 Task: Look for space in Khed Brahma, India from 6th September, 2023 to 10th September, 2023 for 1 adult in price range Rs.9000 to Rs.17000. Place can be private room with 1  bedroom having 1 bed and 1 bathroom. Property type can be house, flat, guest house, hotel. Booking option can be shelf check-in. Required host language is English.
Action: Mouse moved to (594, 103)
Screenshot: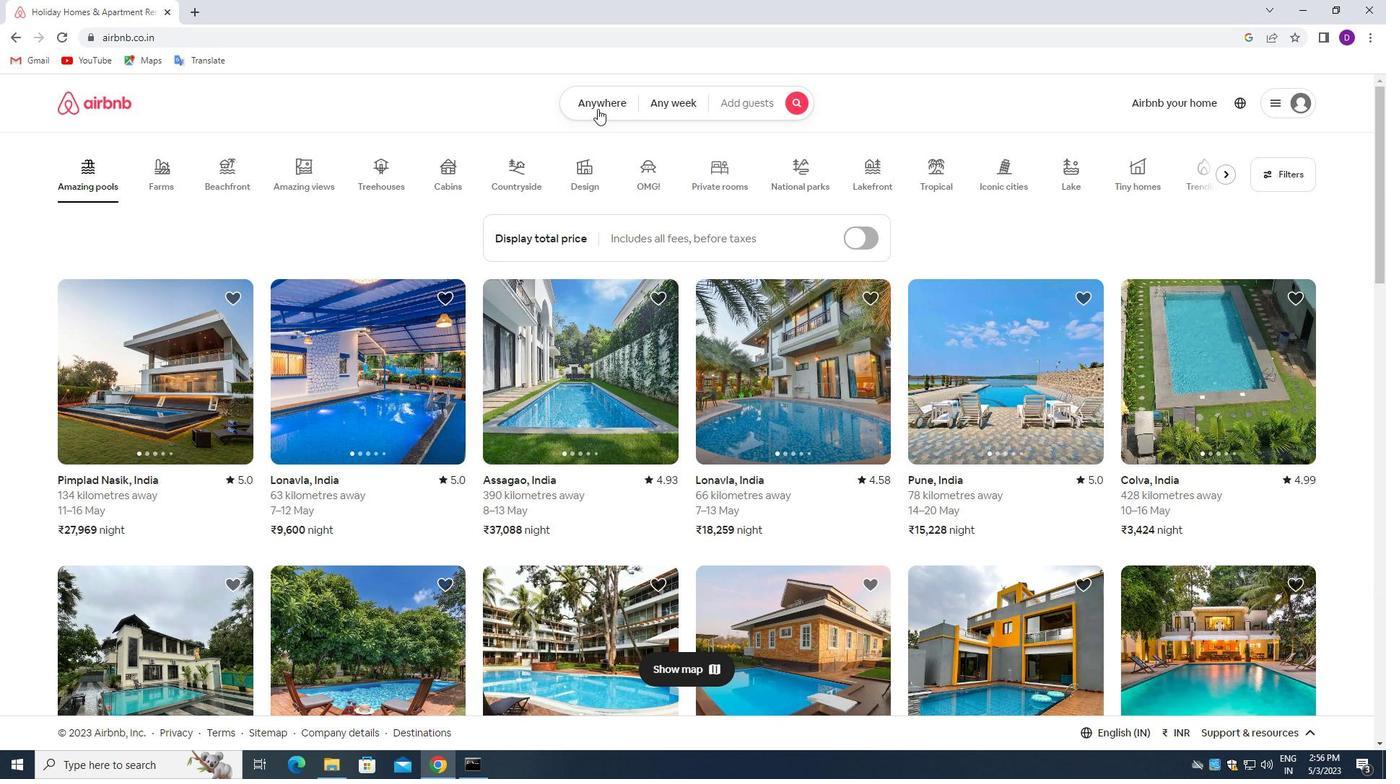 
Action: Mouse pressed left at (594, 103)
Screenshot: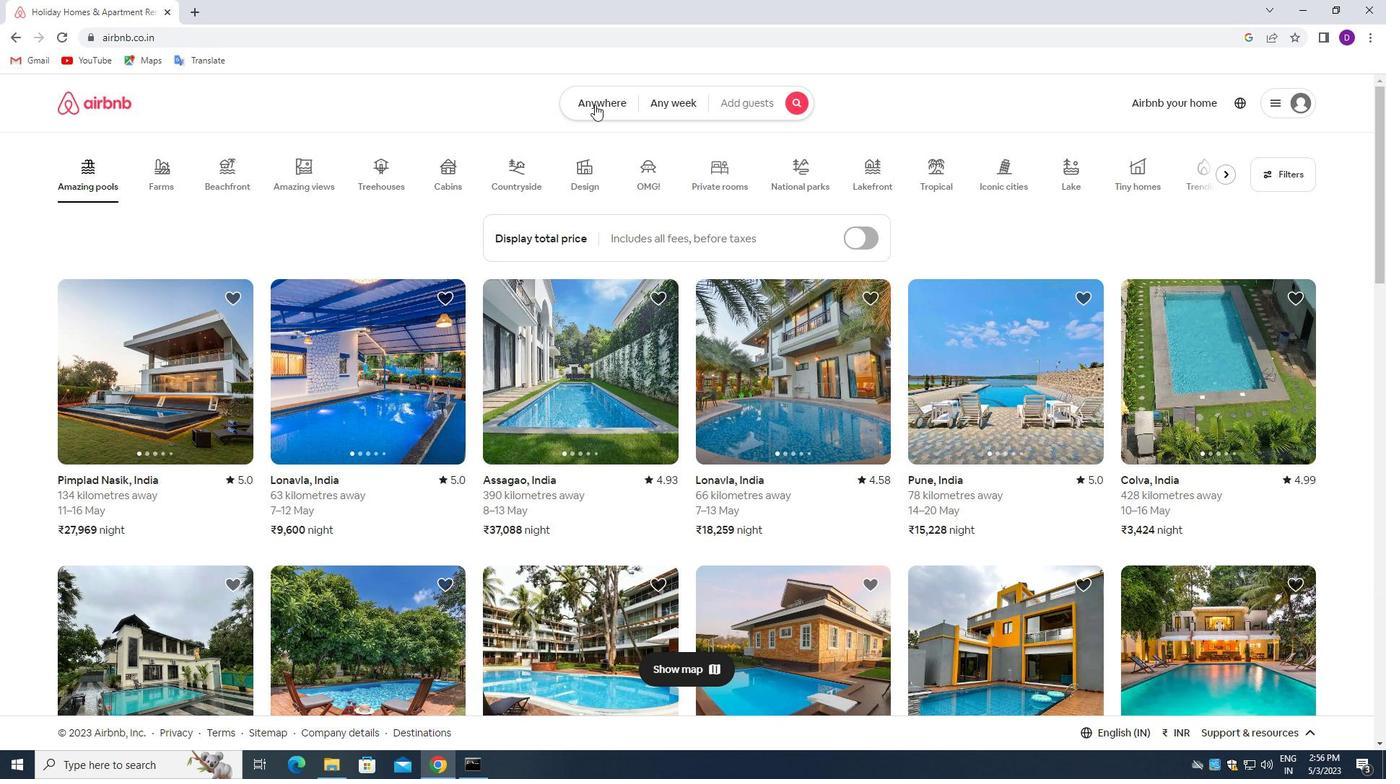
Action: Mouse moved to (488, 163)
Screenshot: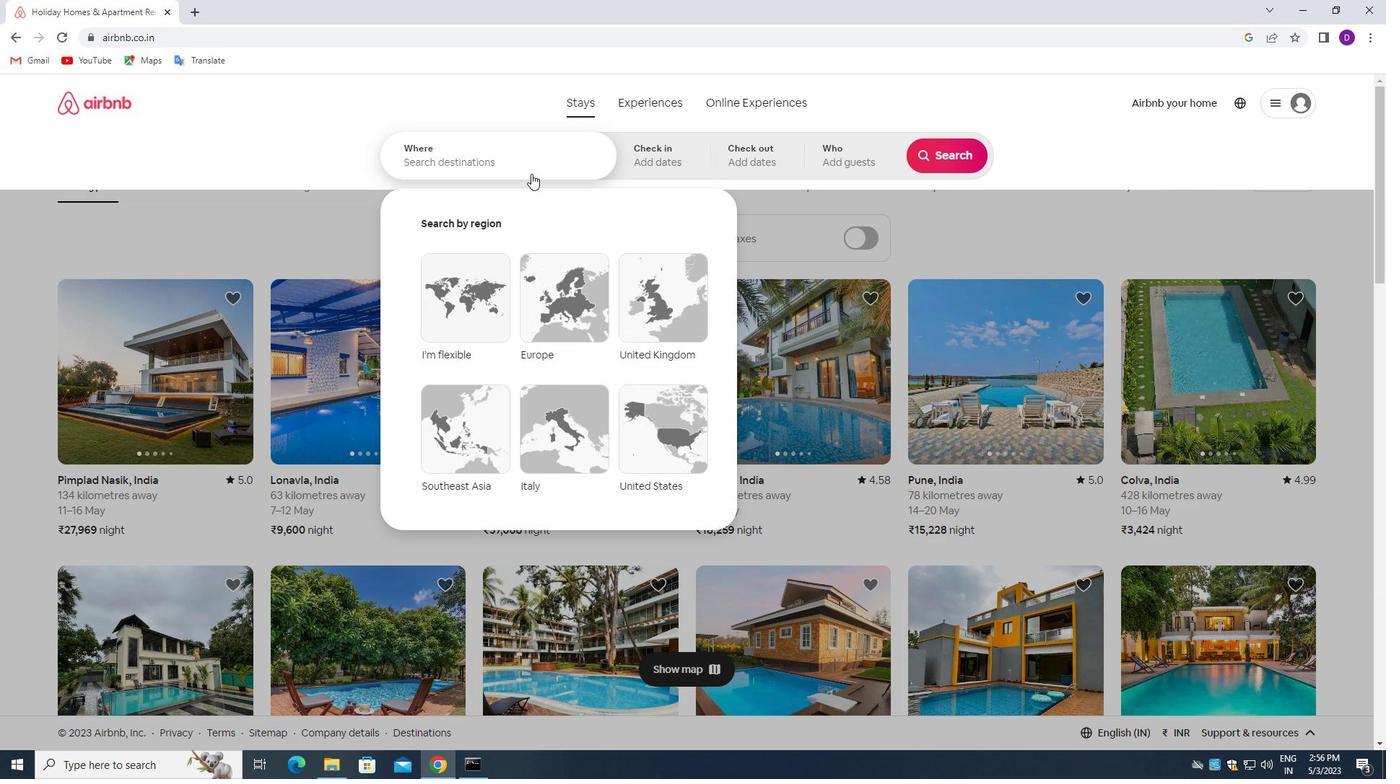 
Action: Mouse pressed left at (488, 163)
Screenshot: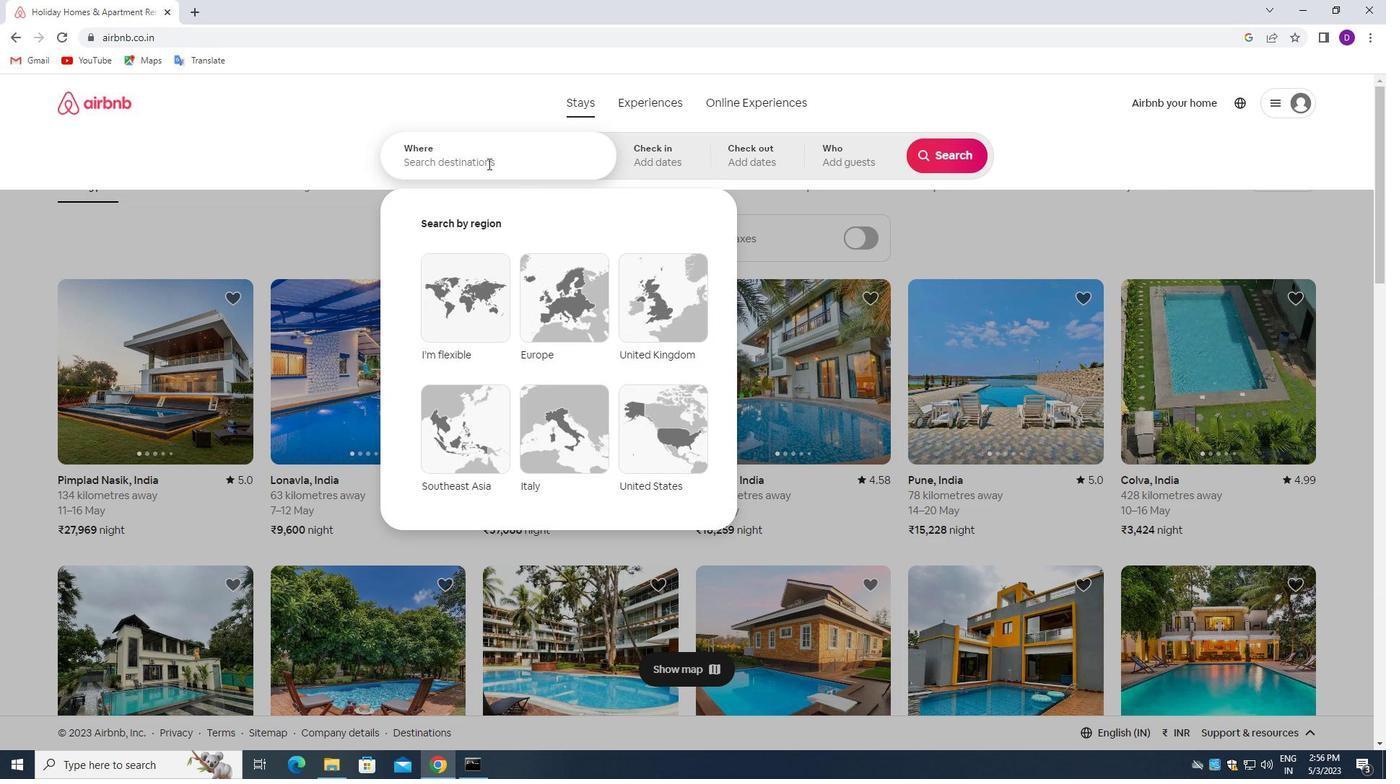 
Action: Mouse moved to (328, 144)
Screenshot: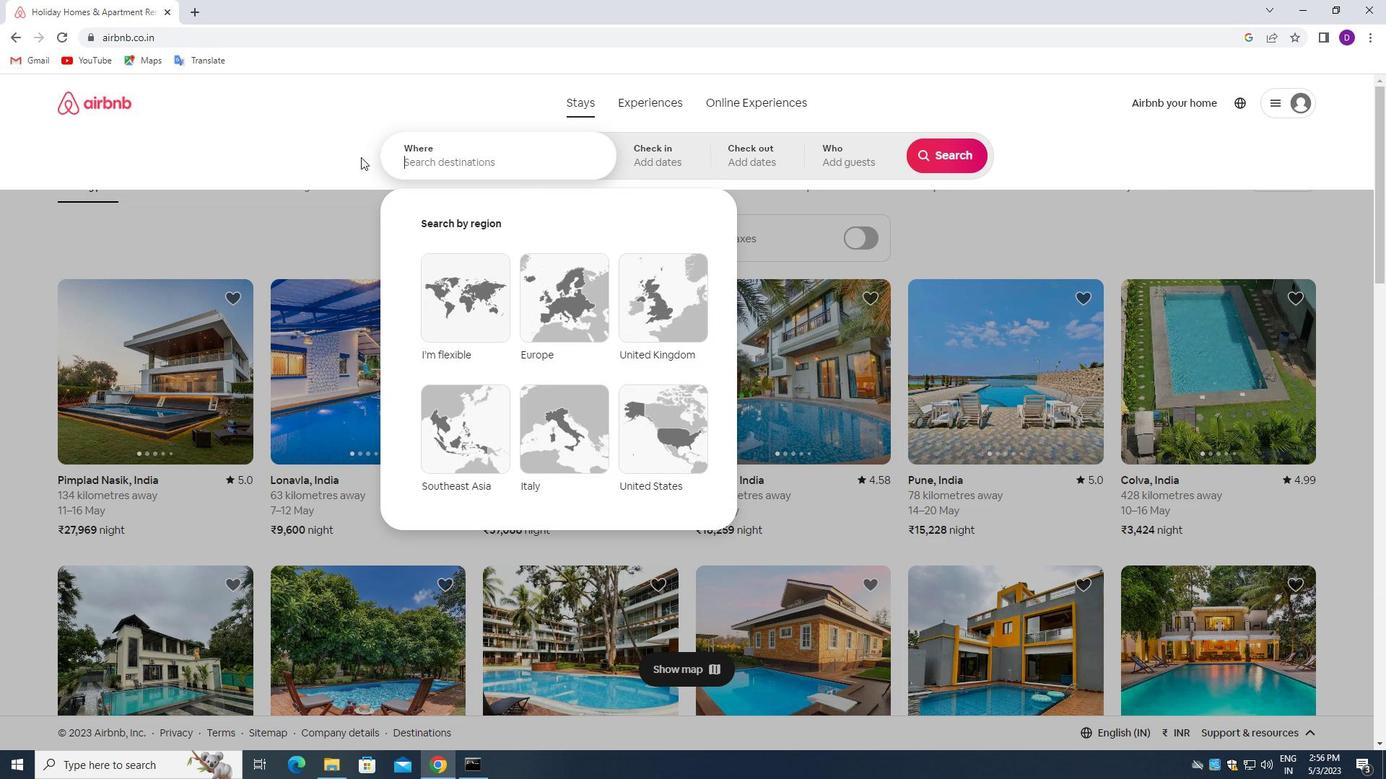 
Action: Key pressed <Key.shift>KHEDA<Key.space><Key.shift_r><Key.shift_r><Key.shift_r><Key.shift_r><Key.shift_r><Key.shift_r><Key.shift_r>BRAHMA,<Key.space><Key.shift>INDIA<Key.enter>
Screenshot: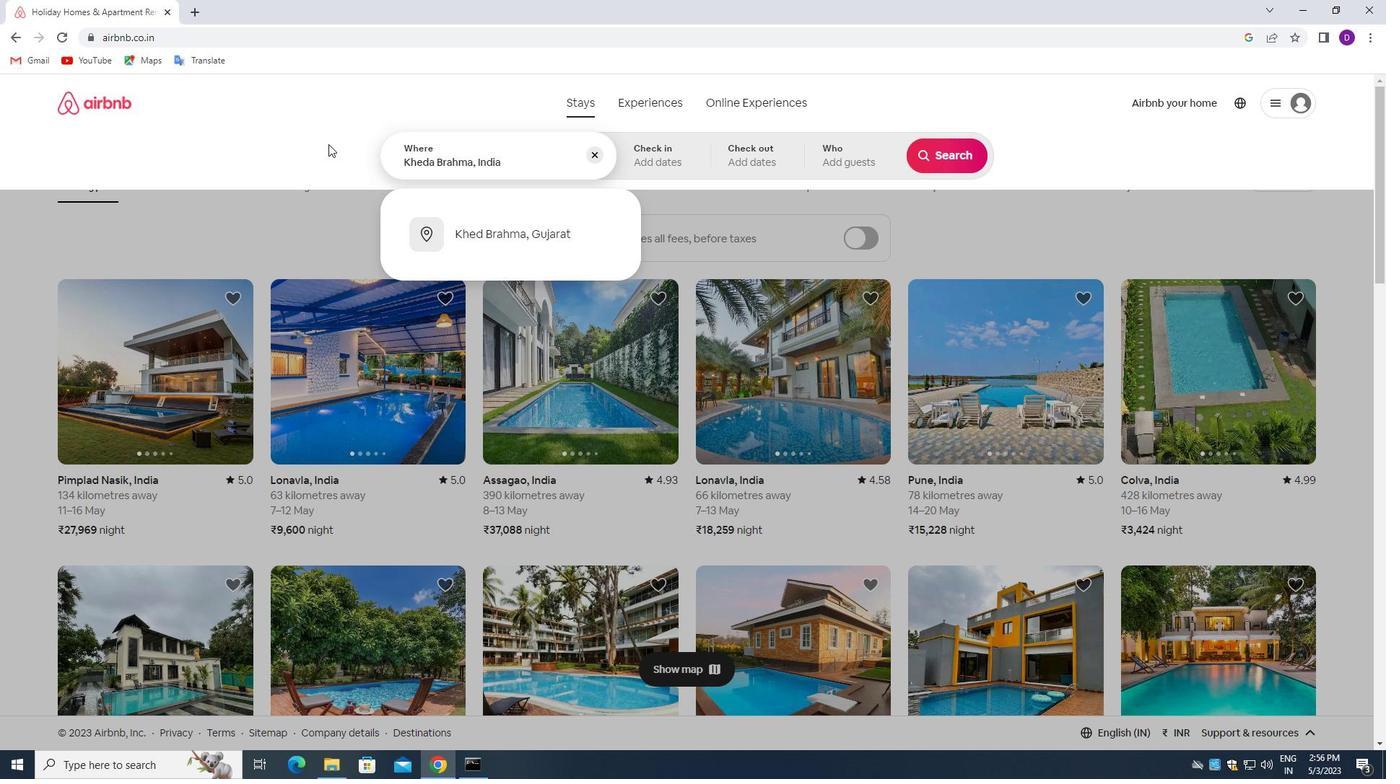 
Action: Mouse moved to (943, 265)
Screenshot: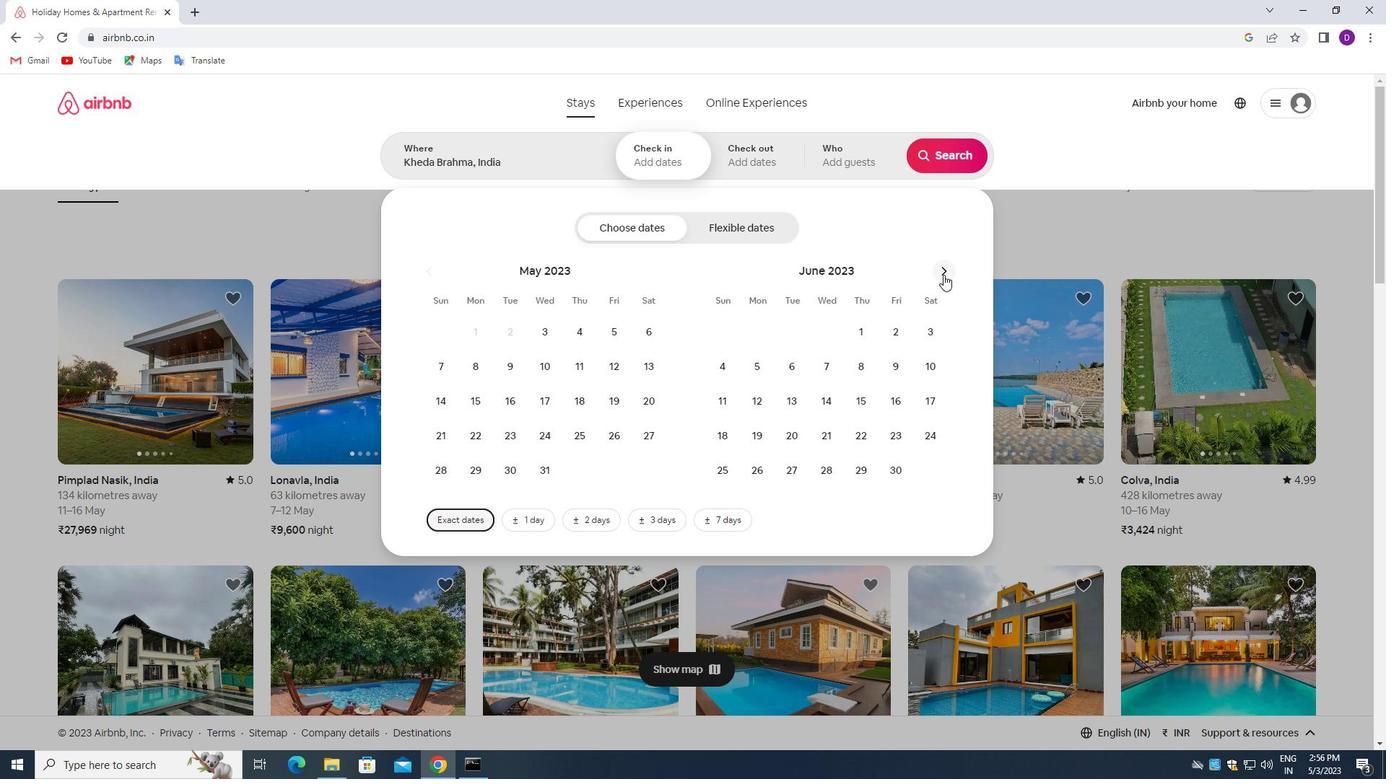 
Action: Mouse pressed left at (943, 265)
Screenshot: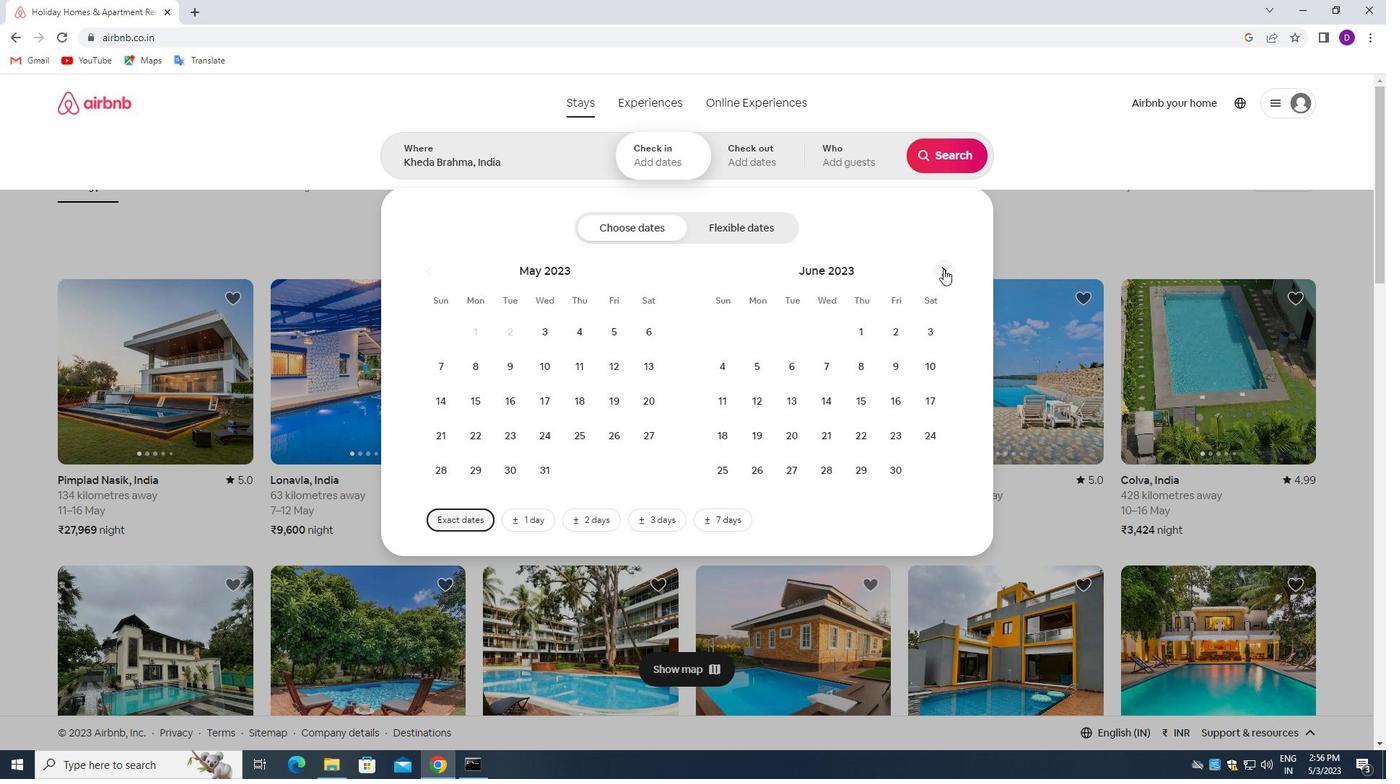 
Action: Mouse pressed left at (943, 265)
Screenshot: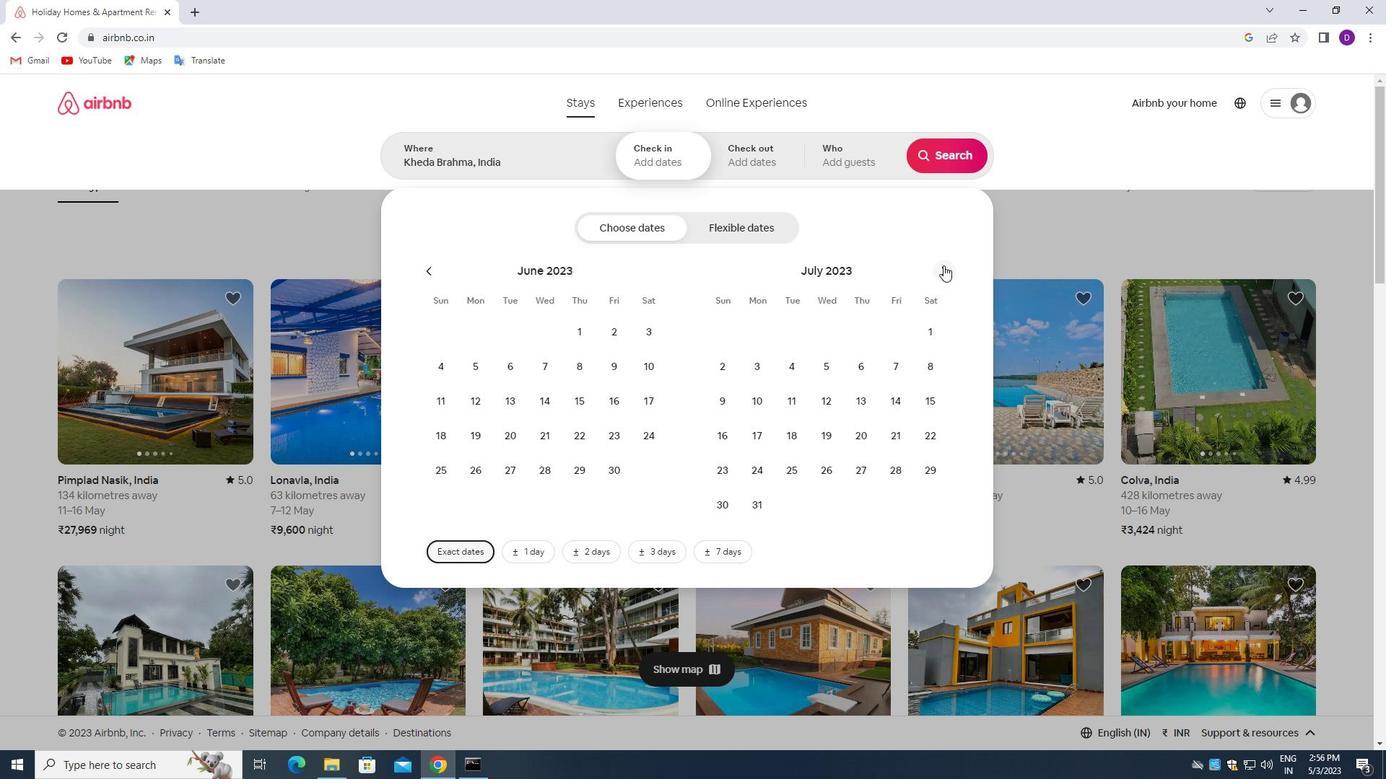 
Action: Mouse pressed left at (943, 265)
Screenshot: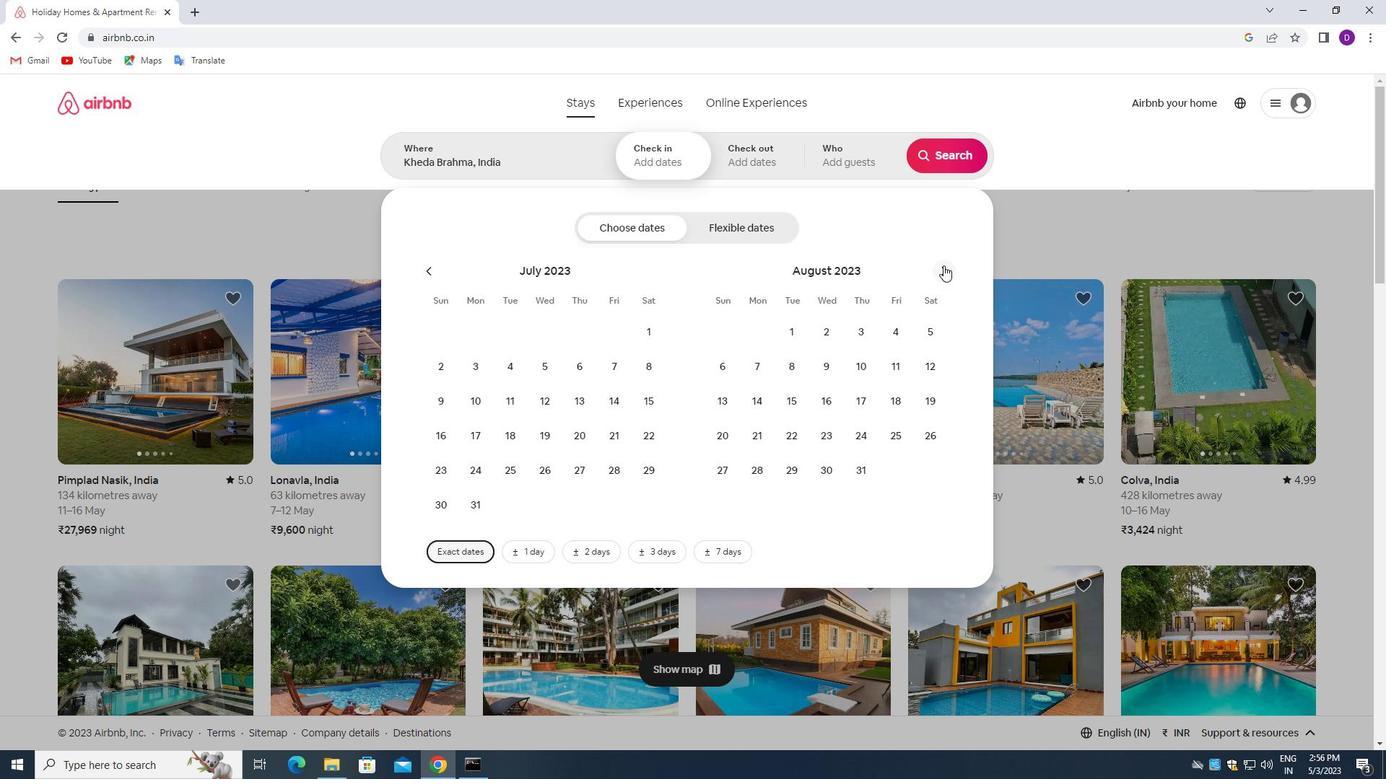 
Action: Mouse moved to (824, 374)
Screenshot: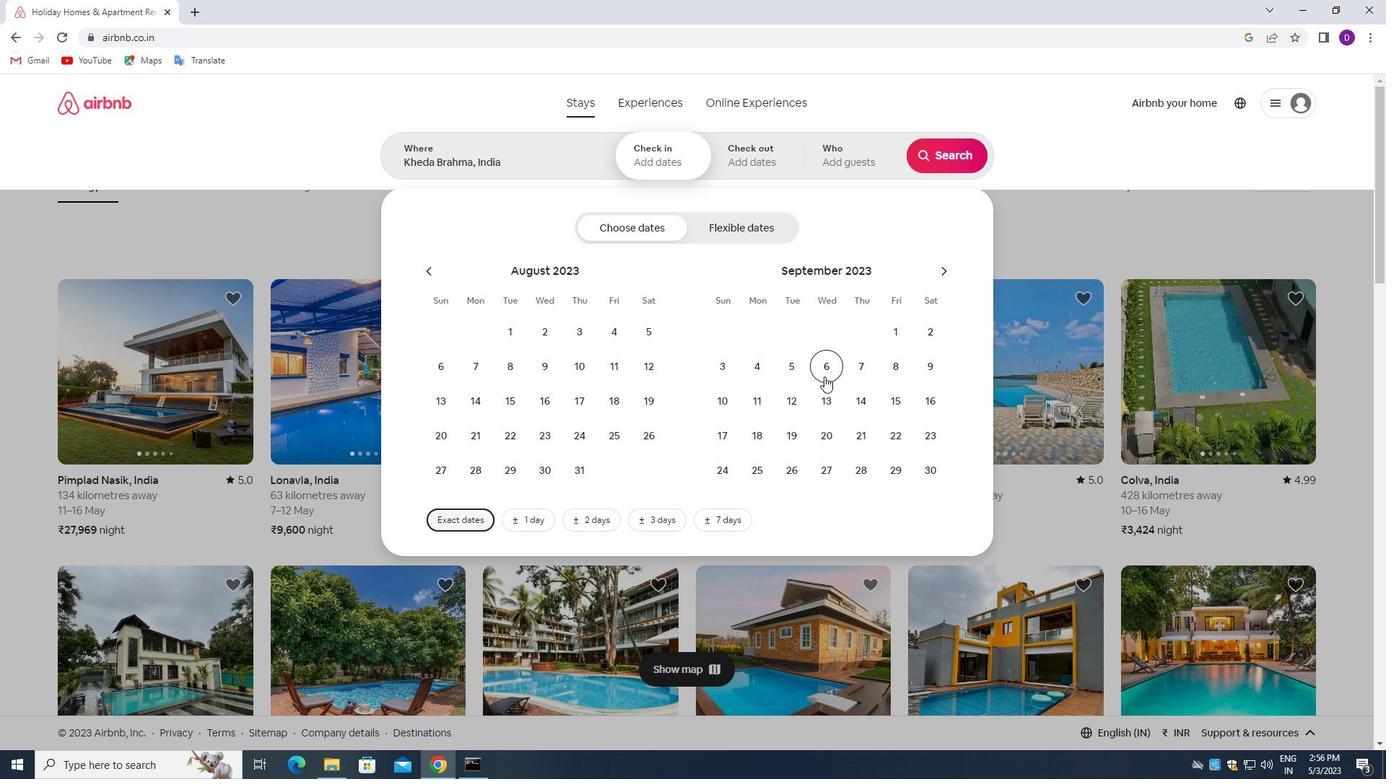 
Action: Mouse pressed left at (824, 374)
Screenshot: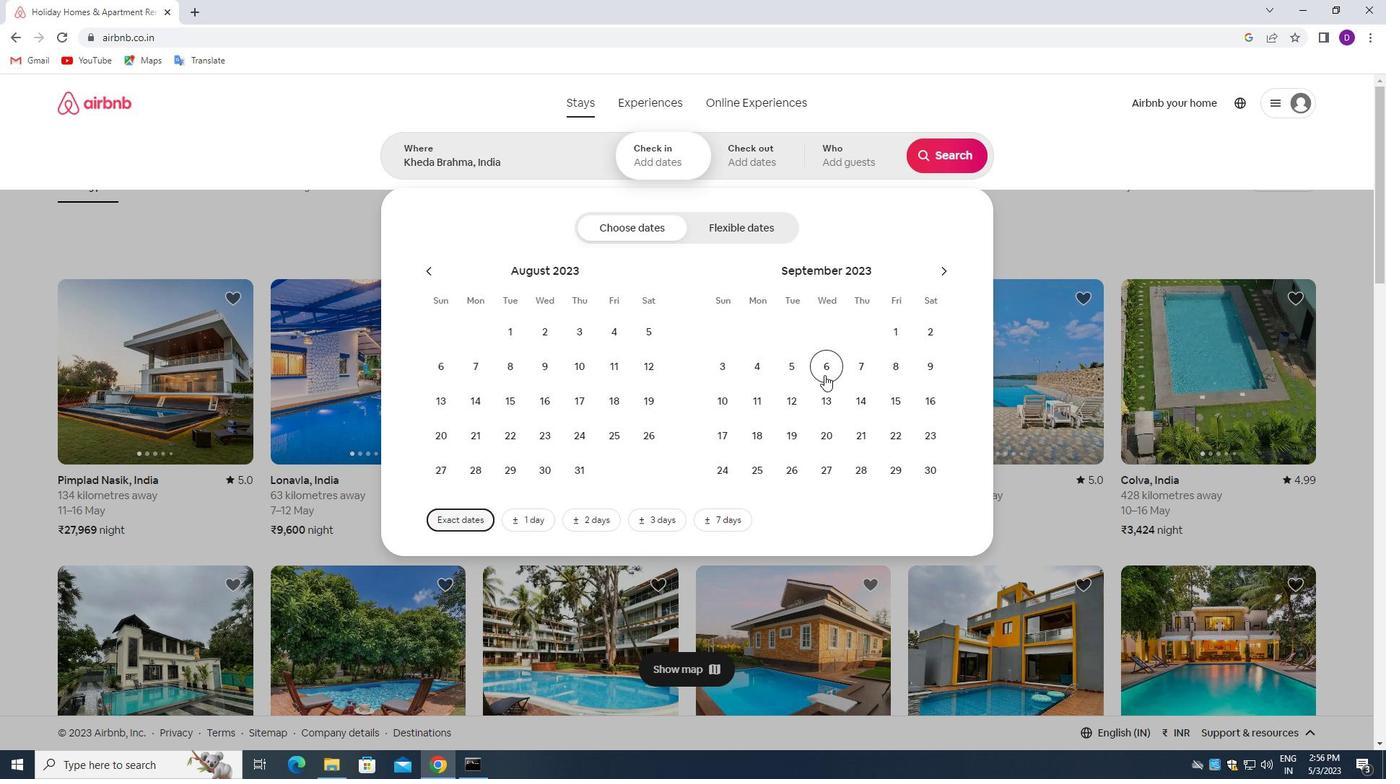 
Action: Mouse moved to (731, 402)
Screenshot: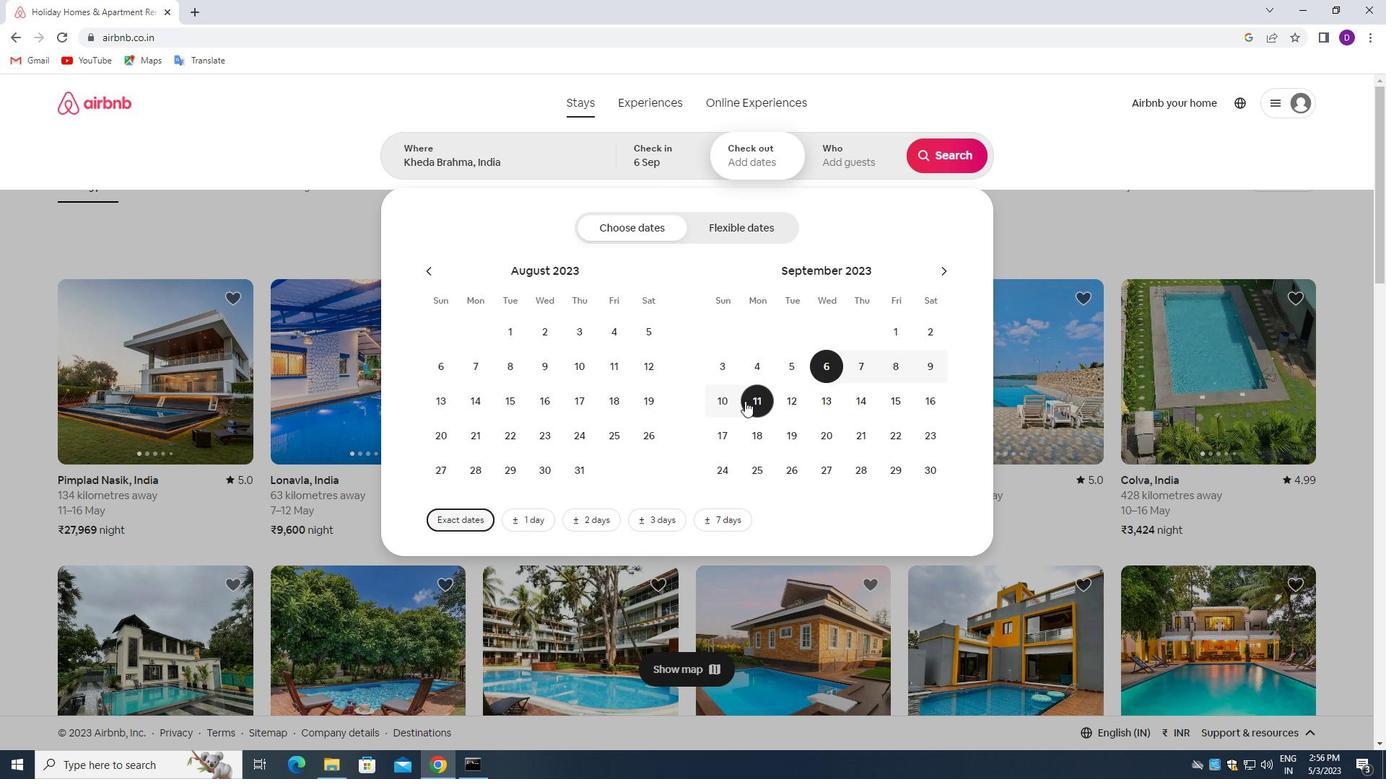 
Action: Mouse pressed left at (731, 402)
Screenshot: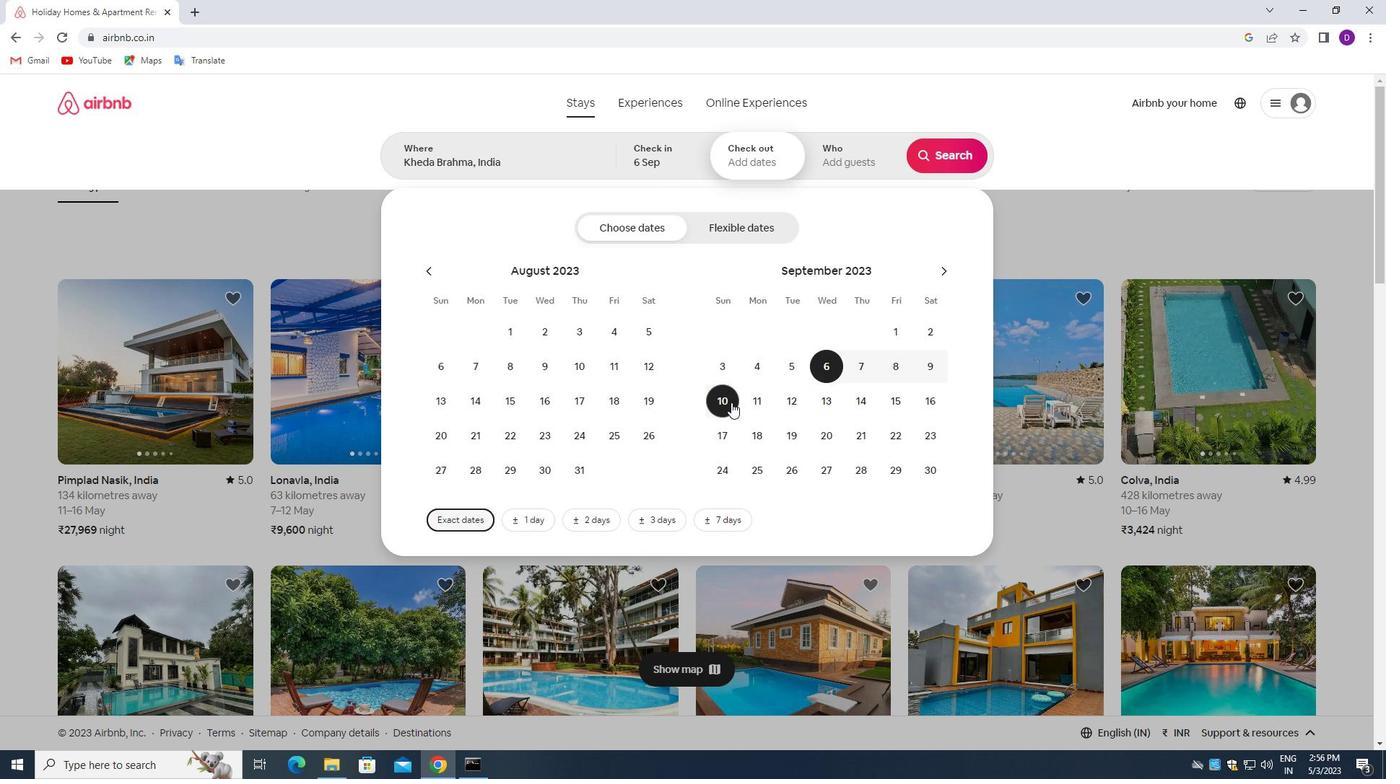 
Action: Mouse moved to (828, 155)
Screenshot: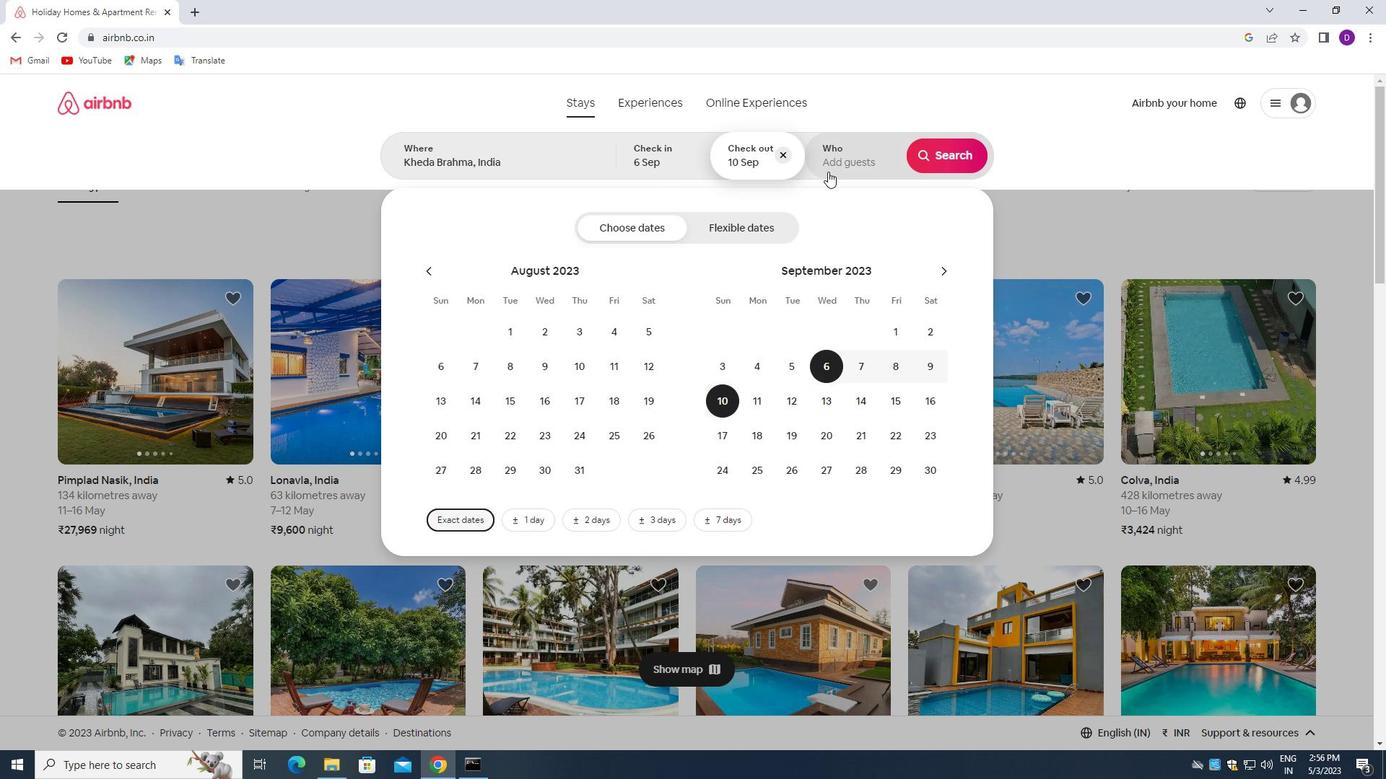 
Action: Mouse pressed left at (828, 155)
Screenshot: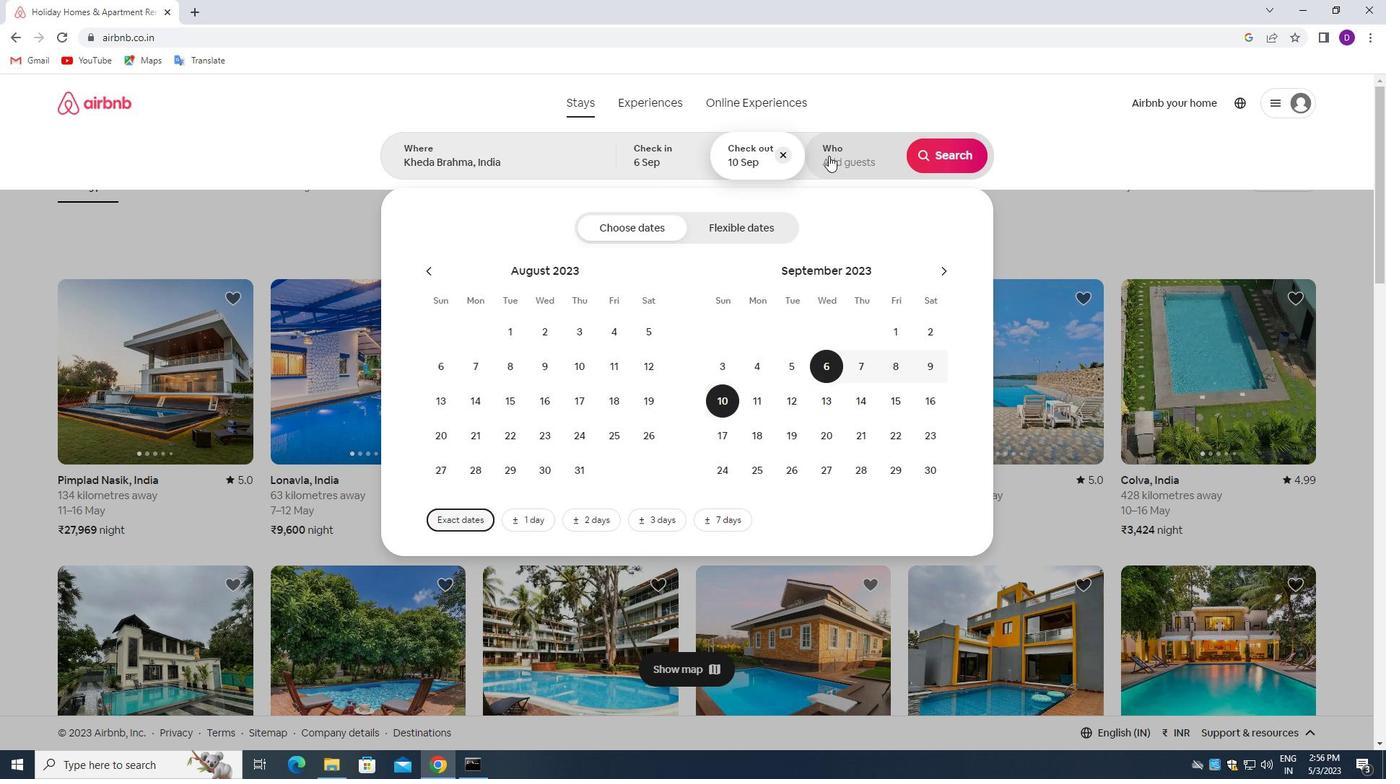 
Action: Mouse moved to (954, 238)
Screenshot: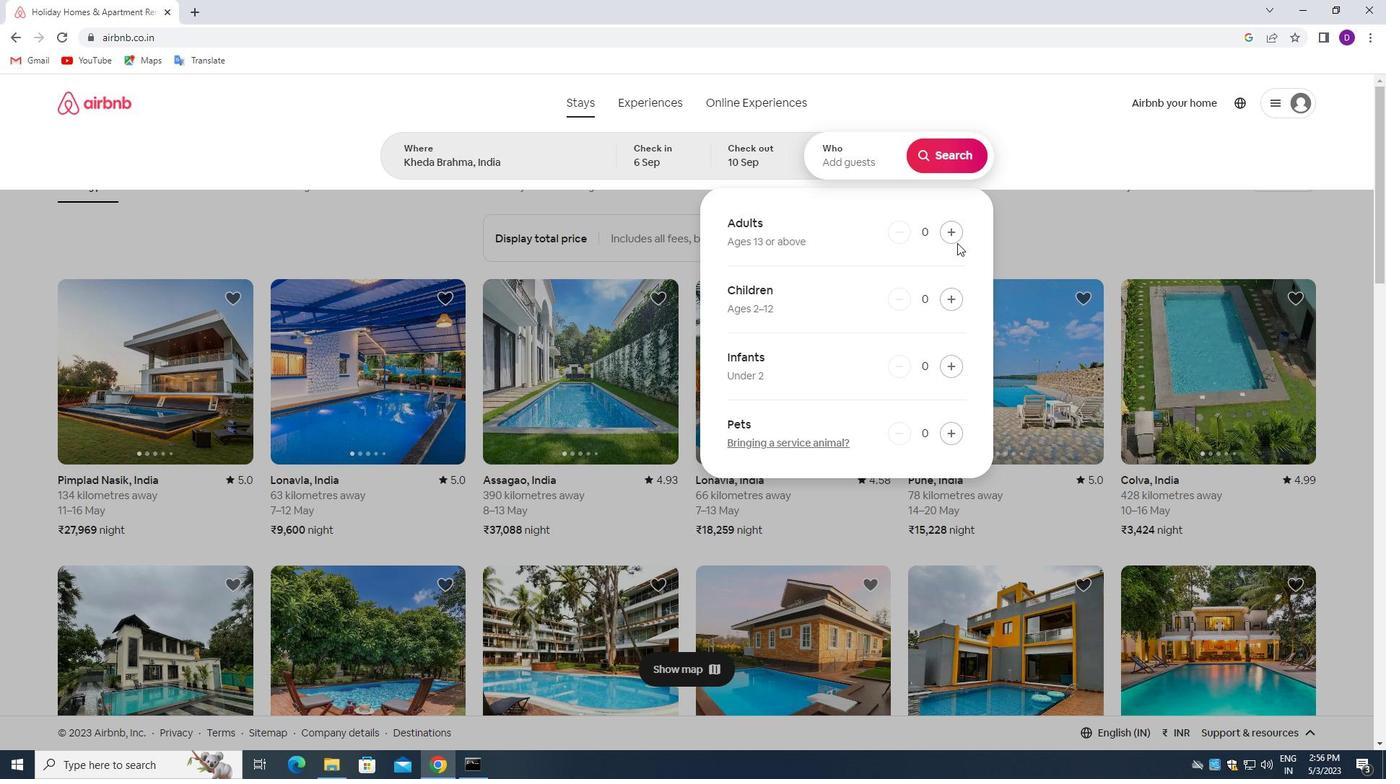 
Action: Mouse pressed left at (954, 238)
Screenshot: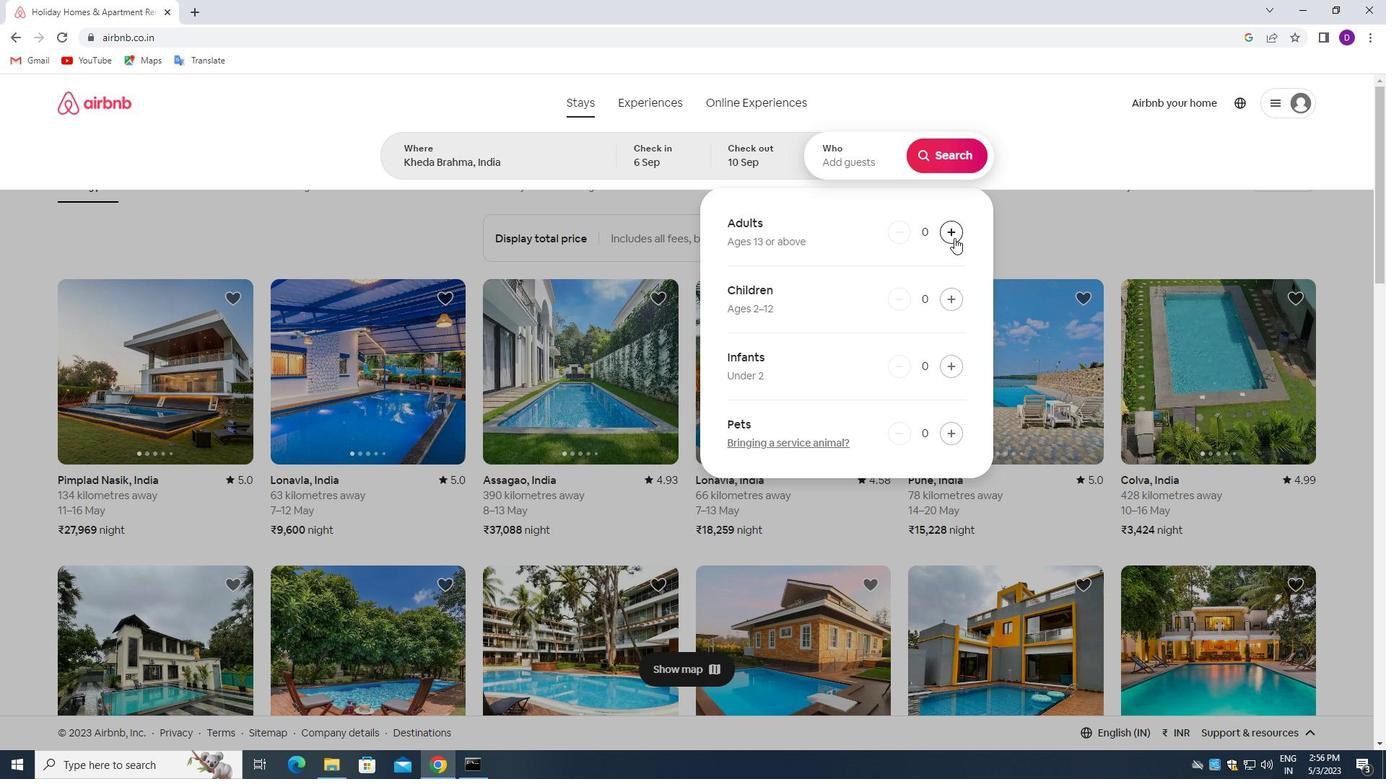
Action: Mouse moved to (938, 152)
Screenshot: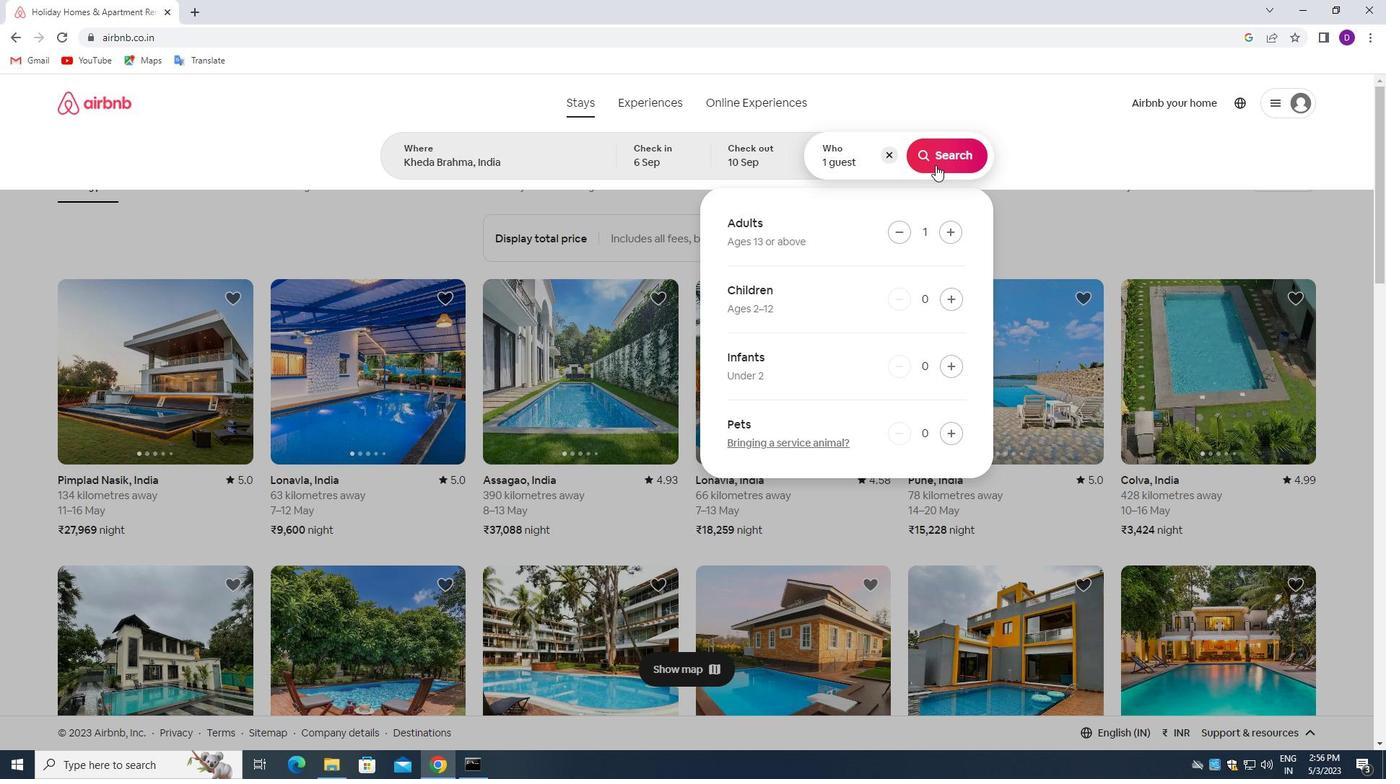 
Action: Mouse pressed left at (938, 152)
Screenshot: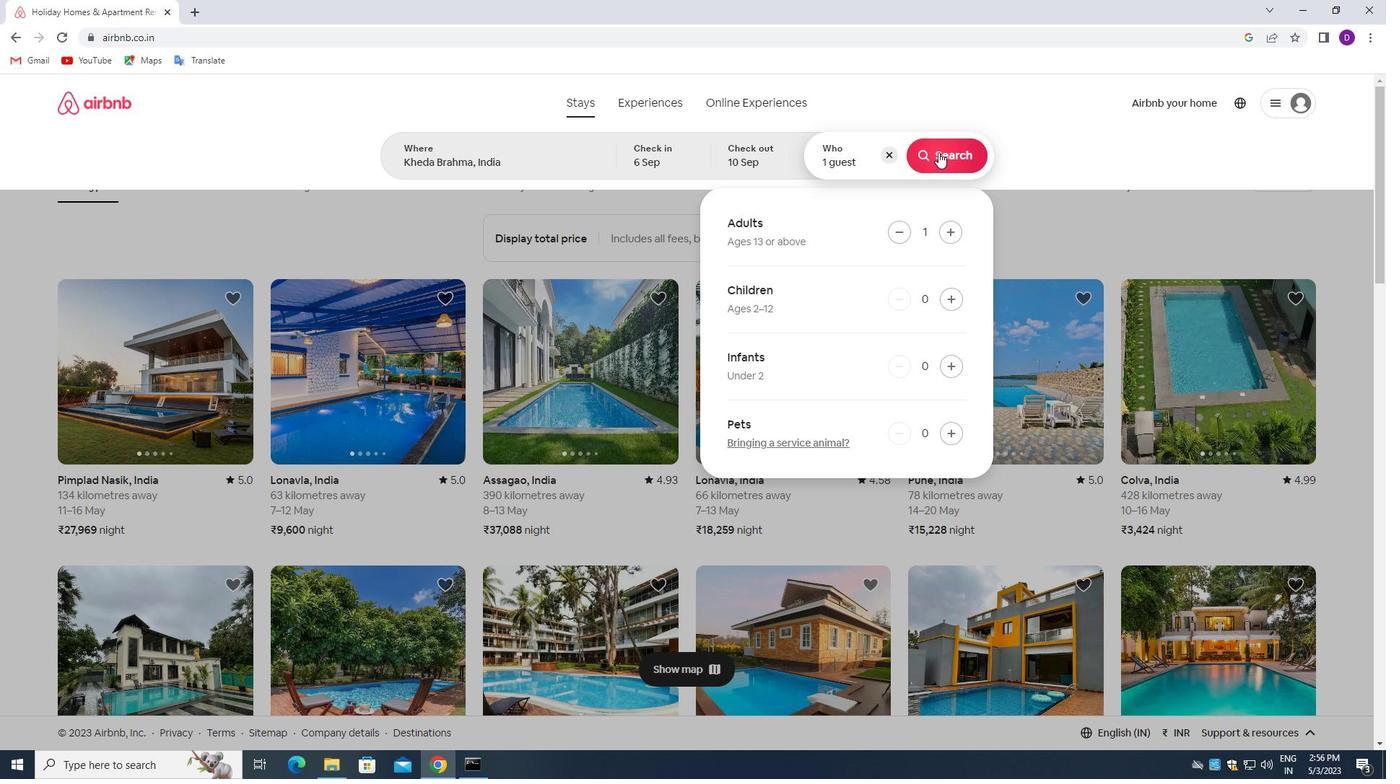 
Action: Mouse moved to (1302, 162)
Screenshot: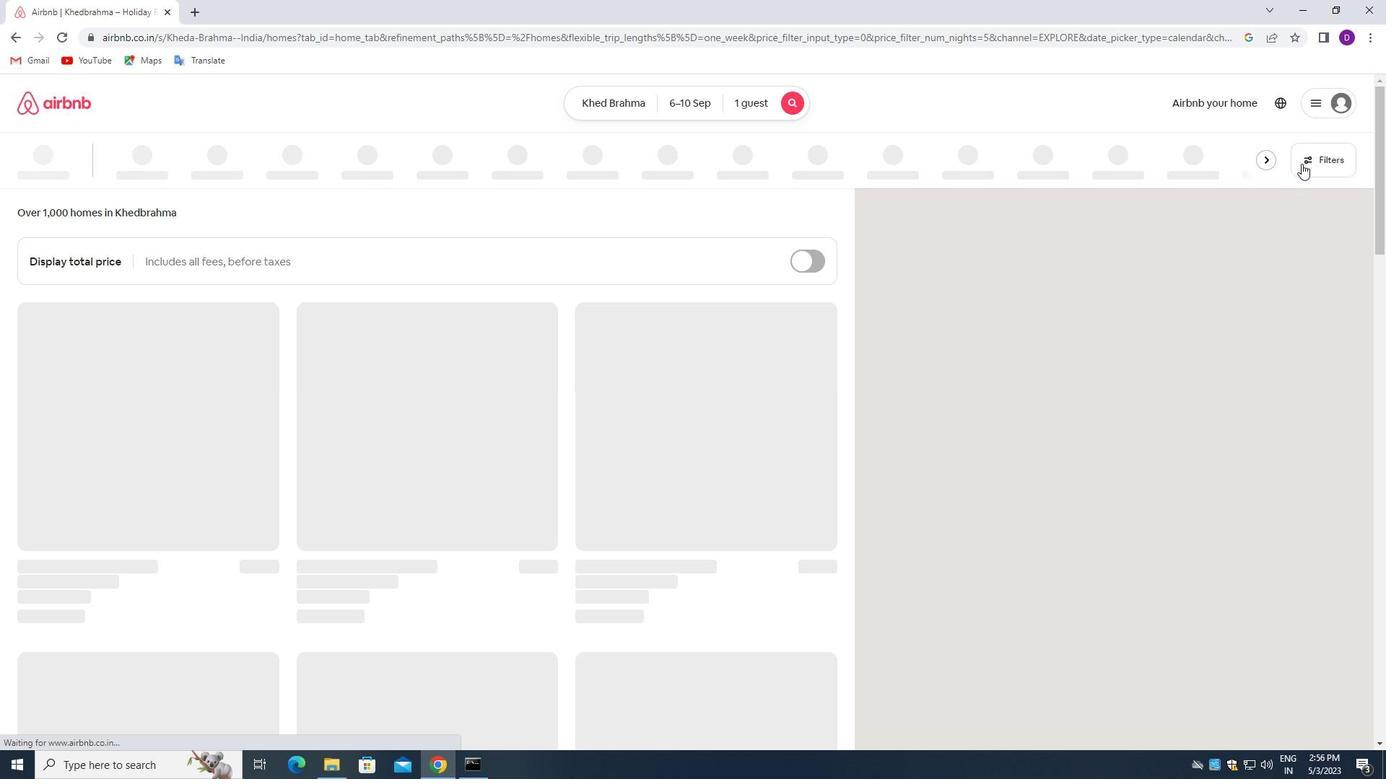 
Action: Mouse pressed left at (1302, 162)
Screenshot: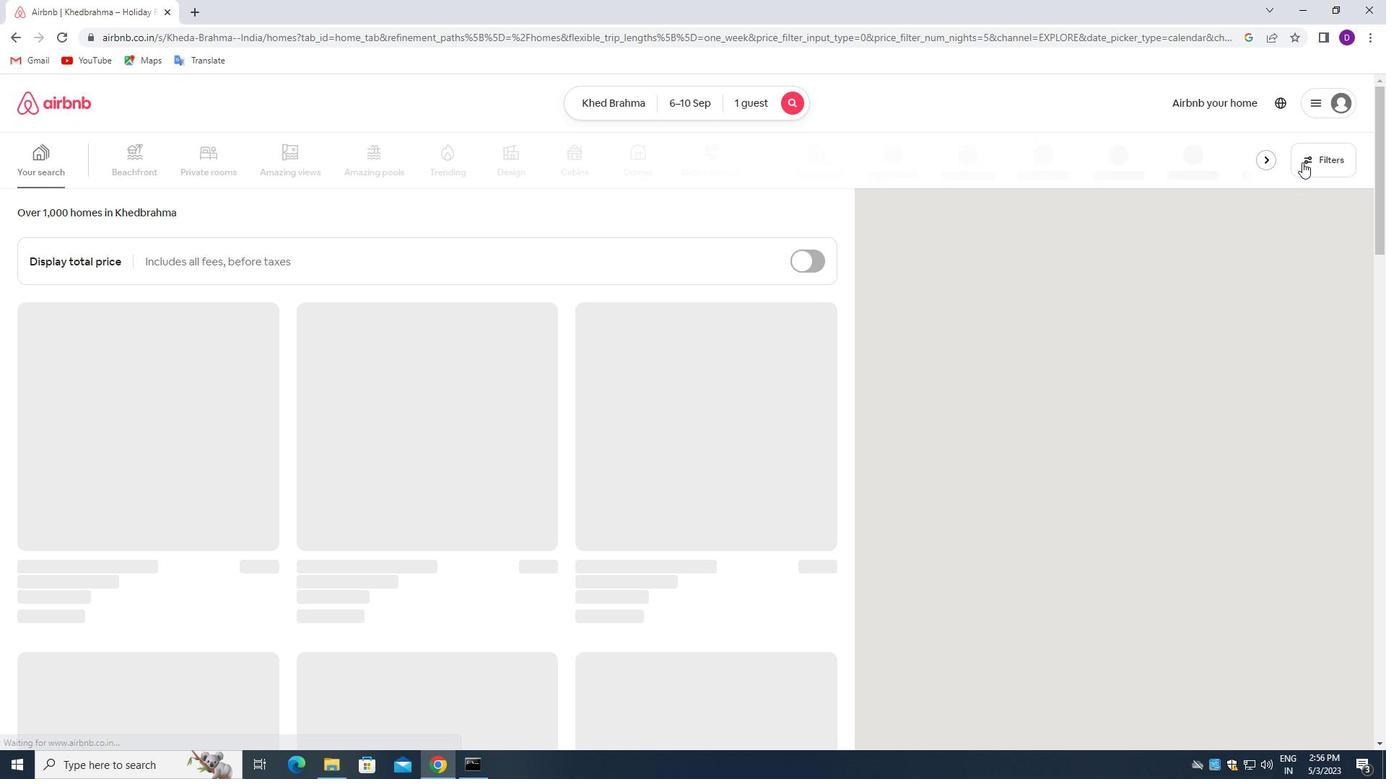 
Action: Mouse moved to (511, 342)
Screenshot: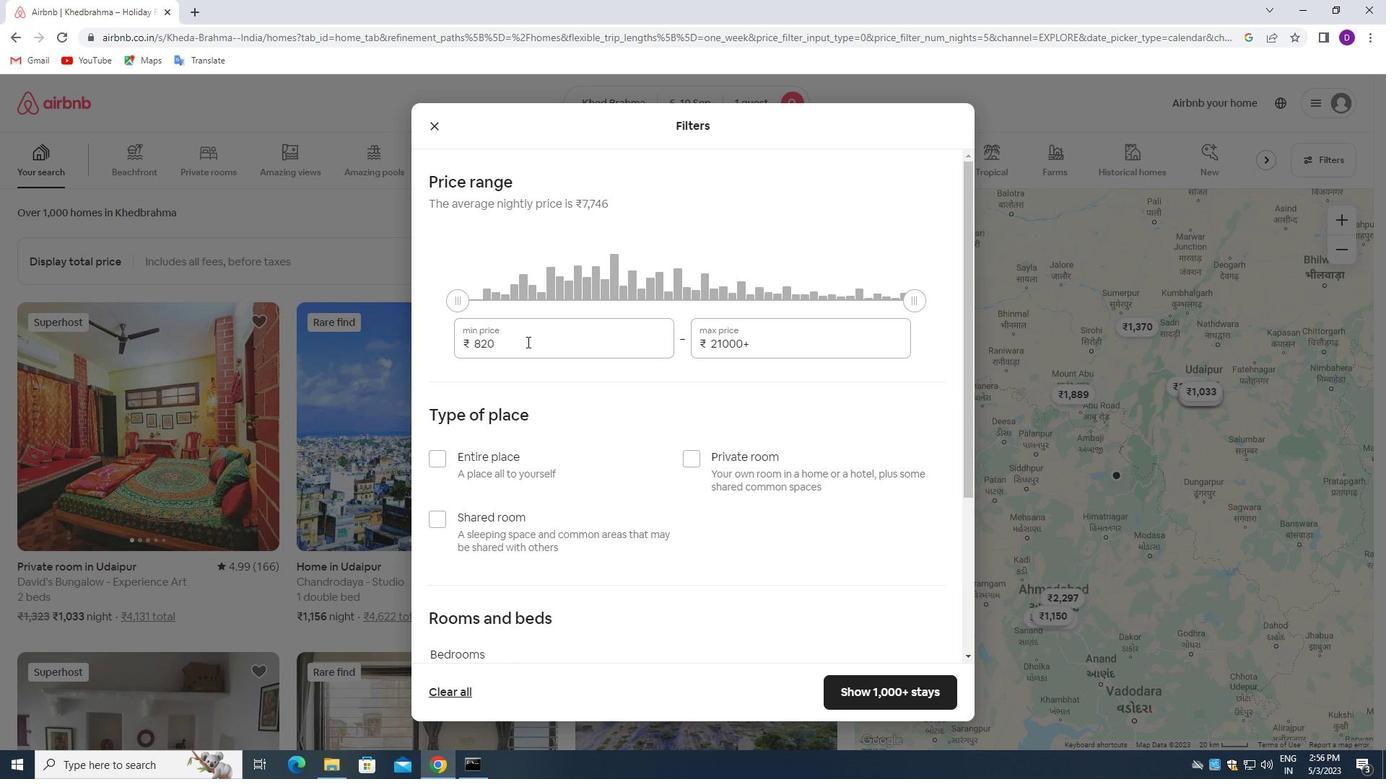 
Action: Mouse pressed left at (511, 342)
Screenshot: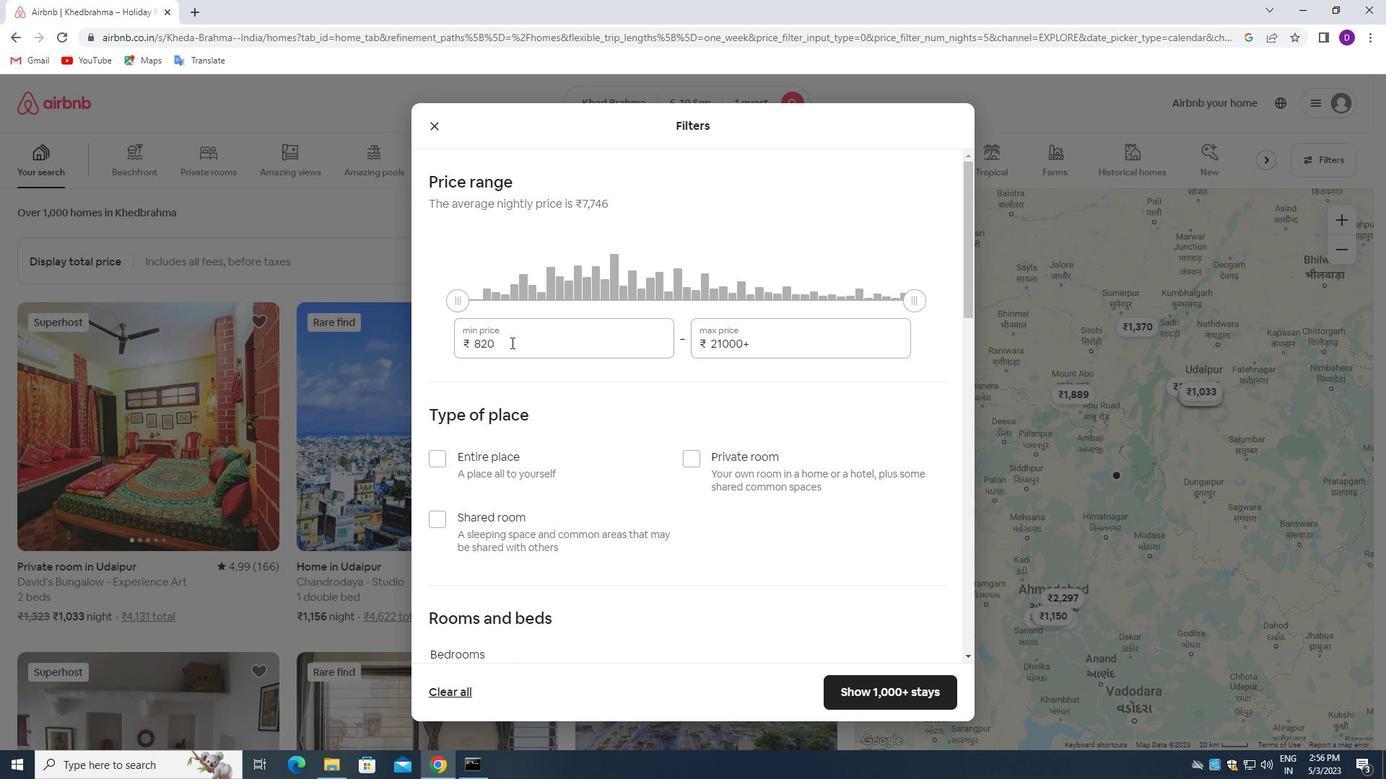 
Action: Mouse pressed left at (511, 342)
Screenshot: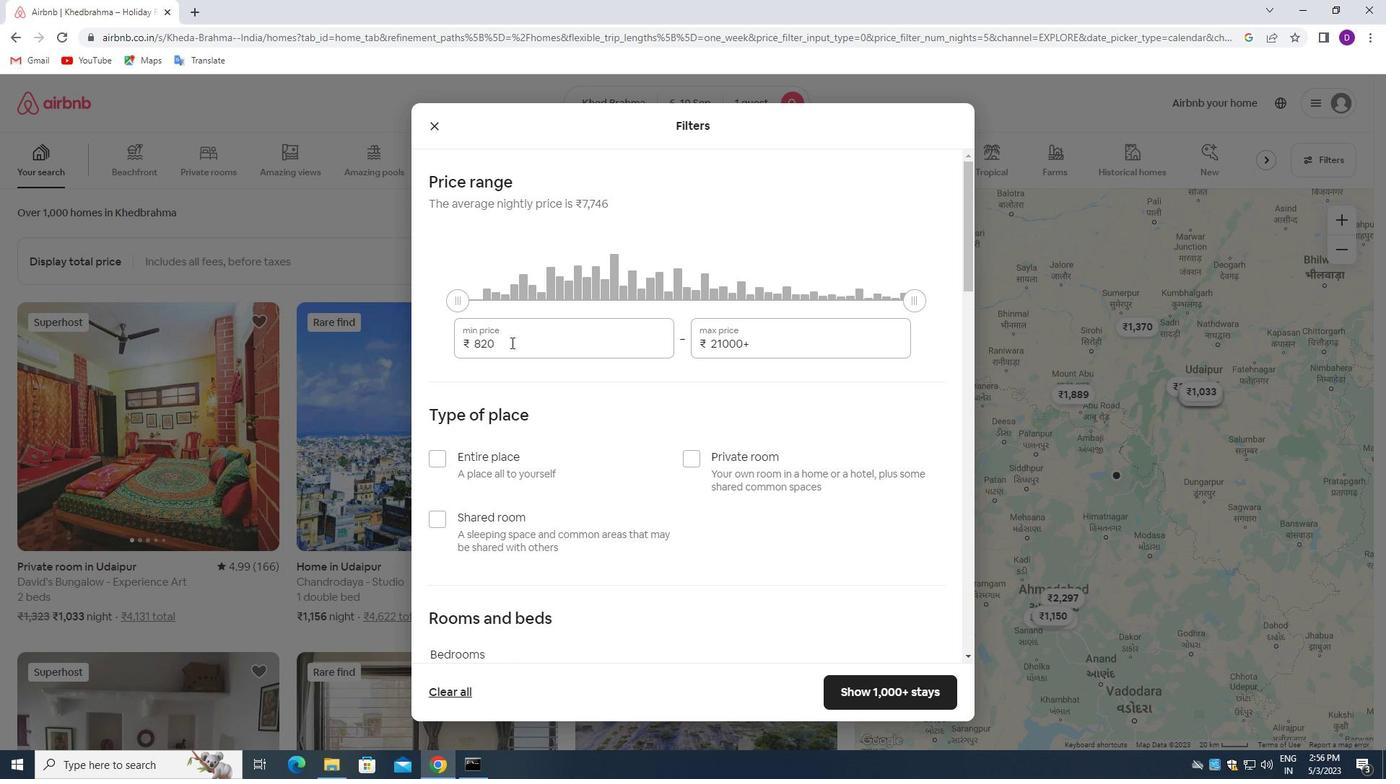 
Action: Key pressed 9000<Key.tab>17000
Screenshot: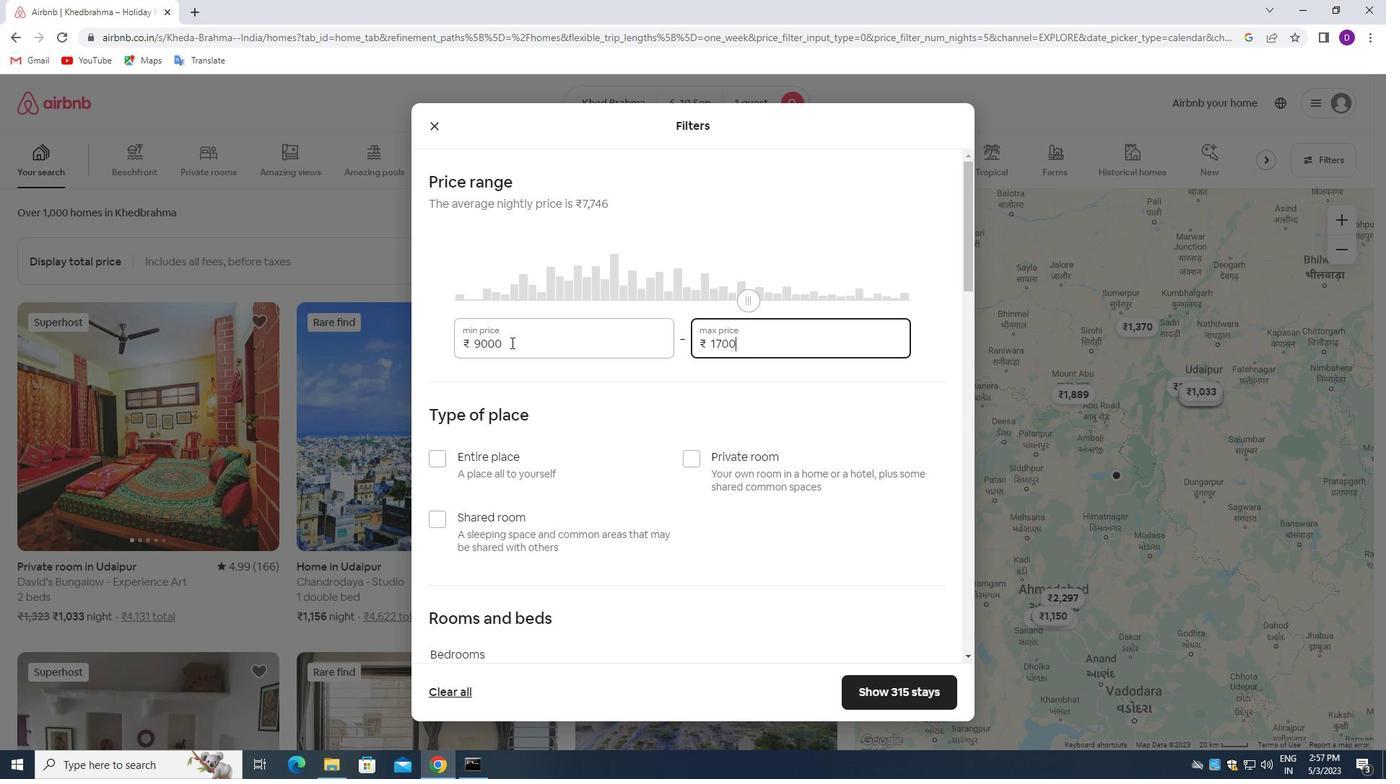 
Action: Mouse moved to (672, 450)
Screenshot: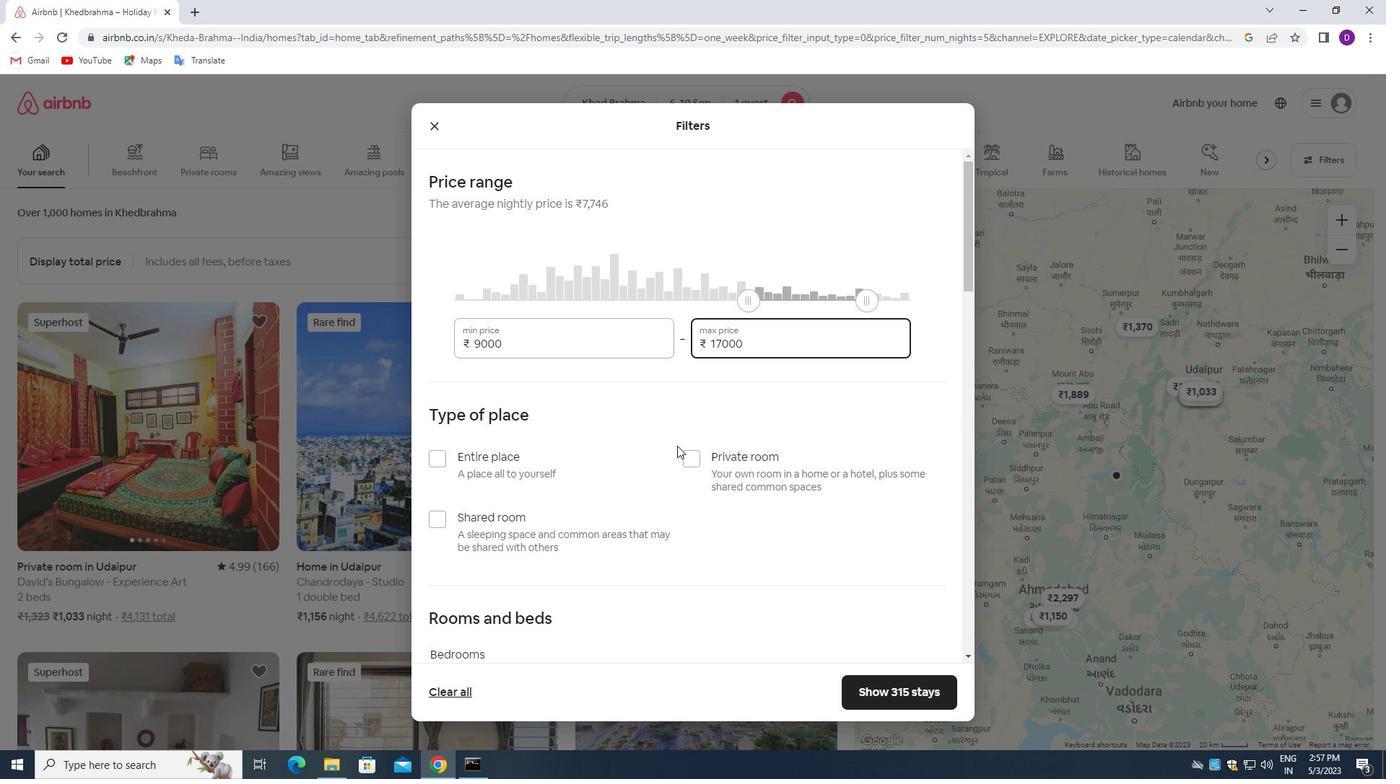 
Action: Mouse scrolled (672, 449) with delta (0, 0)
Screenshot: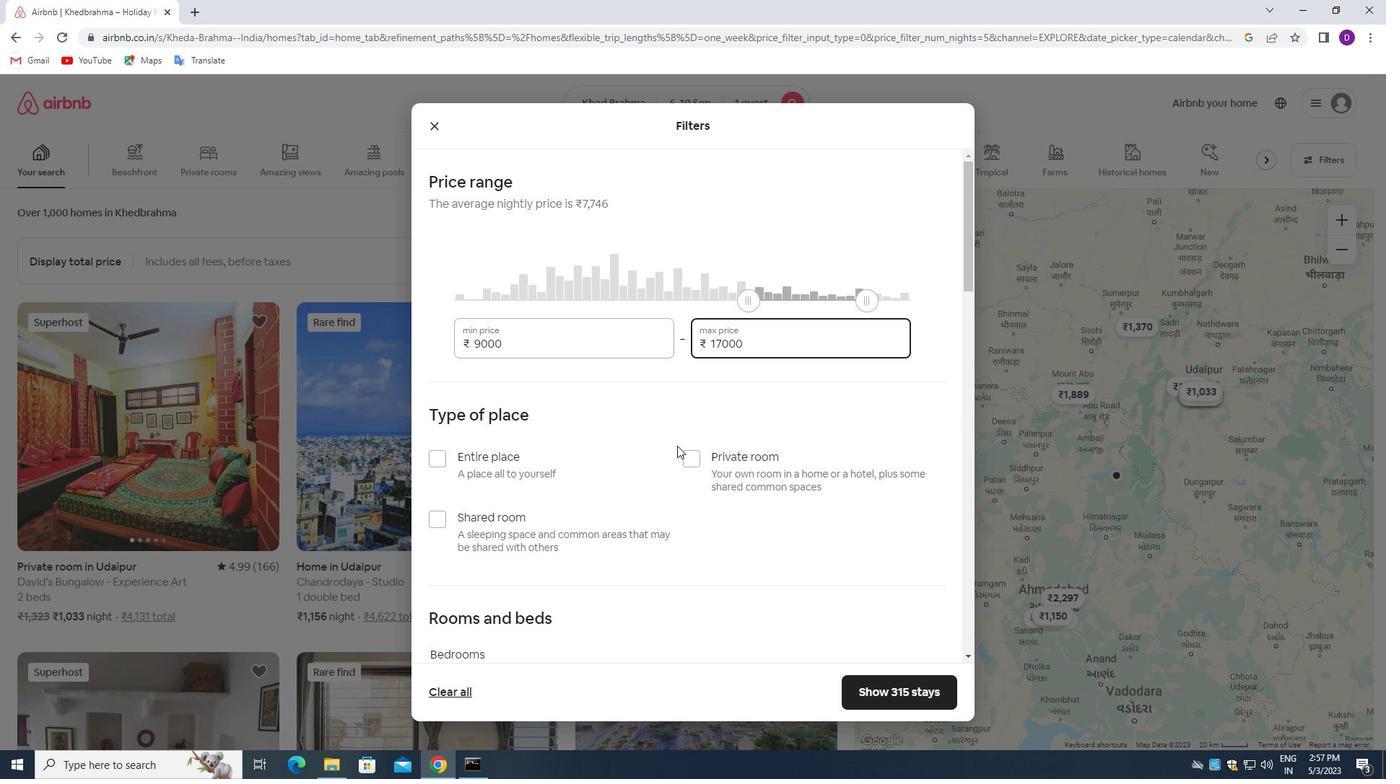 
Action: Mouse moved to (690, 391)
Screenshot: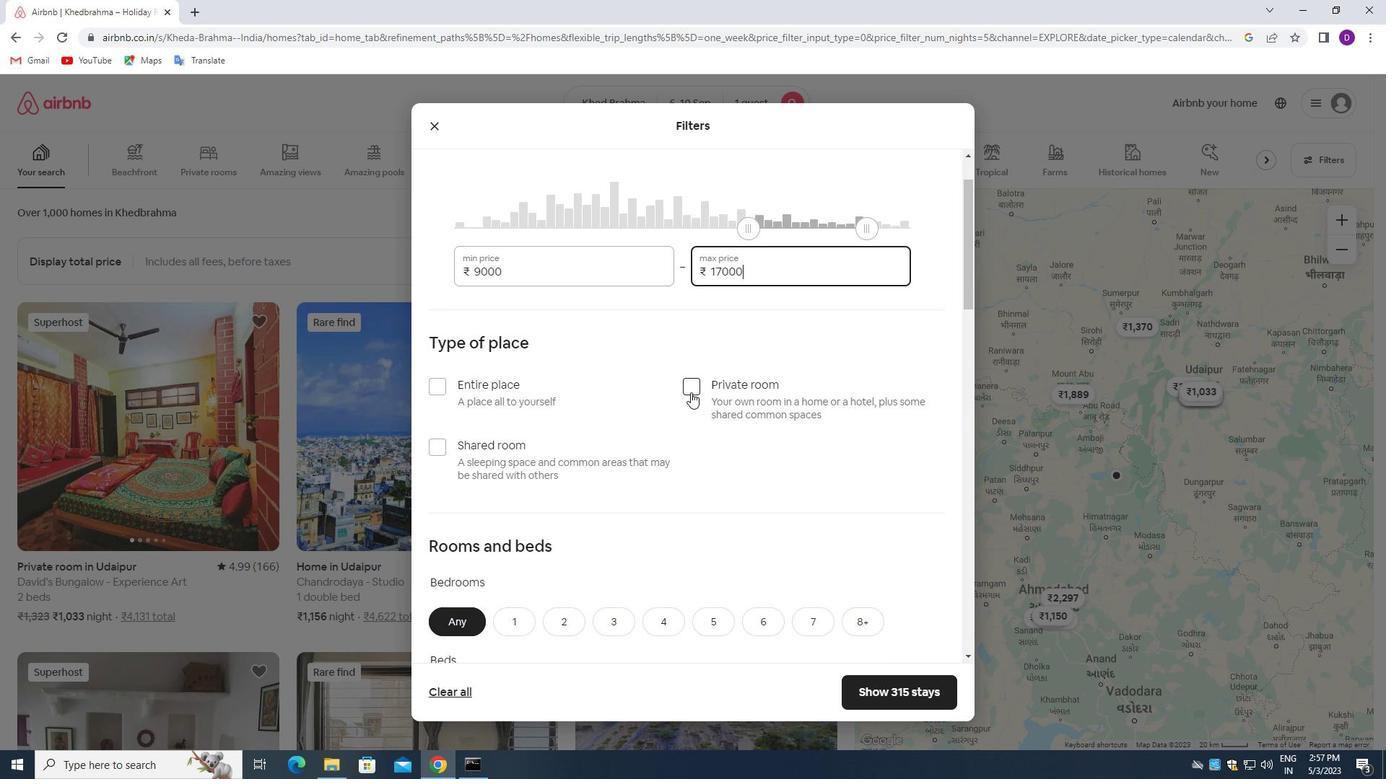 
Action: Mouse pressed left at (690, 391)
Screenshot: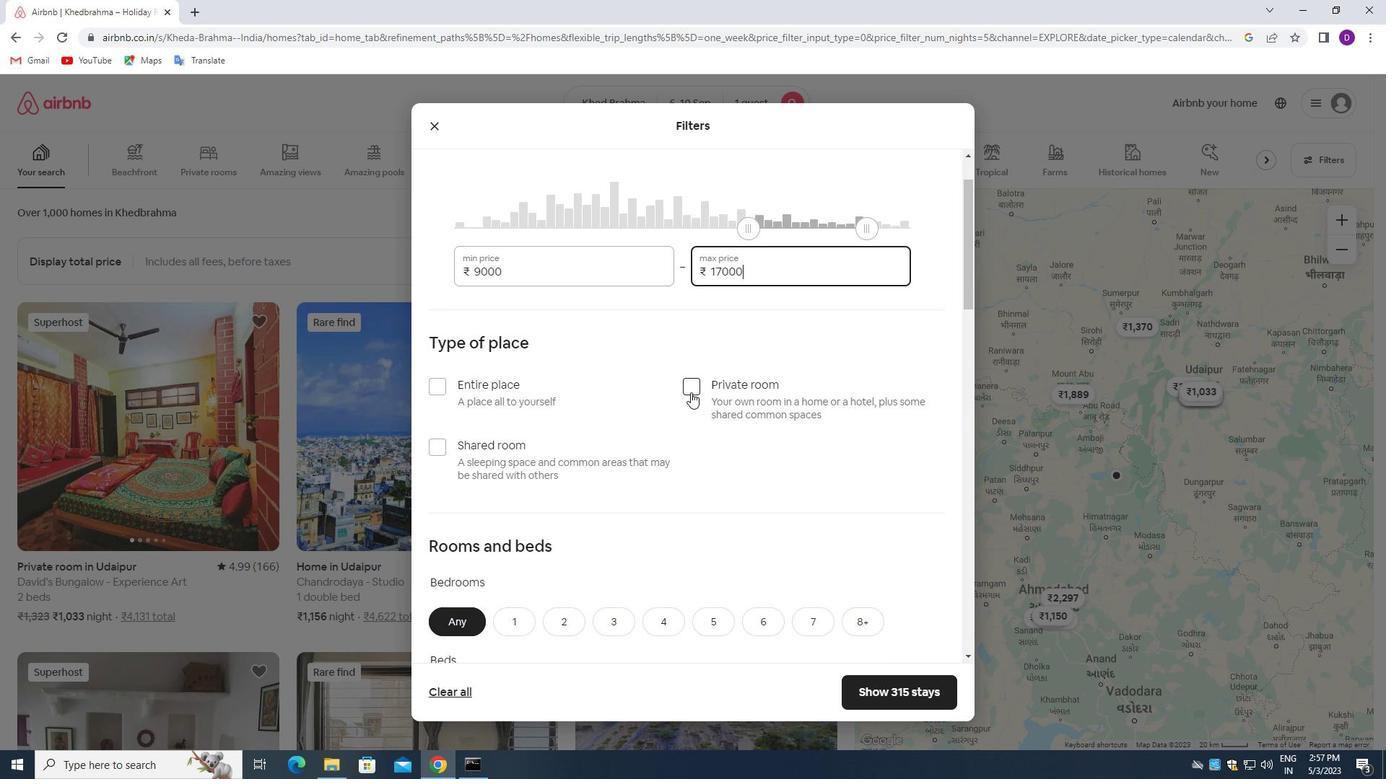 
Action: Mouse moved to (654, 471)
Screenshot: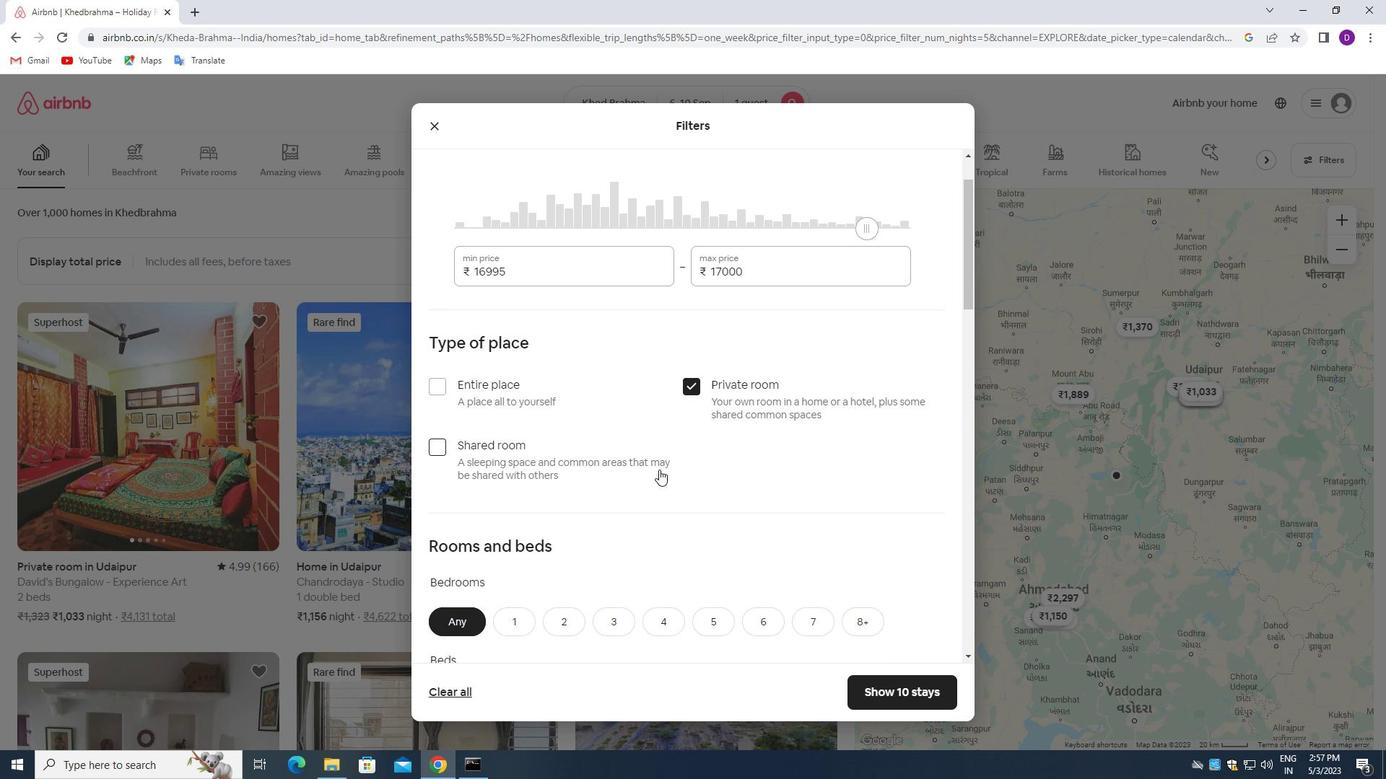 
Action: Mouse scrolled (654, 470) with delta (0, 0)
Screenshot: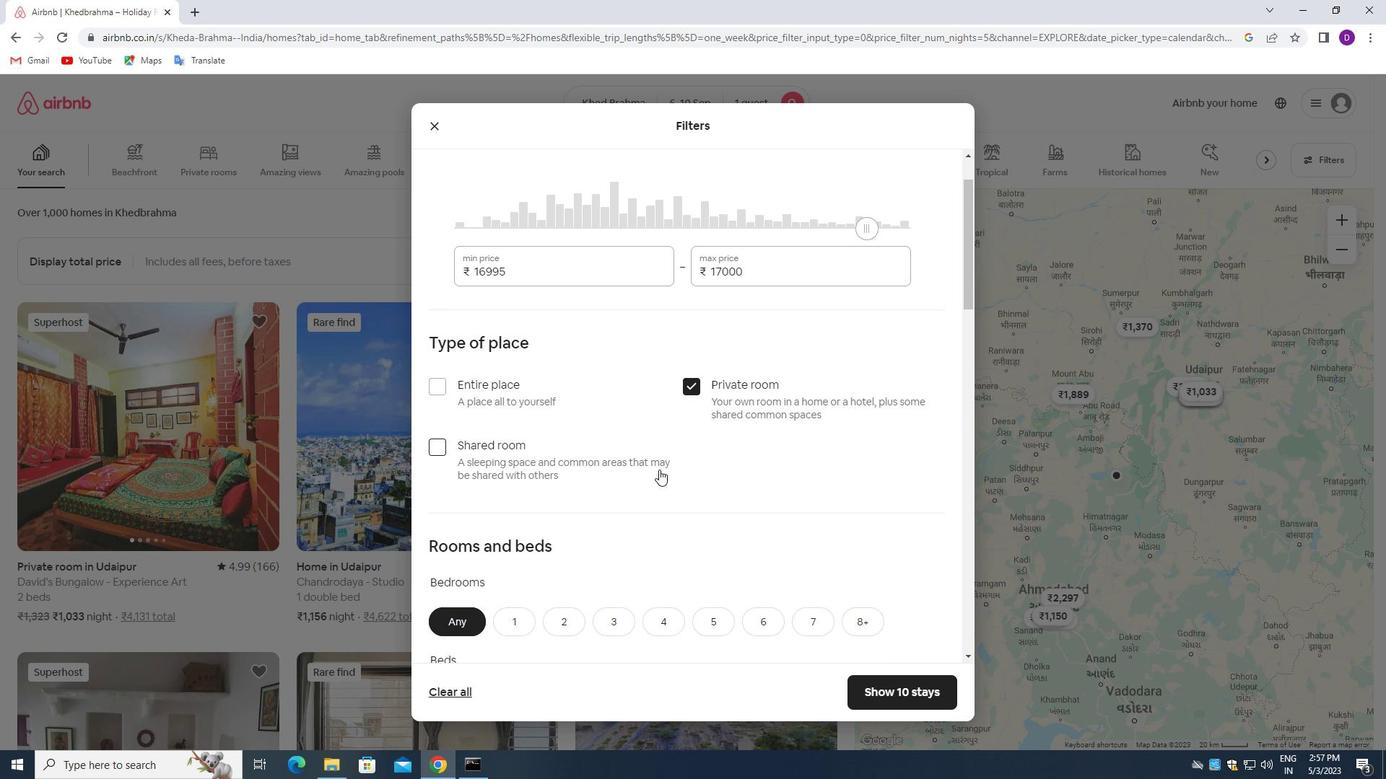 
Action: Mouse moved to (652, 474)
Screenshot: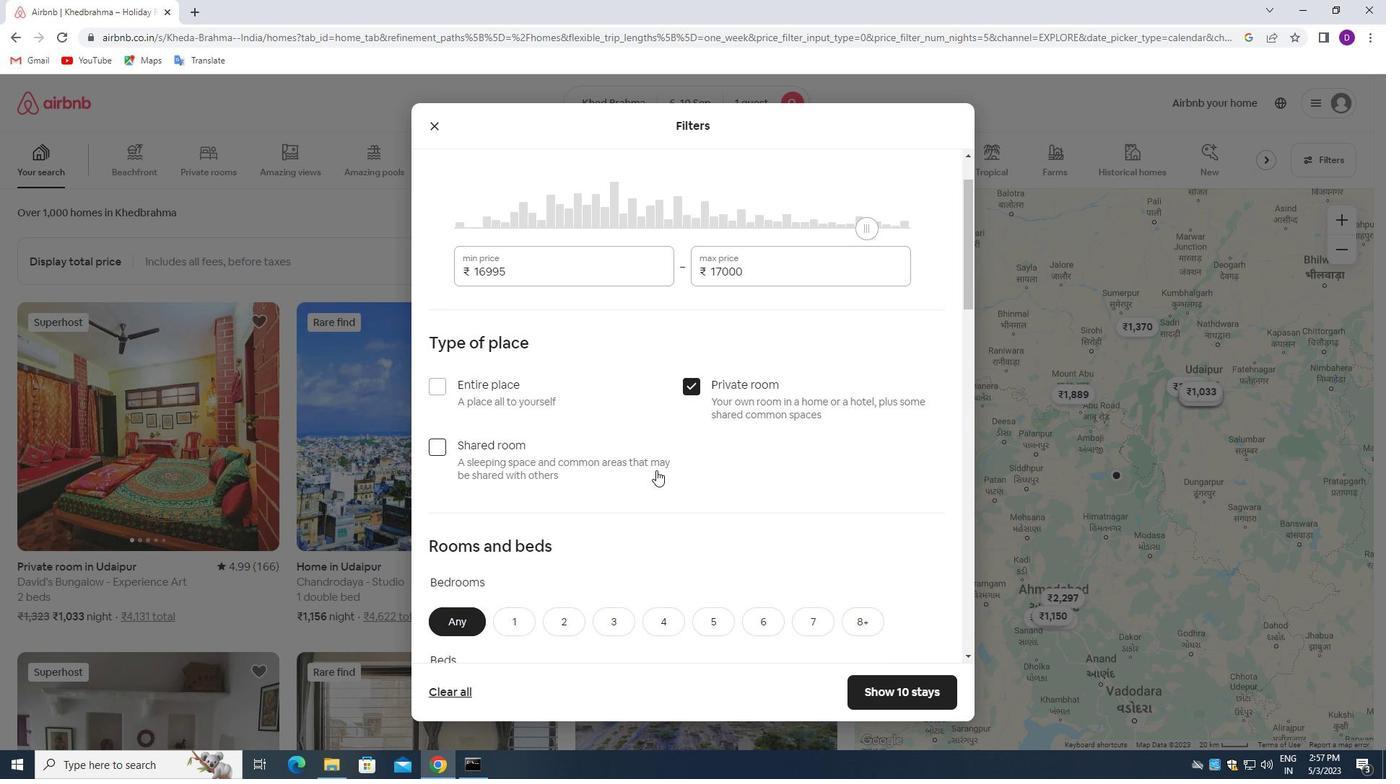 
Action: Mouse scrolled (652, 473) with delta (0, 0)
Screenshot: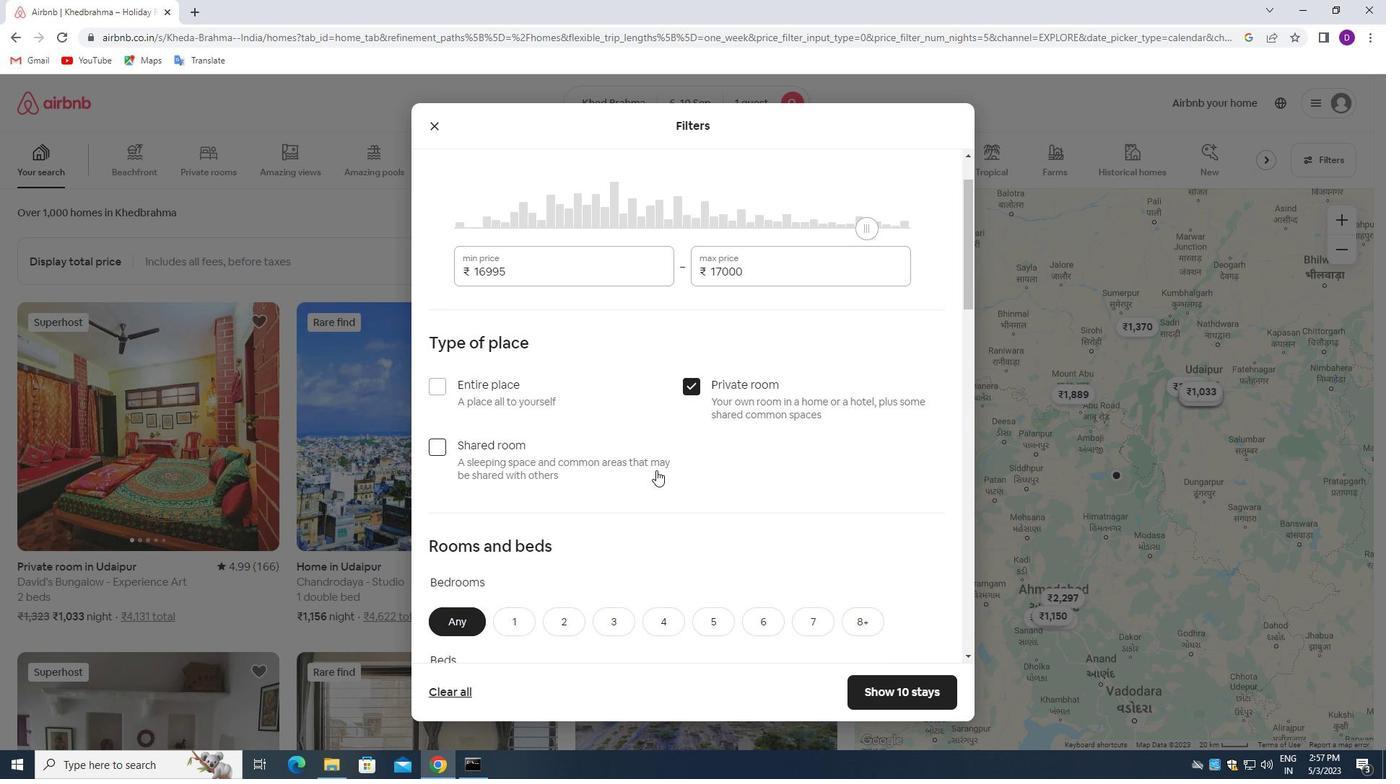 
Action: Mouse moved to (650, 476)
Screenshot: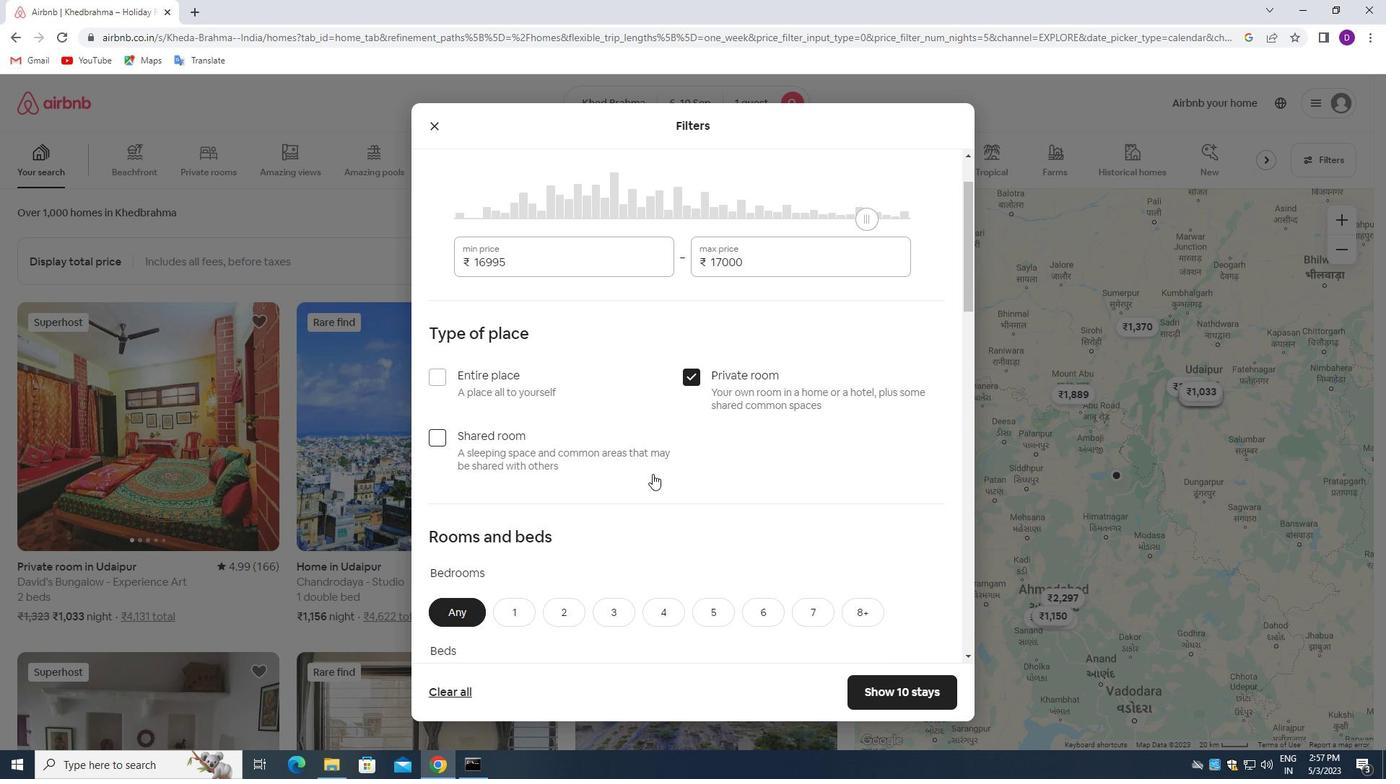 
Action: Mouse scrolled (650, 475) with delta (0, 0)
Screenshot: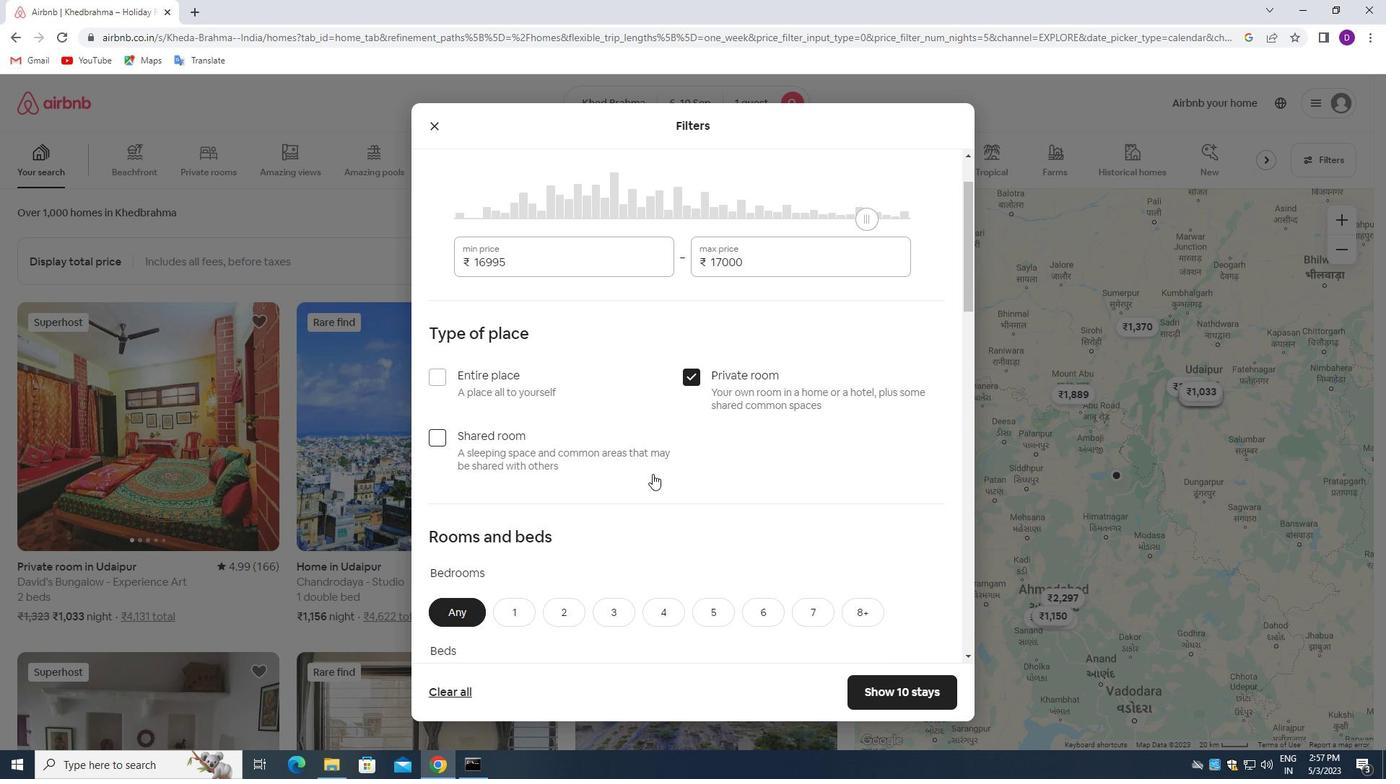 
Action: Mouse moved to (523, 413)
Screenshot: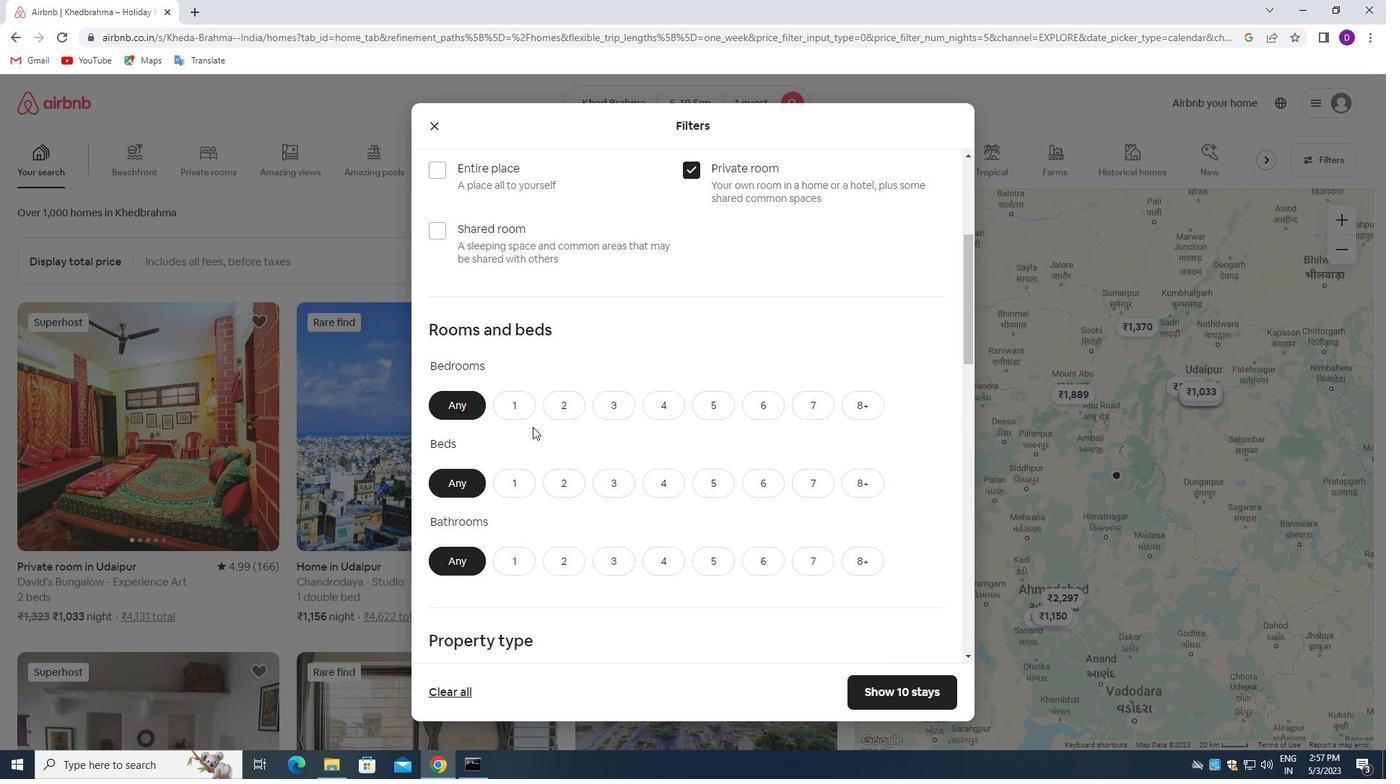 
Action: Mouse pressed left at (523, 413)
Screenshot: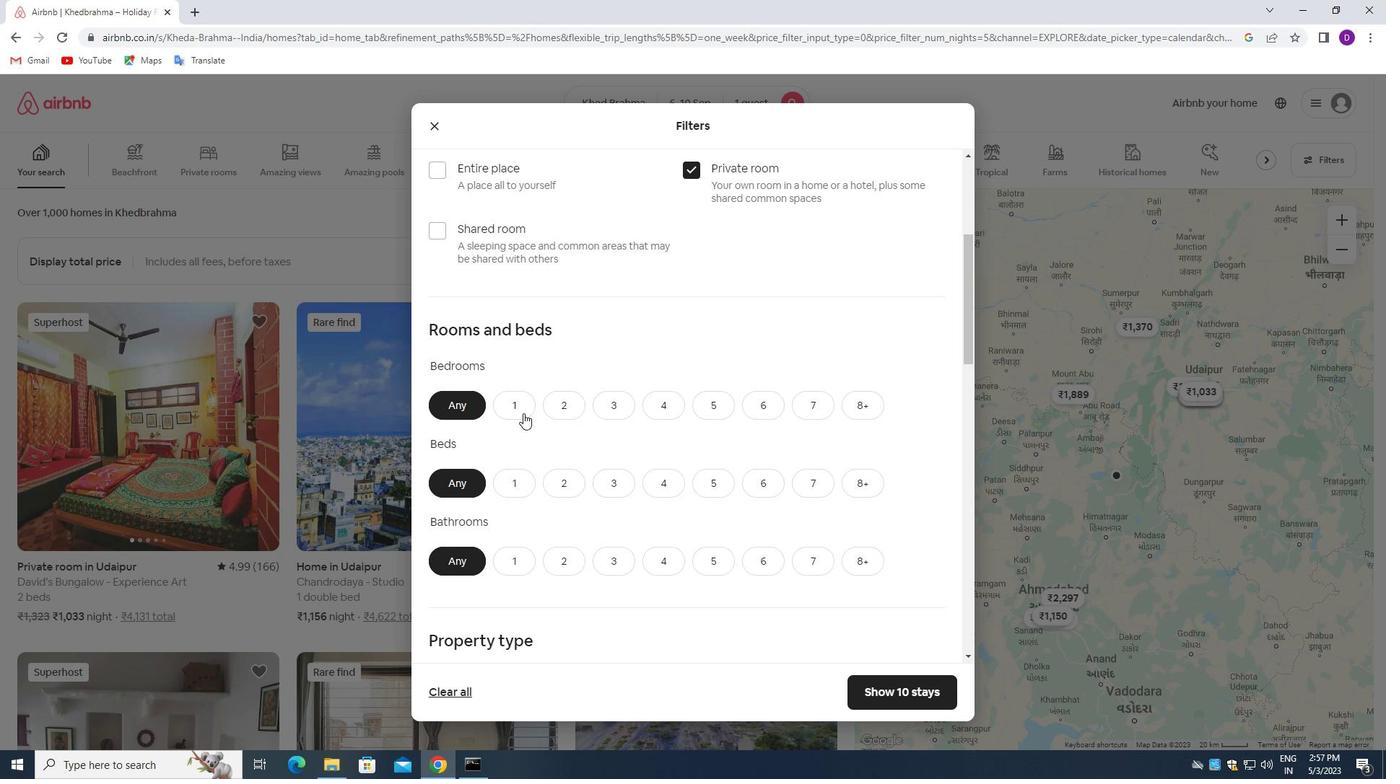 
Action: Mouse moved to (513, 476)
Screenshot: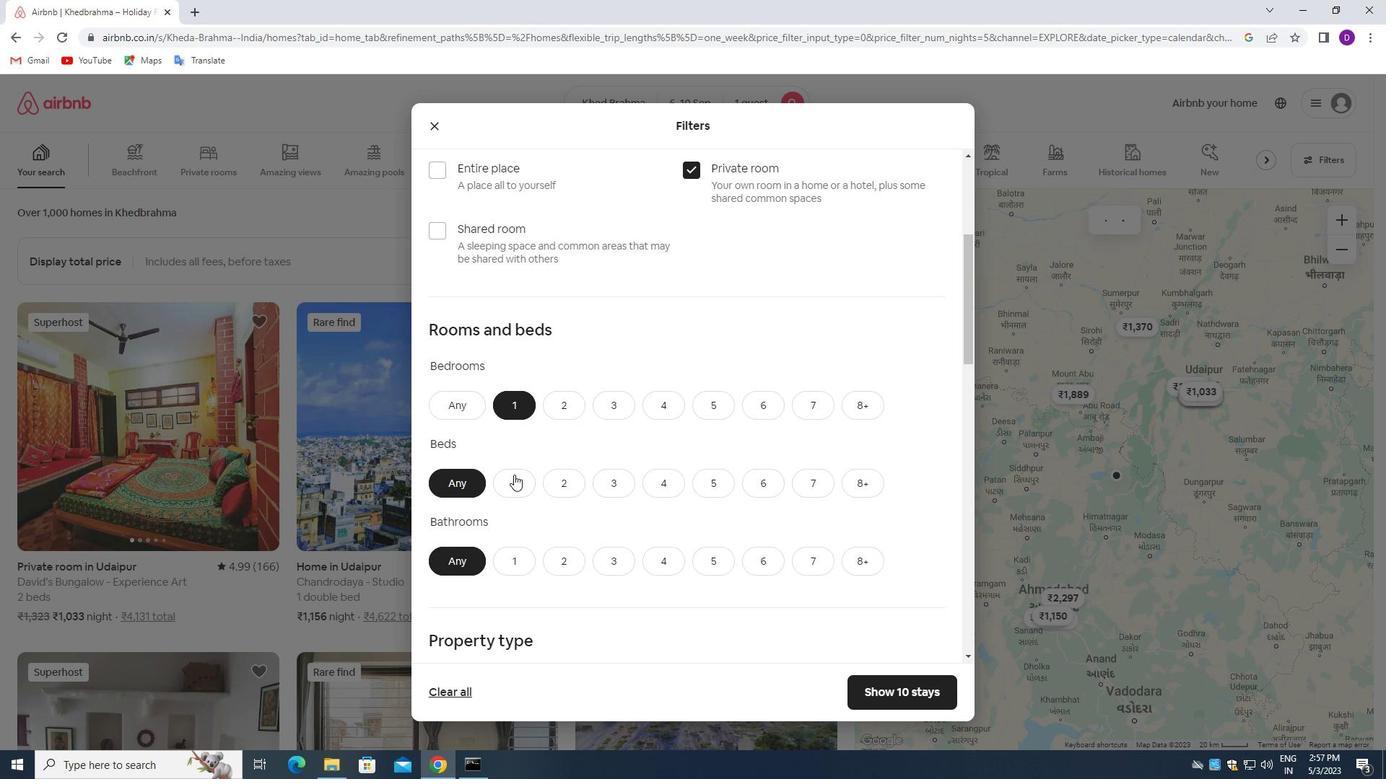 
Action: Mouse pressed left at (513, 476)
Screenshot: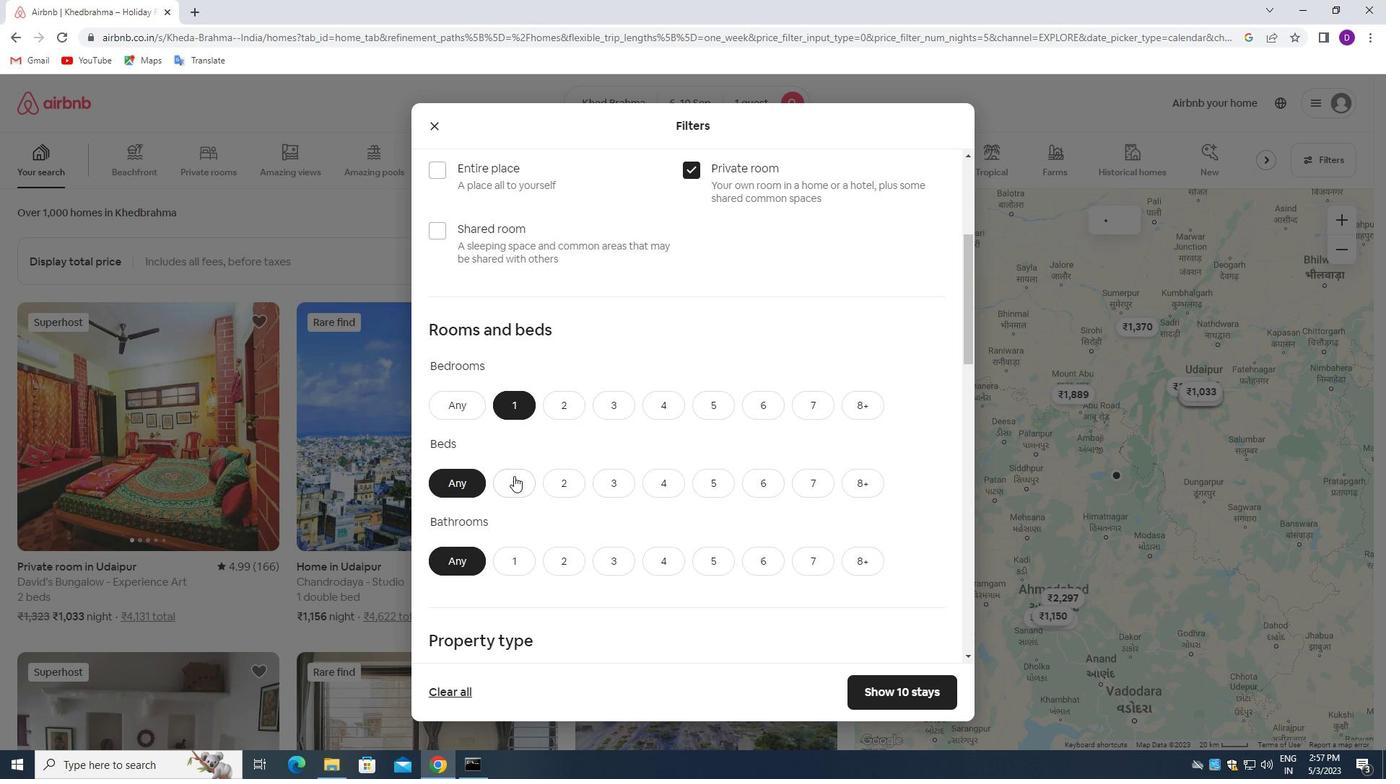 
Action: Mouse moved to (509, 550)
Screenshot: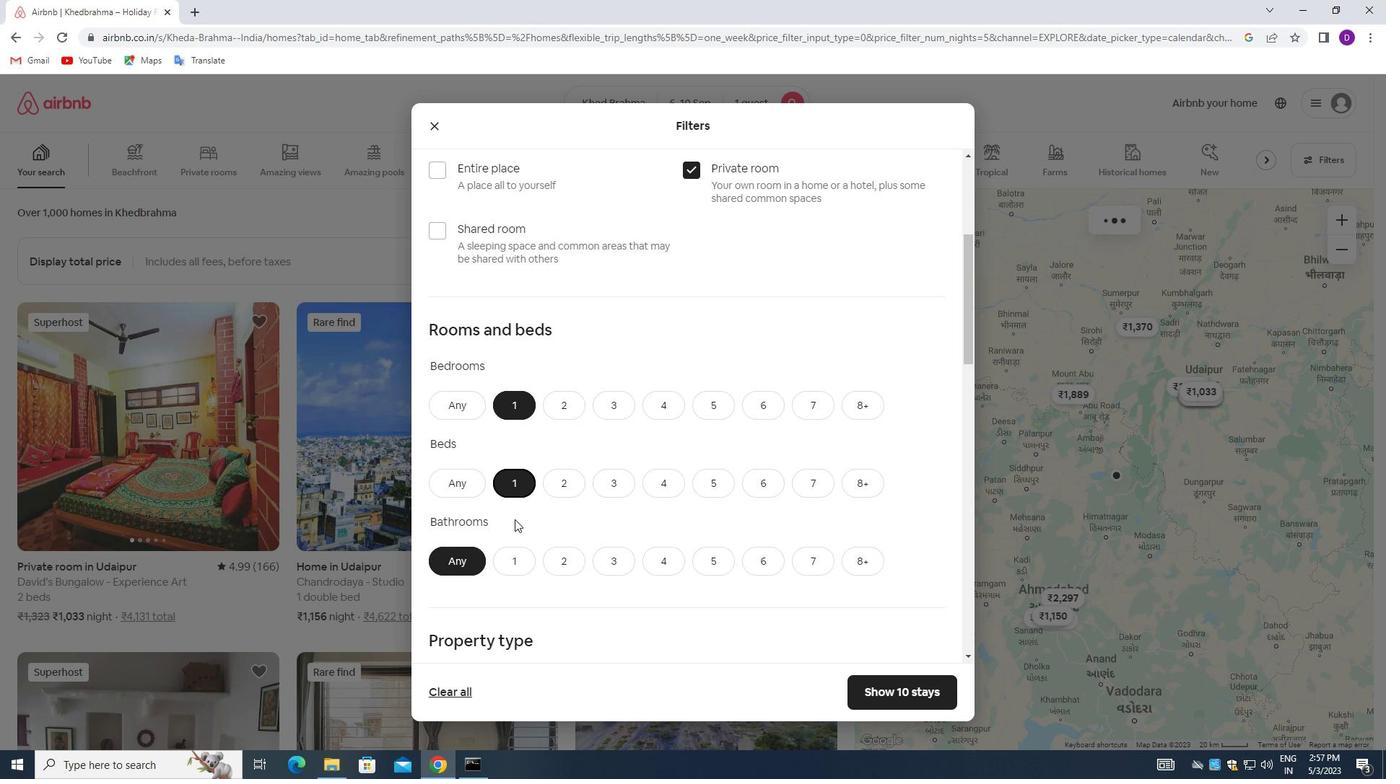 
Action: Mouse pressed left at (509, 550)
Screenshot: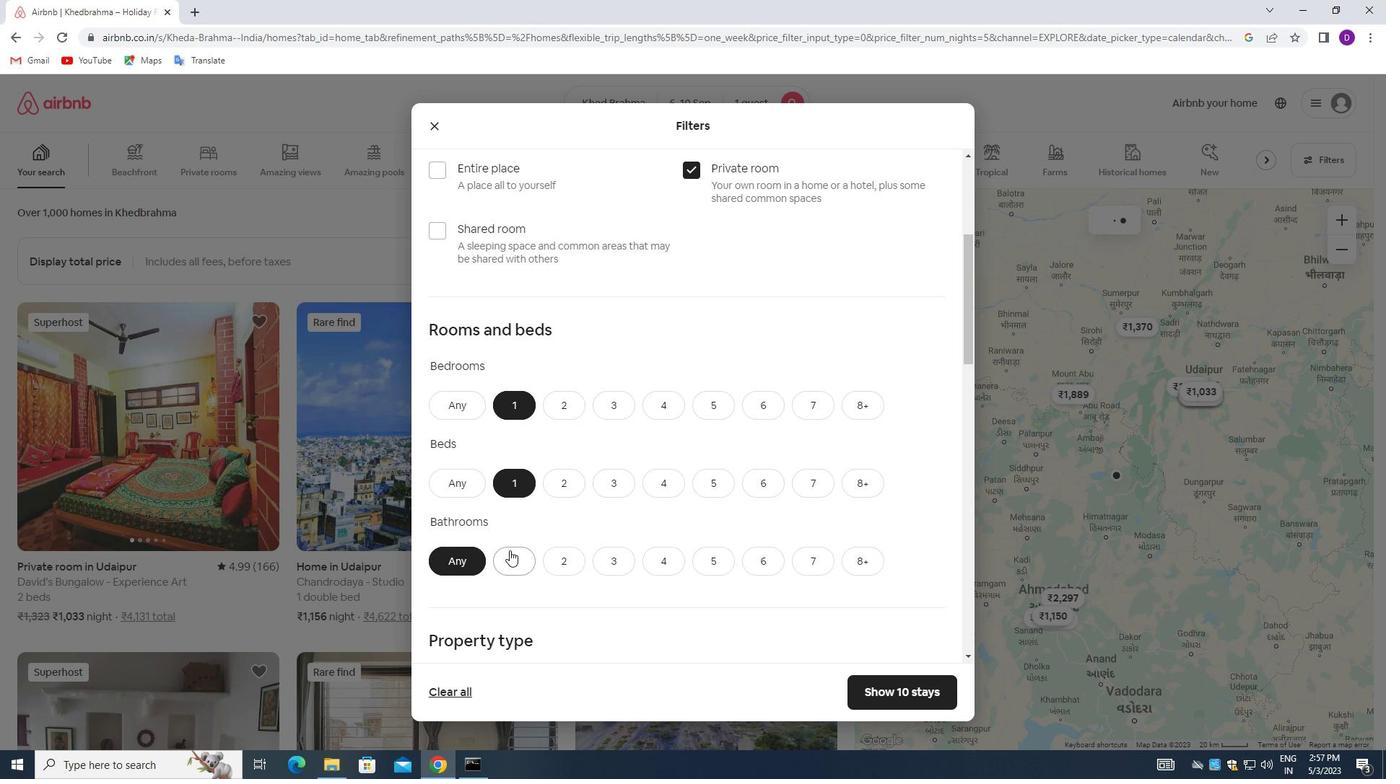 
Action: Mouse moved to (607, 443)
Screenshot: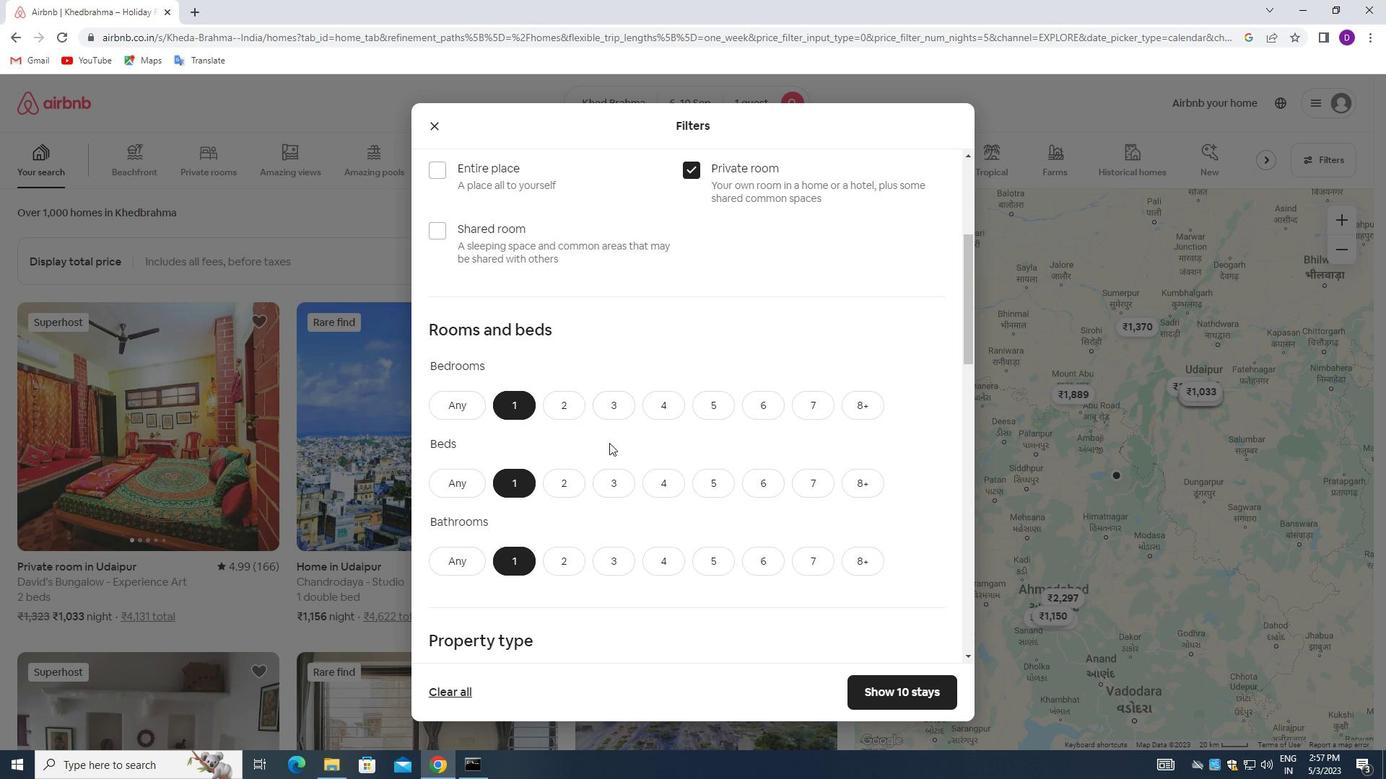 
Action: Mouse scrolled (607, 442) with delta (0, 0)
Screenshot: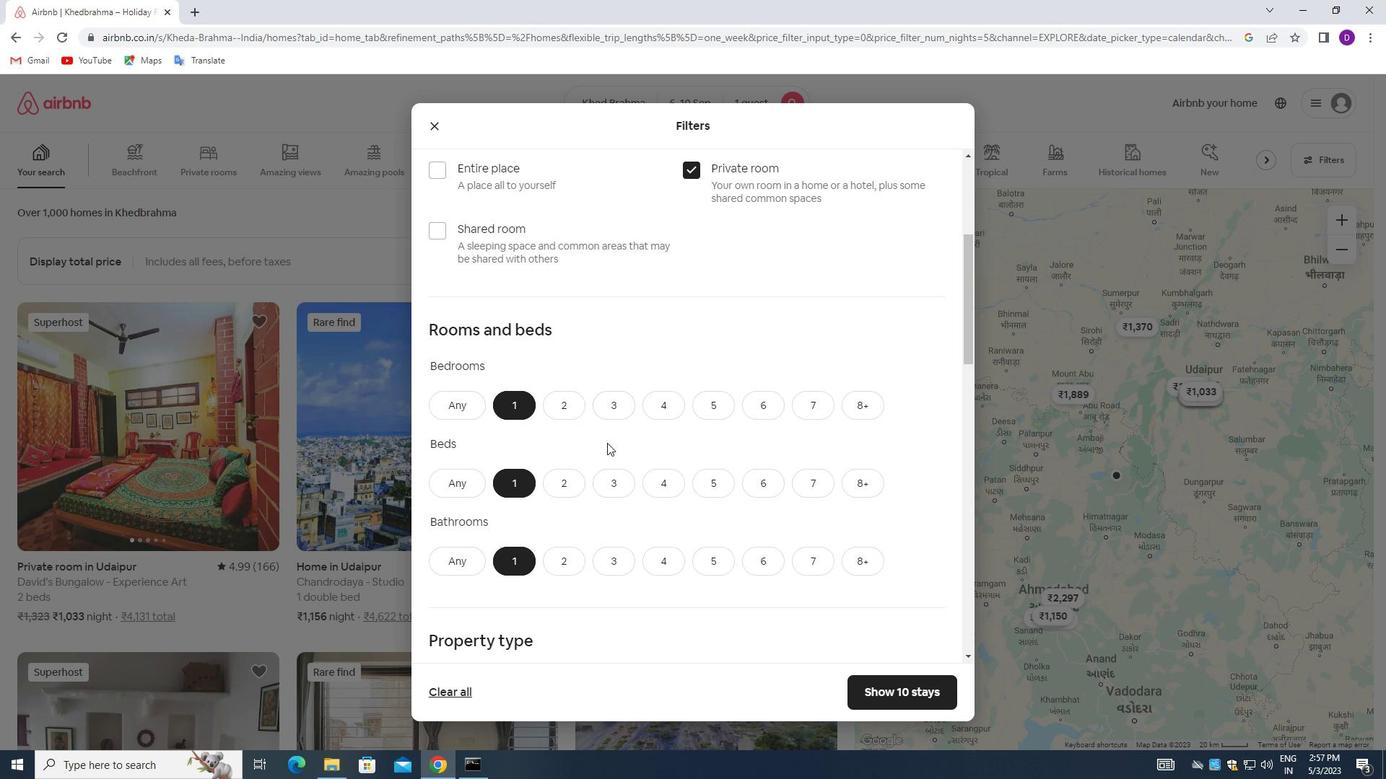 
Action: Mouse scrolled (607, 442) with delta (0, 0)
Screenshot: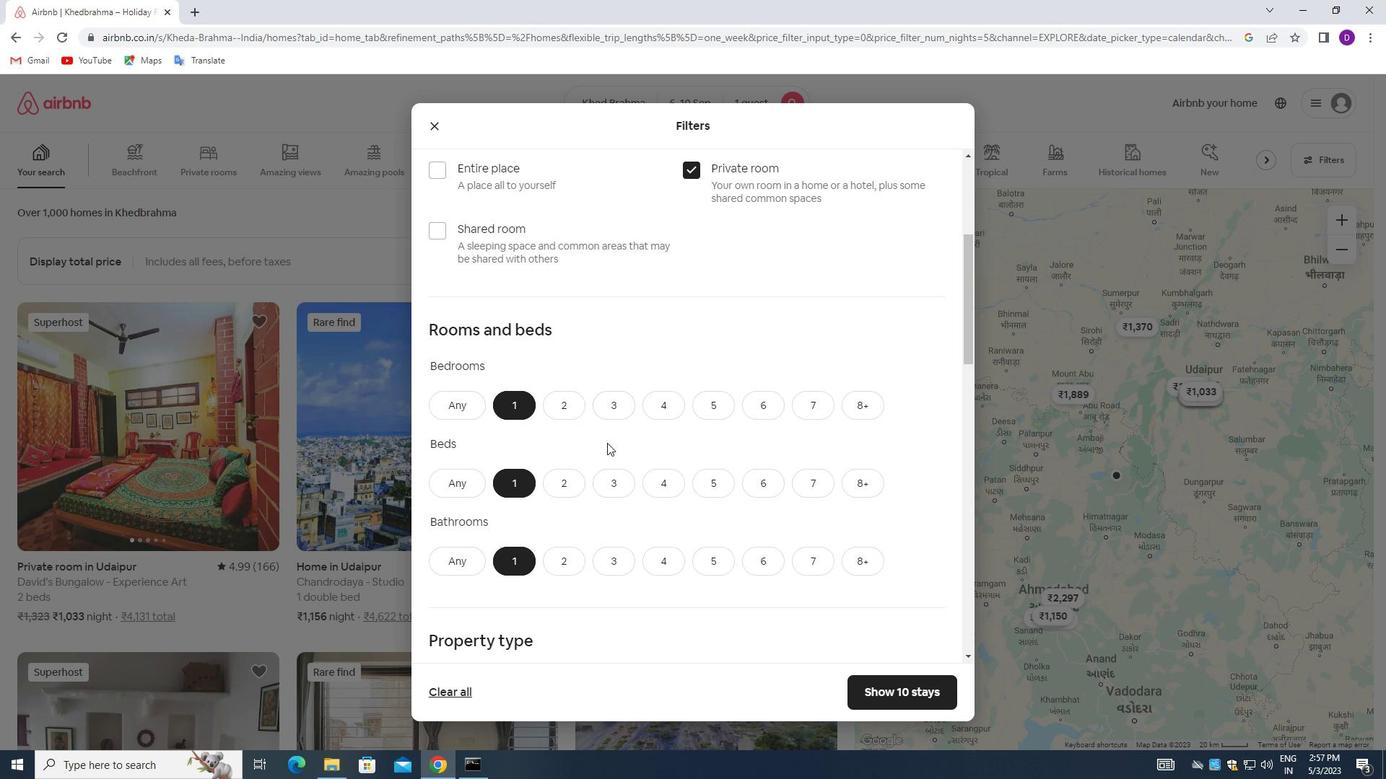 
Action: Mouse scrolled (607, 442) with delta (0, 0)
Screenshot: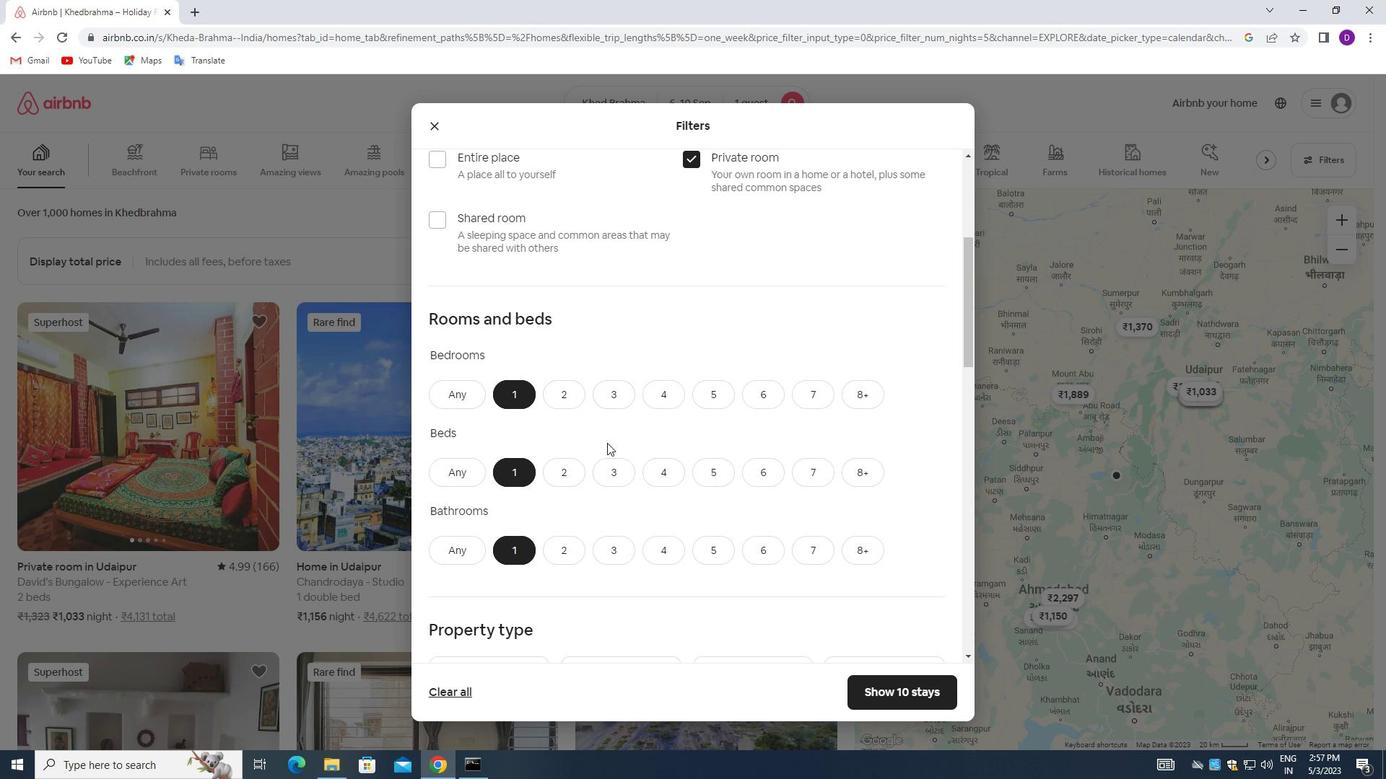 
Action: Mouse moved to (524, 474)
Screenshot: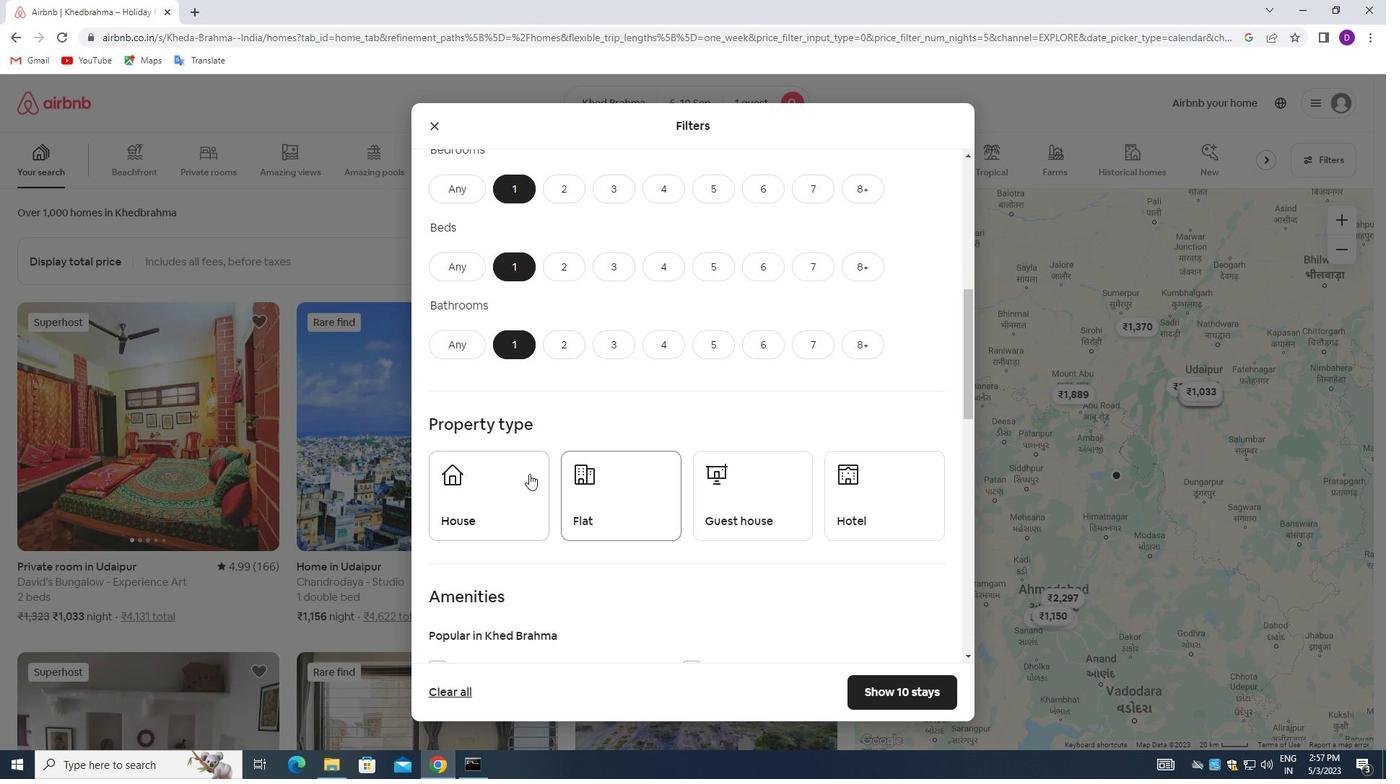 
Action: Mouse pressed left at (524, 474)
Screenshot: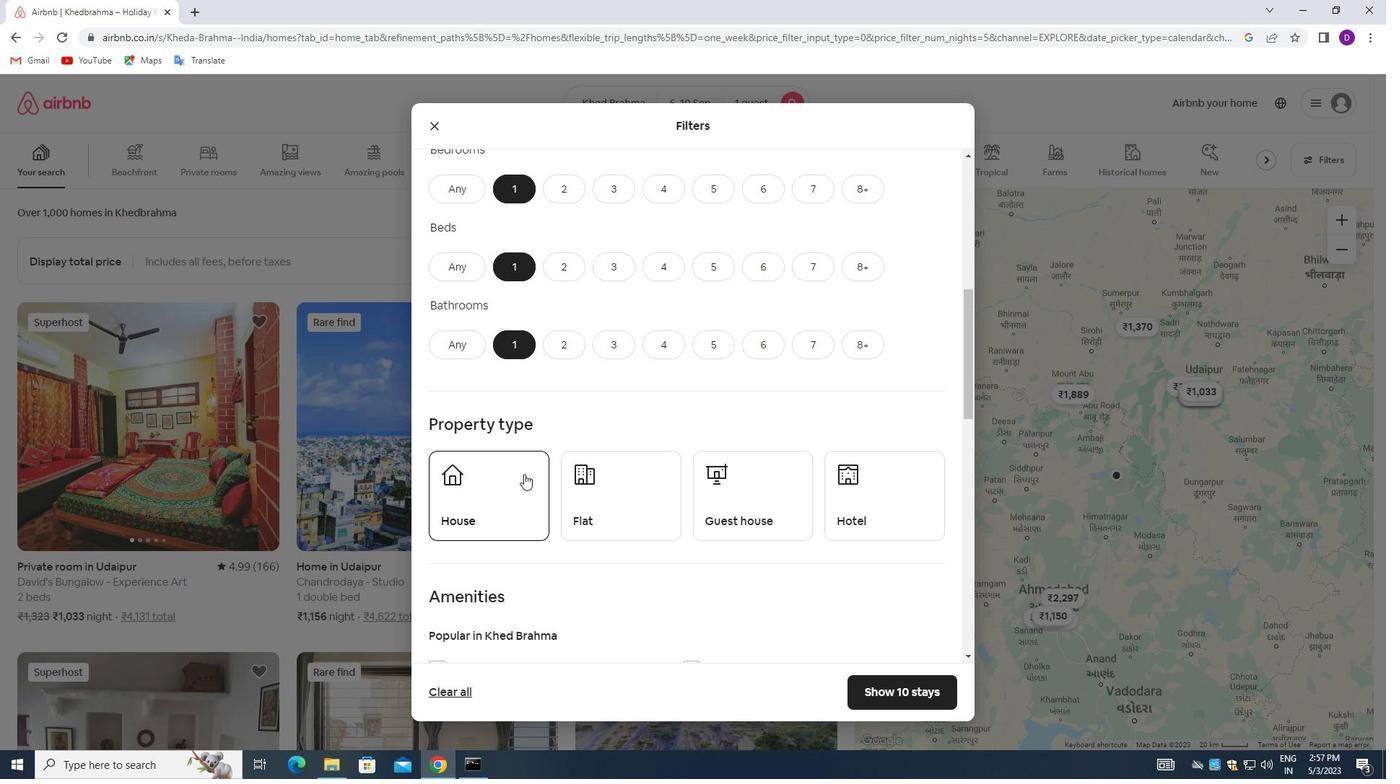 
Action: Mouse moved to (597, 483)
Screenshot: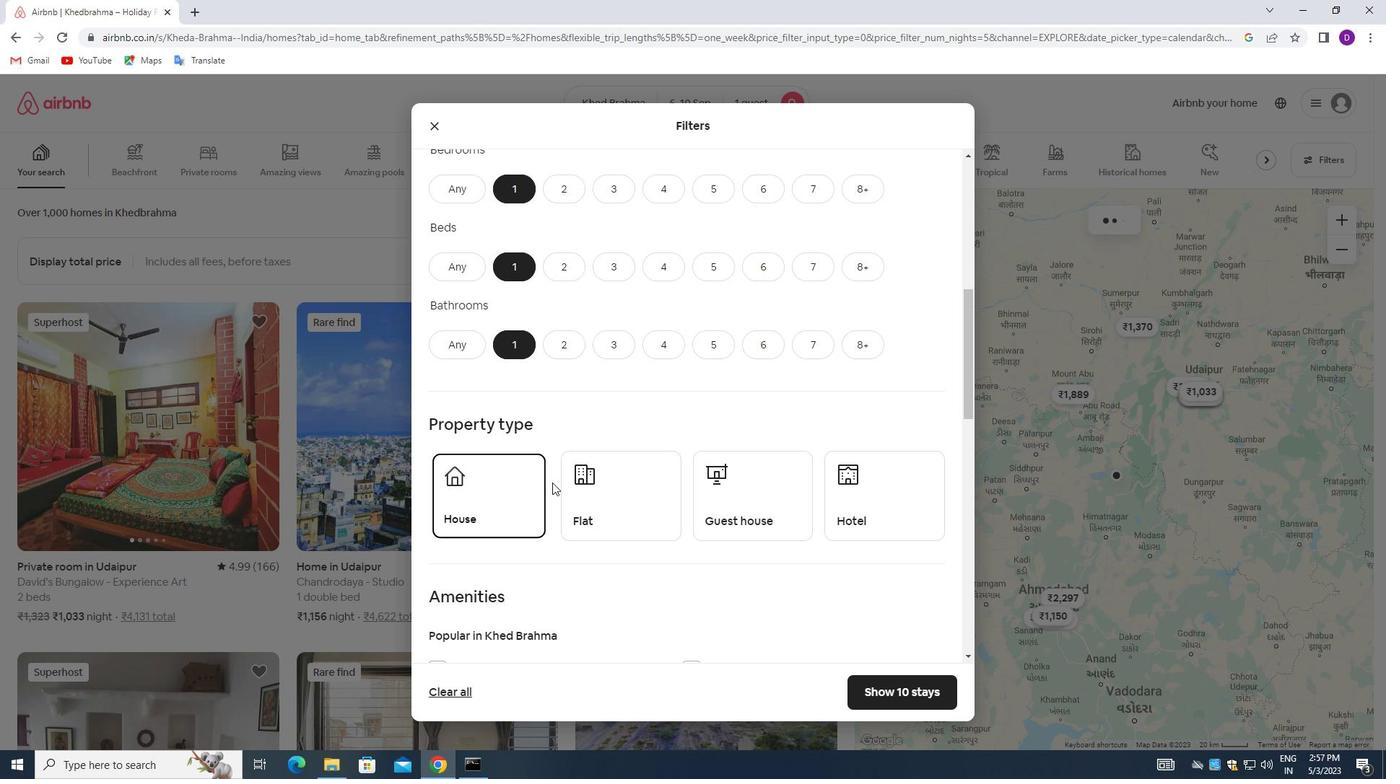 
Action: Mouse pressed left at (597, 483)
Screenshot: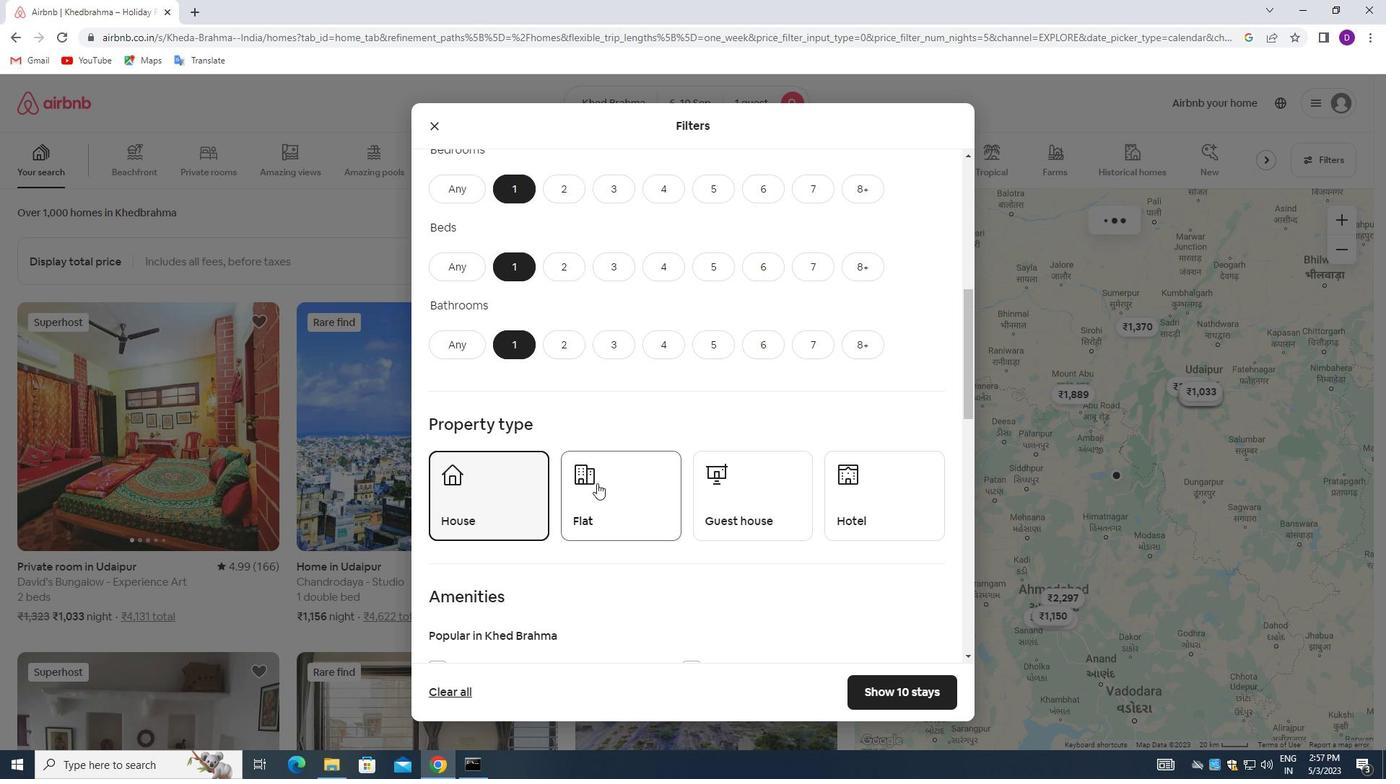 
Action: Mouse moved to (704, 491)
Screenshot: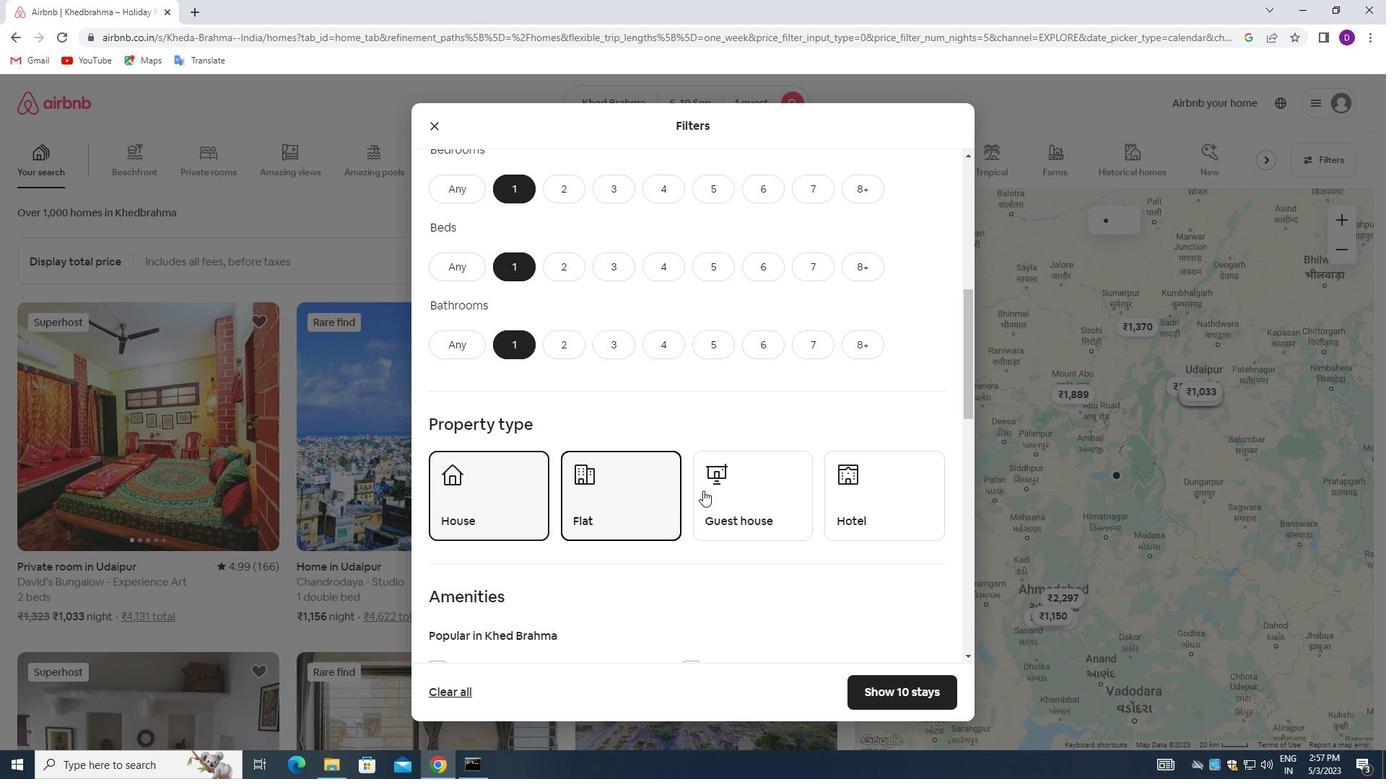 
Action: Mouse pressed left at (704, 491)
Screenshot: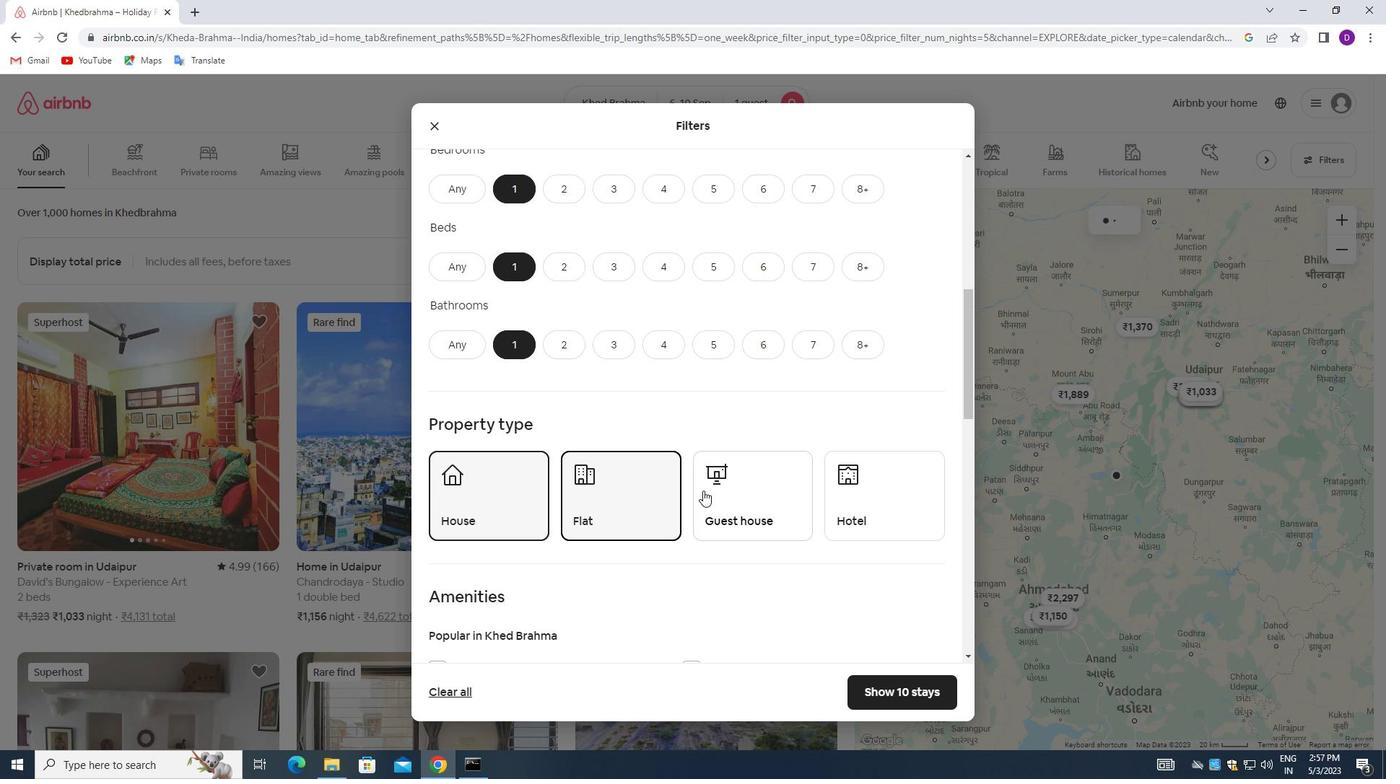 
Action: Mouse moved to (826, 491)
Screenshot: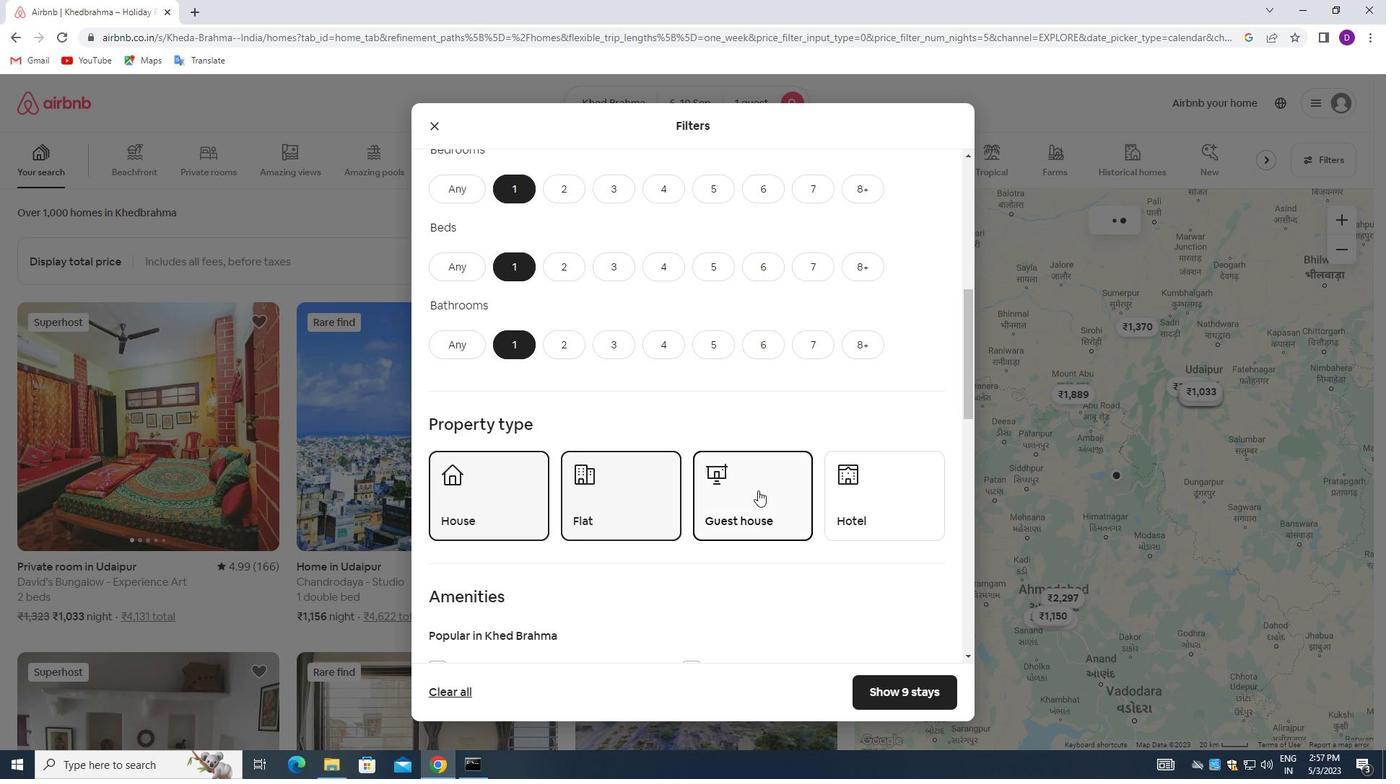 
Action: Mouse pressed left at (826, 491)
Screenshot: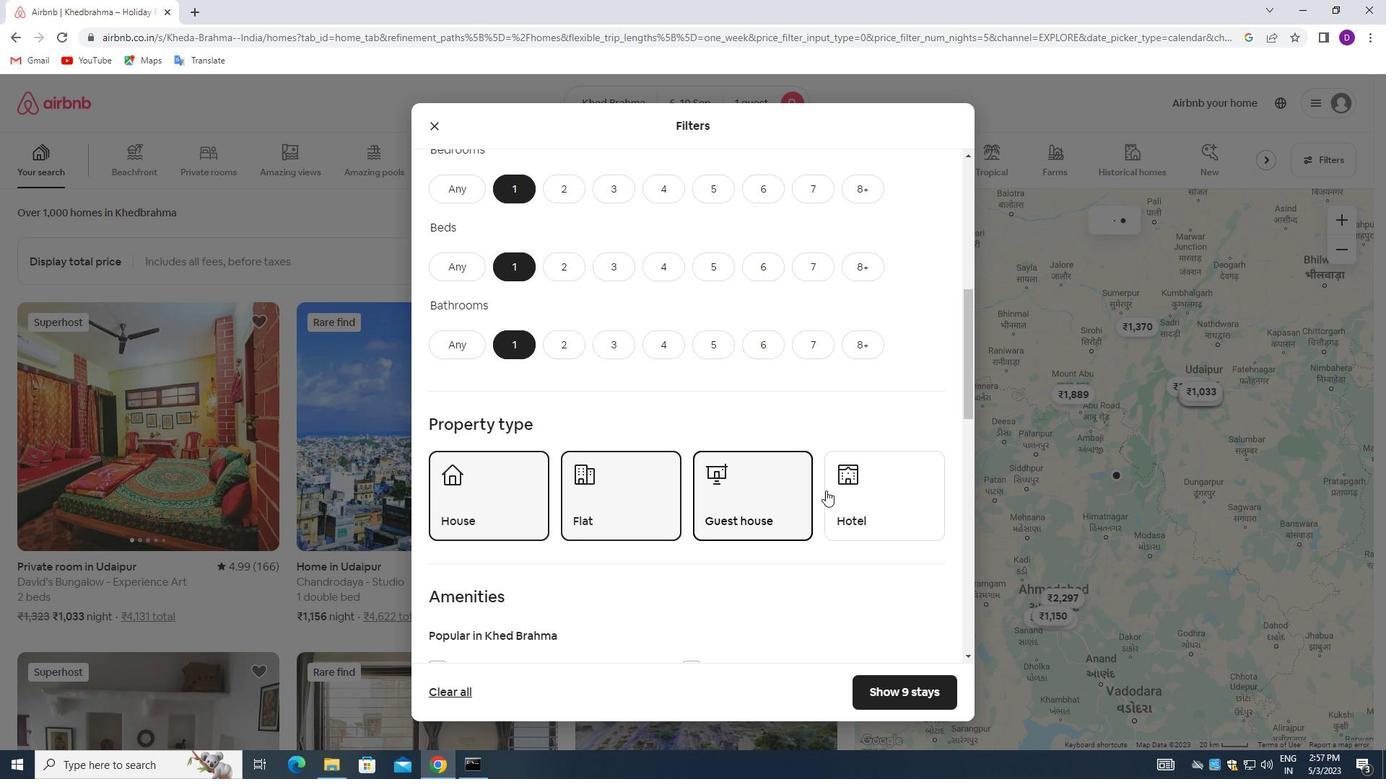 
Action: Mouse moved to (632, 487)
Screenshot: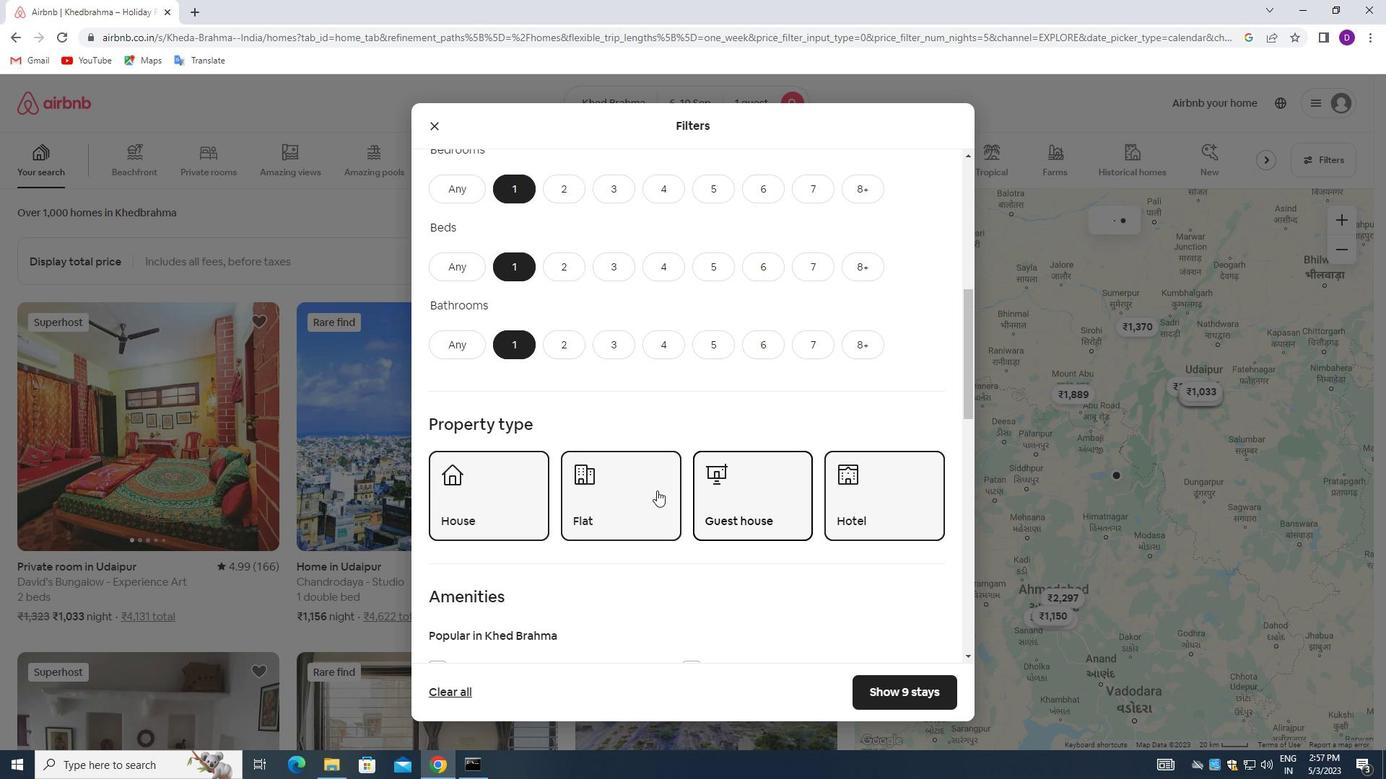 
Action: Mouse scrolled (632, 486) with delta (0, 0)
Screenshot: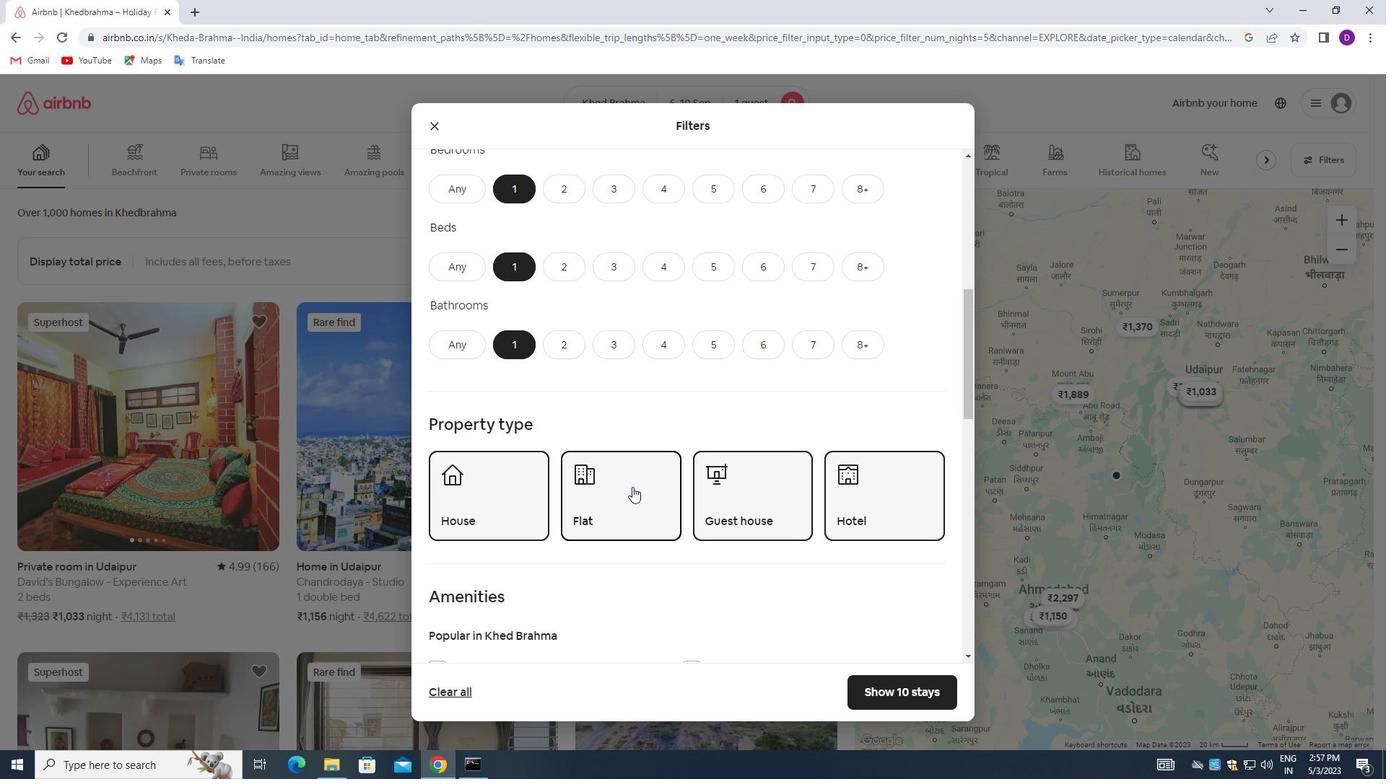 
Action: Mouse moved to (641, 487)
Screenshot: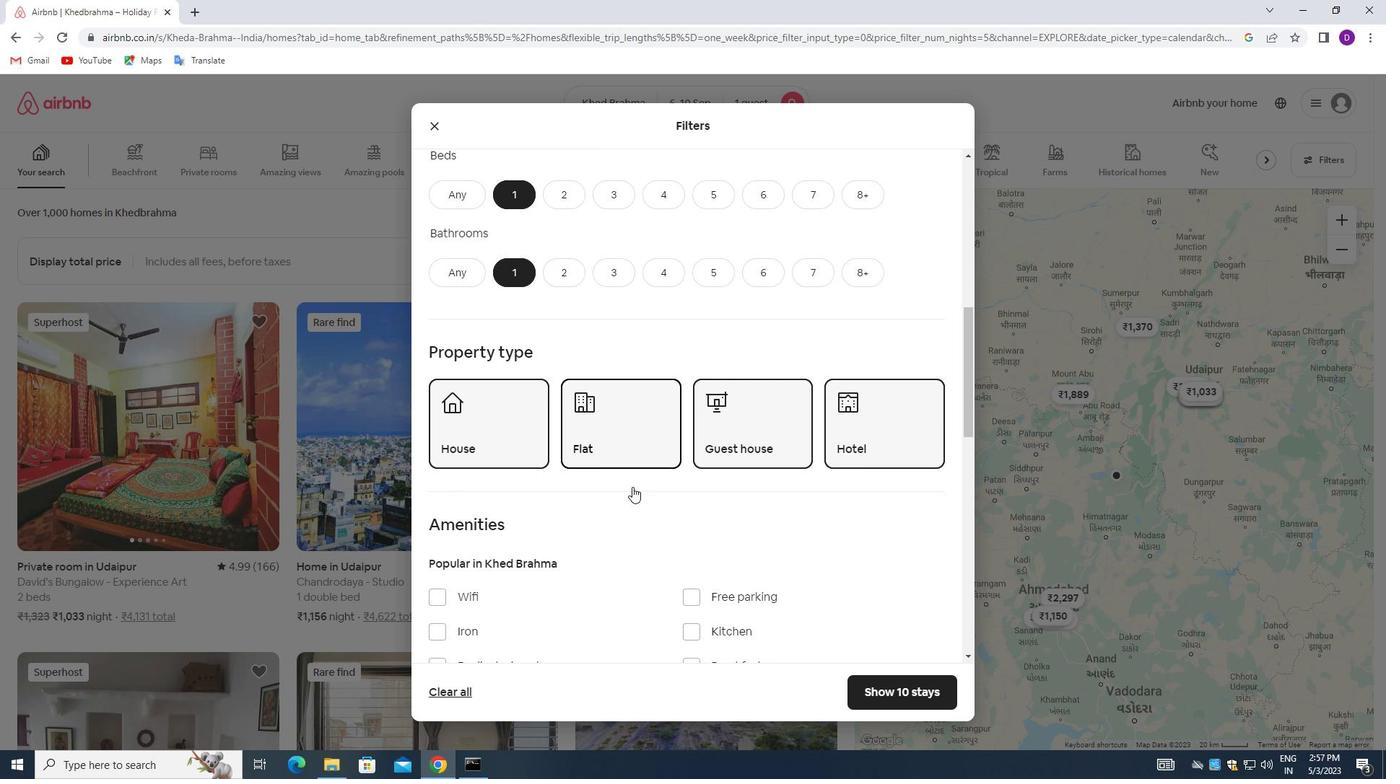 
Action: Mouse scrolled (641, 486) with delta (0, 0)
Screenshot: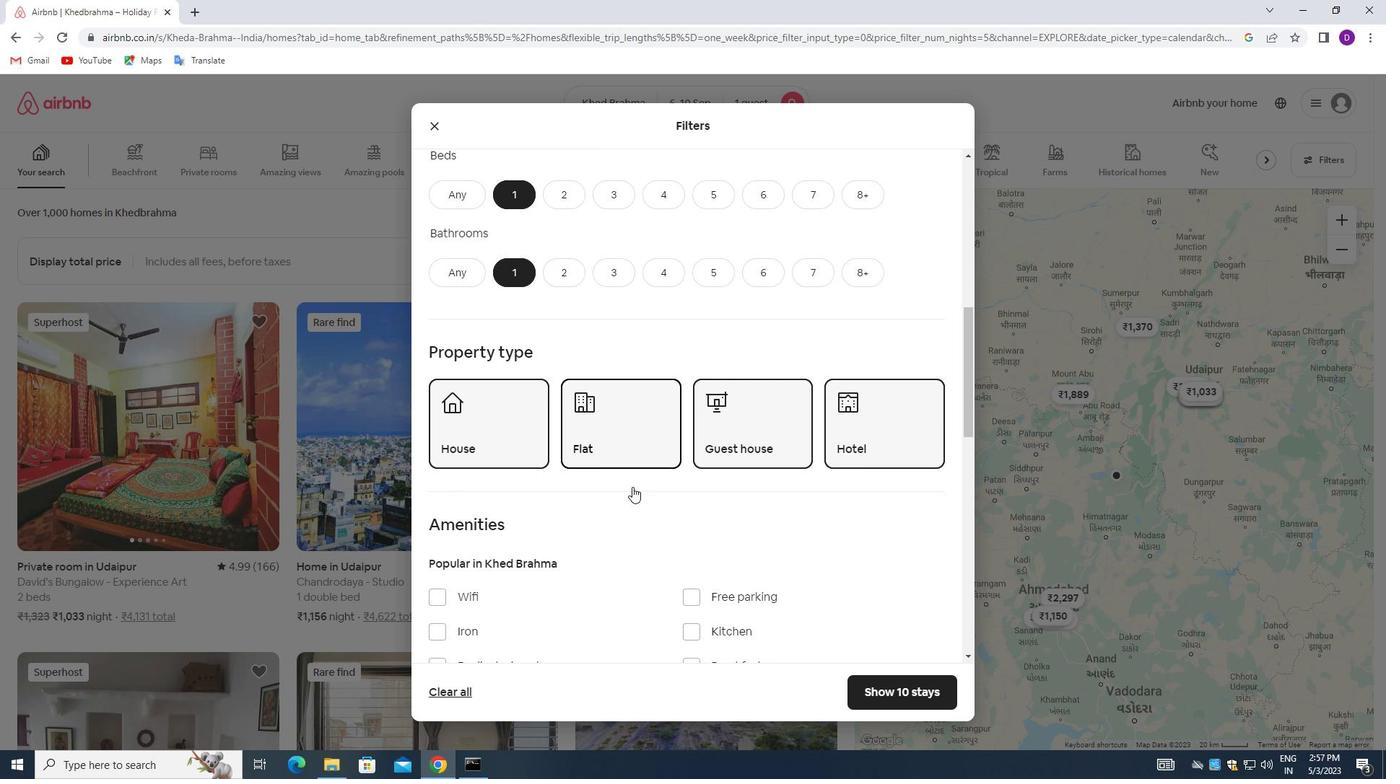 
Action: Mouse moved to (647, 491)
Screenshot: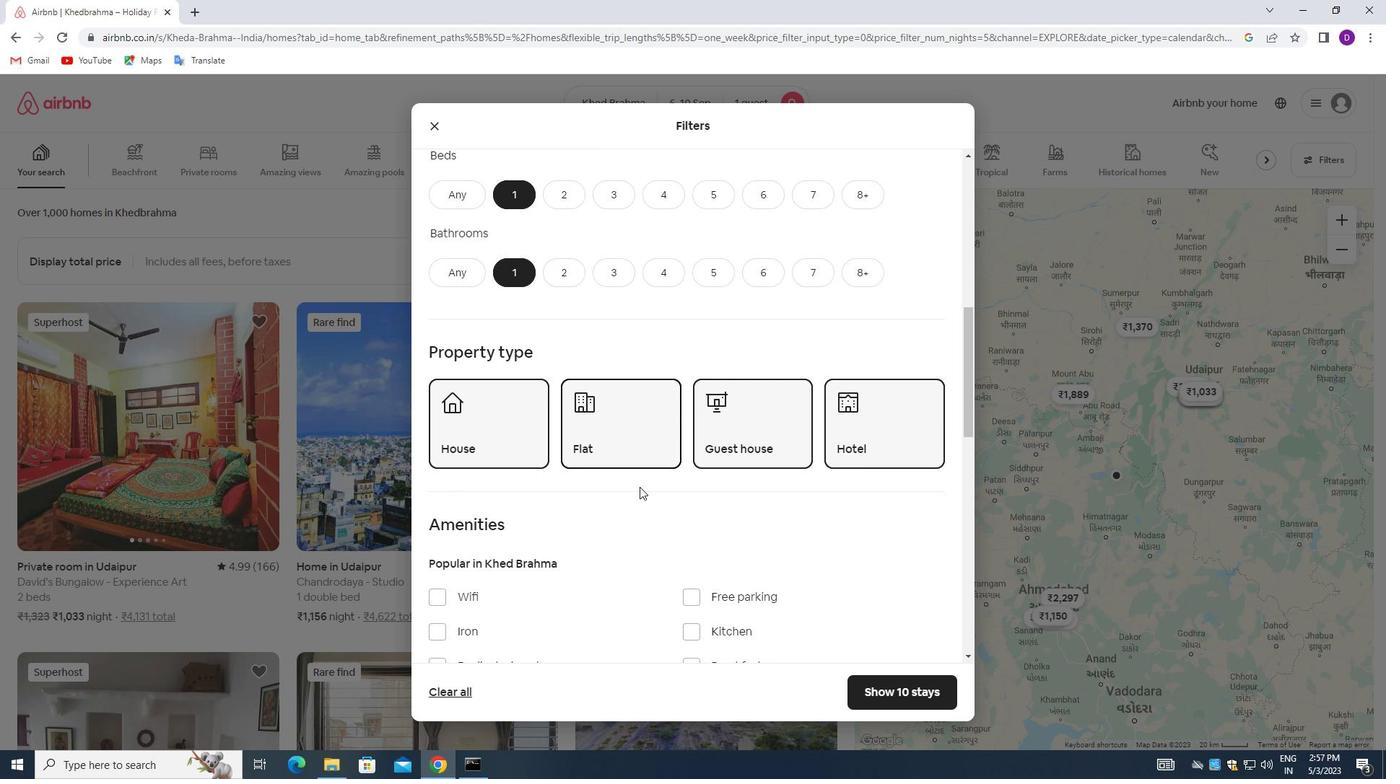 
Action: Mouse scrolled (647, 490) with delta (0, 0)
Screenshot: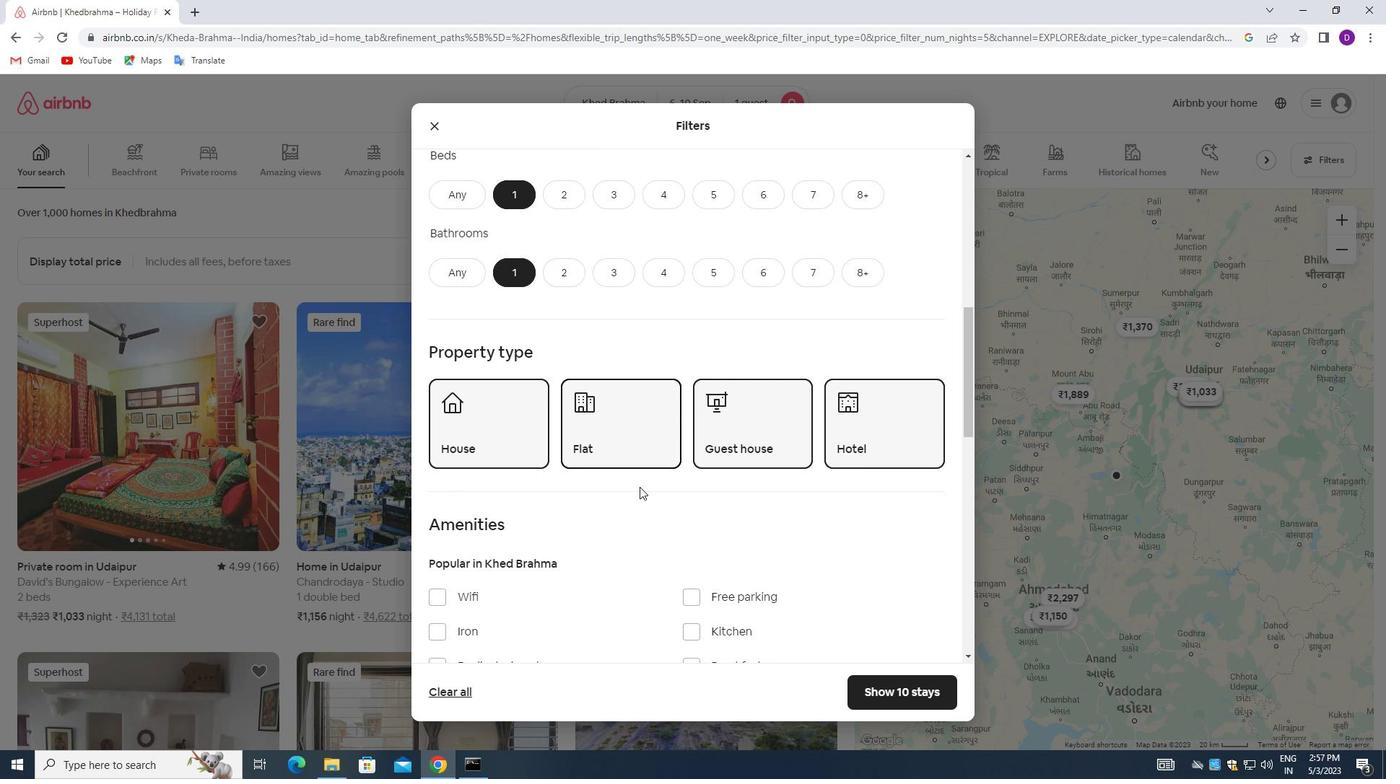 
Action: Mouse moved to (649, 491)
Screenshot: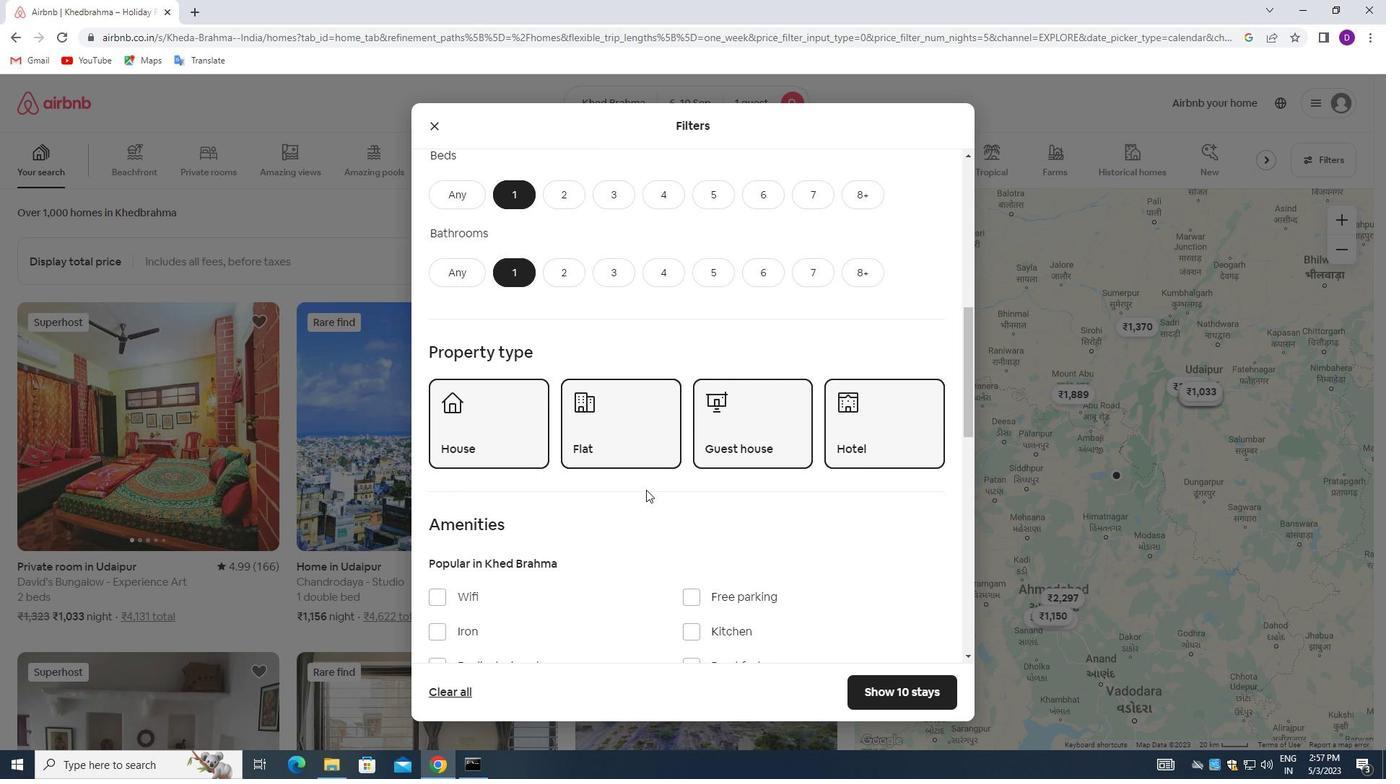 
Action: Mouse scrolled (649, 491) with delta (0, 0)
Screenshot: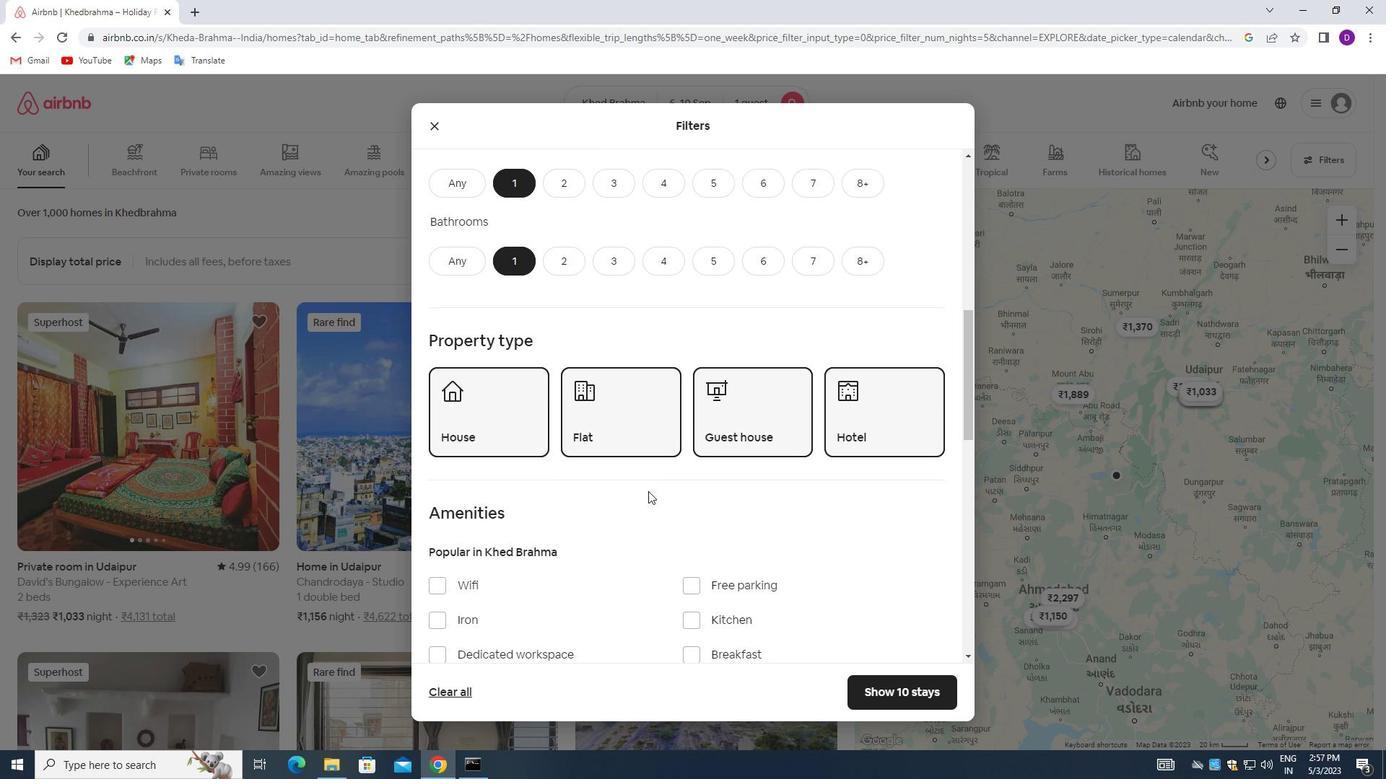 
Action: Mouse moved to (650, 491)
Screenshot: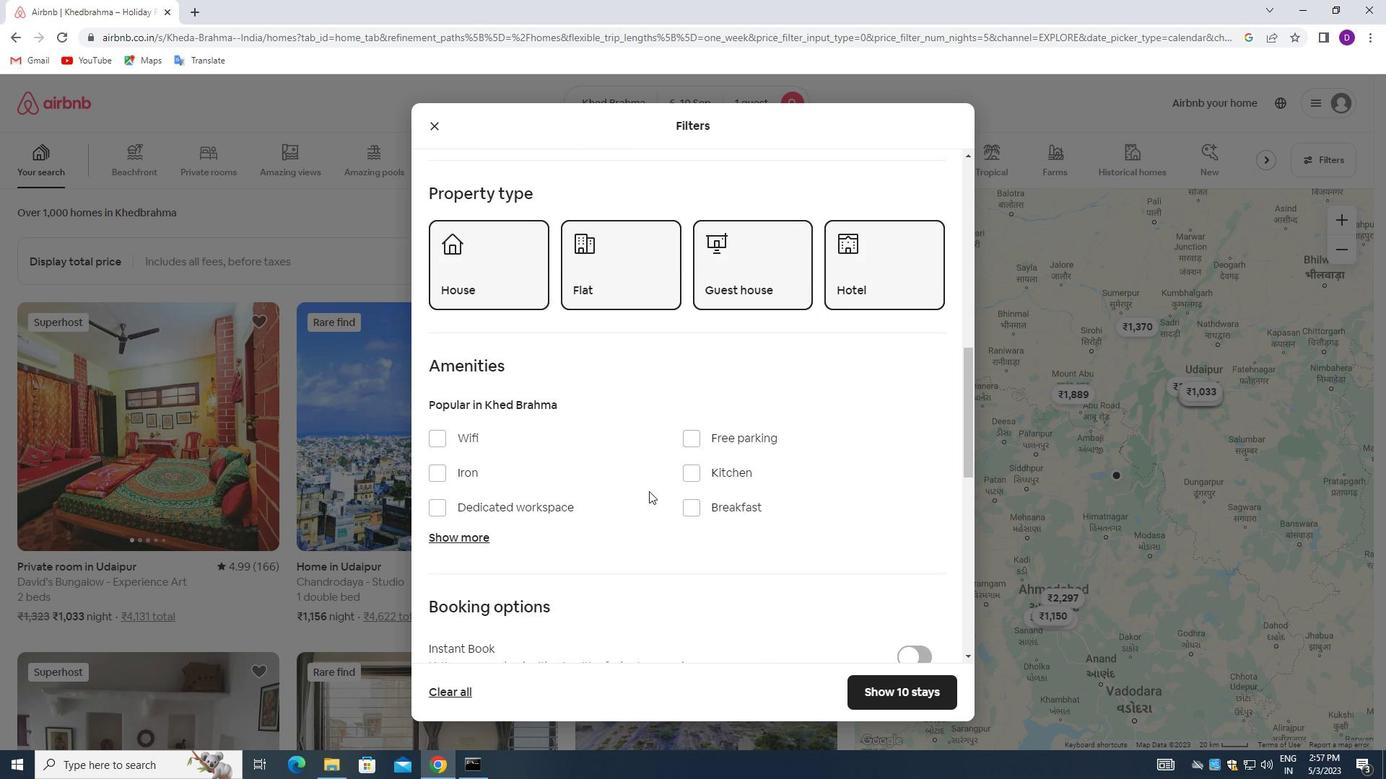 
Action: Mouse scrolled (650, 491) with delta (0, 0)
Screenshot: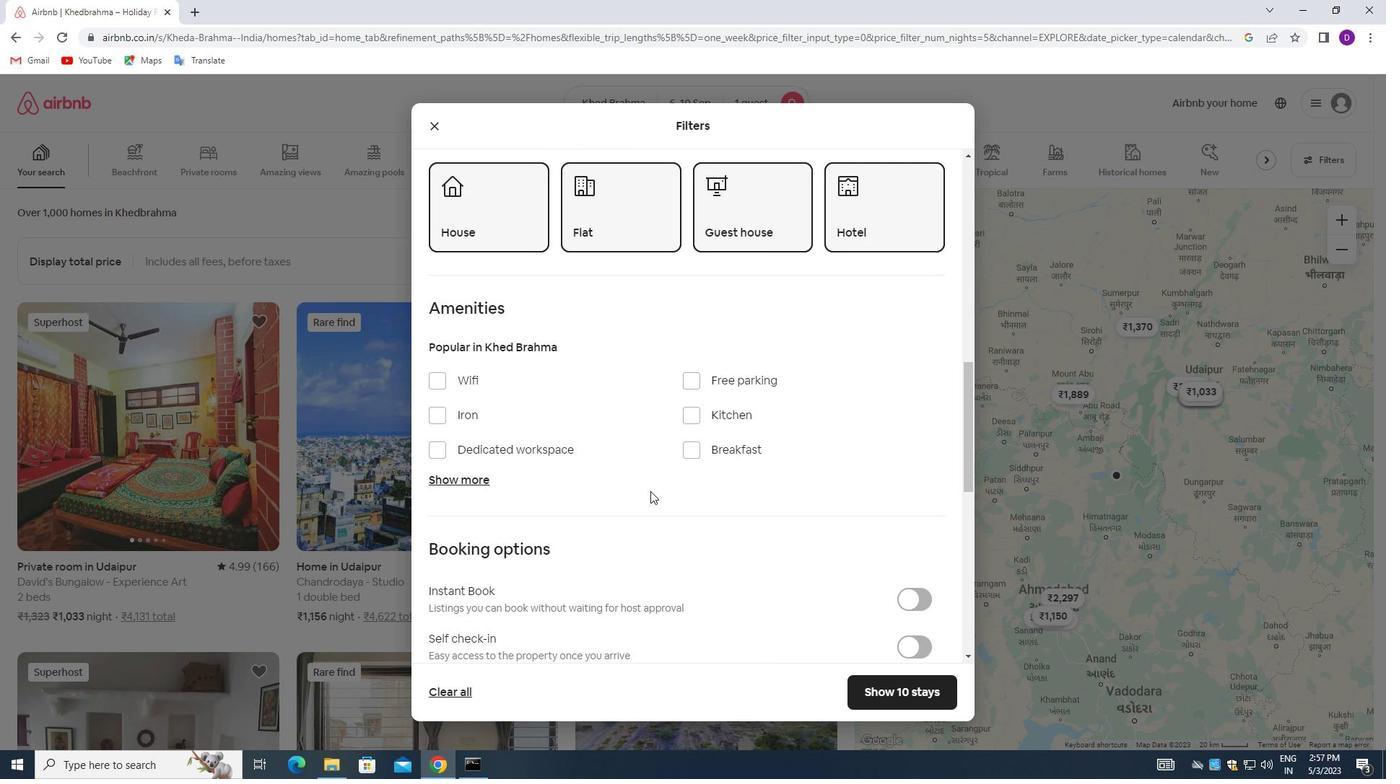 
Action: Mouse scrolled (650, 491) with delta (0, 0)
Screenshot: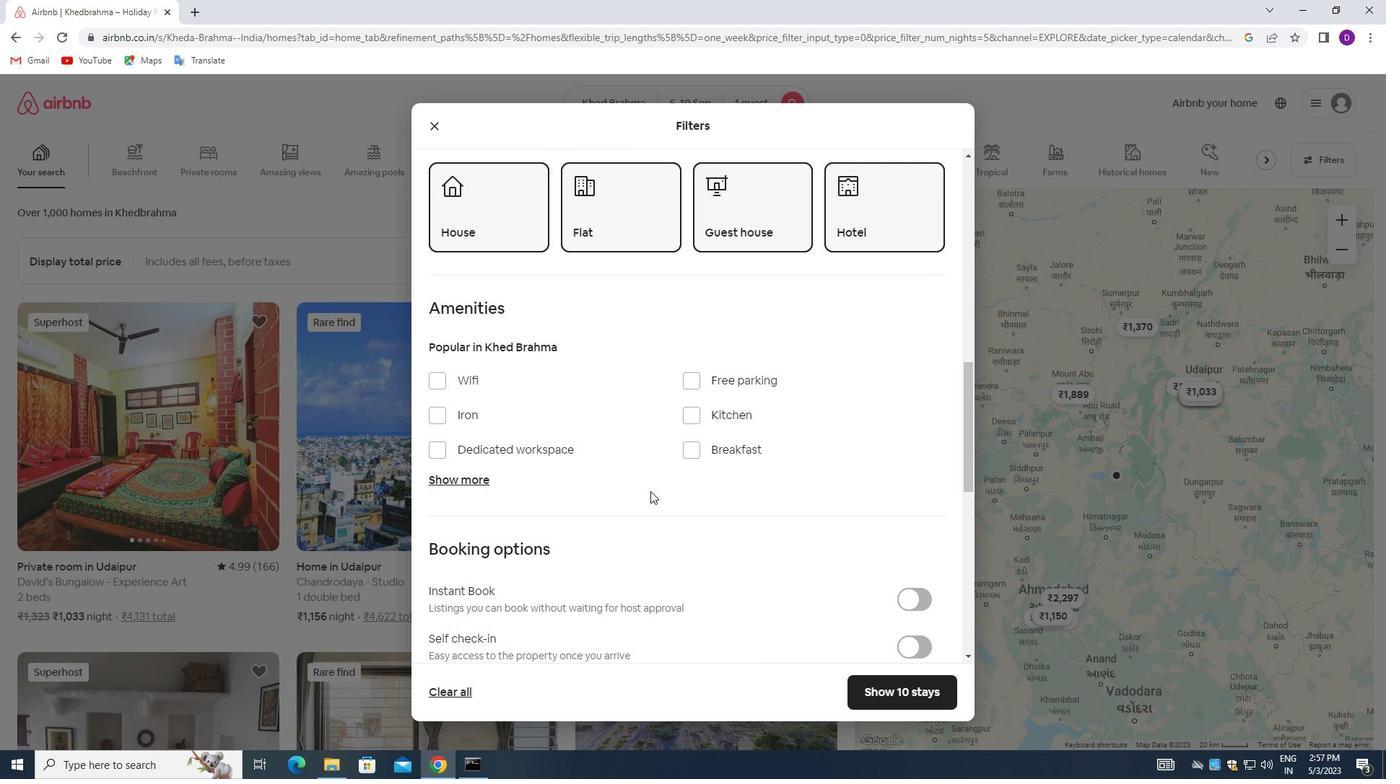 
Action: Mouse moved to (917, 508)
Screenshot: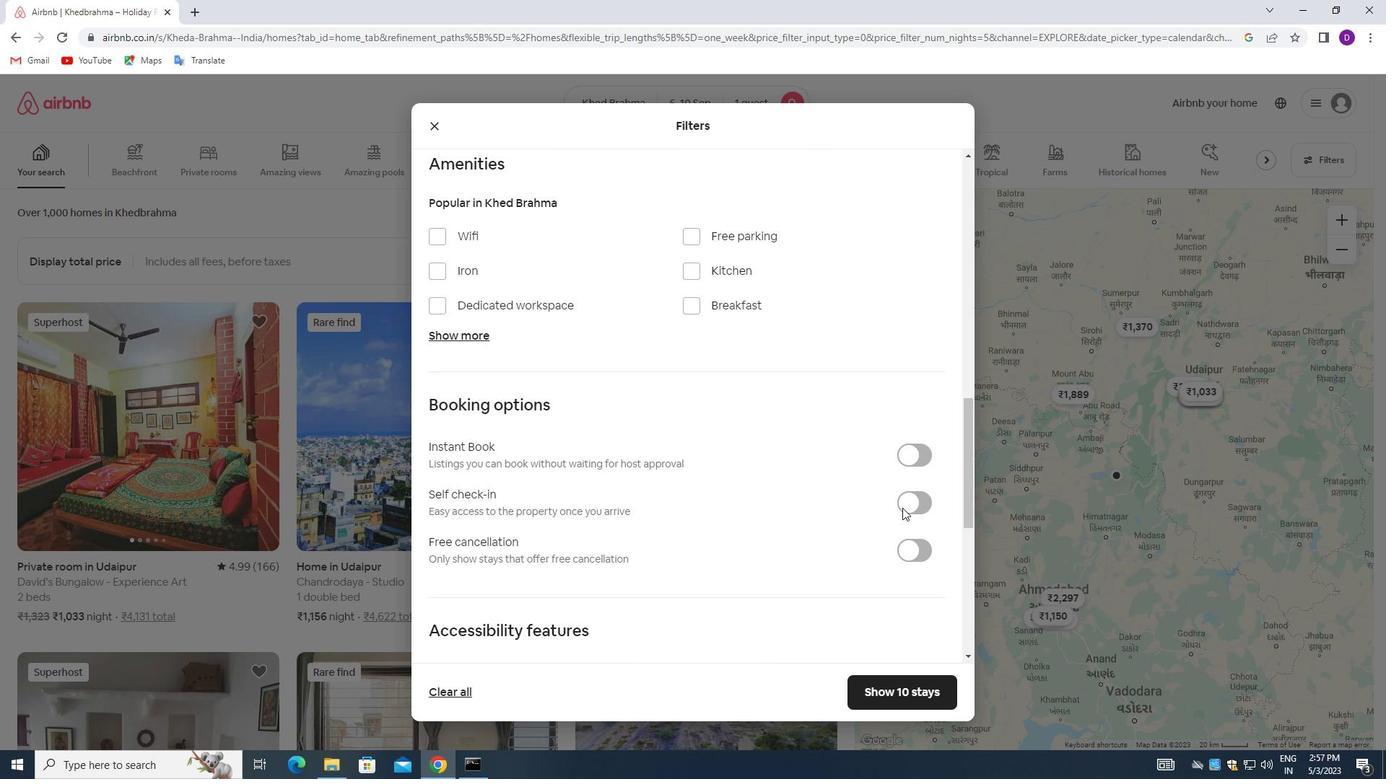 
Action: Mouse pressed left at (917, 508)
Screenshot: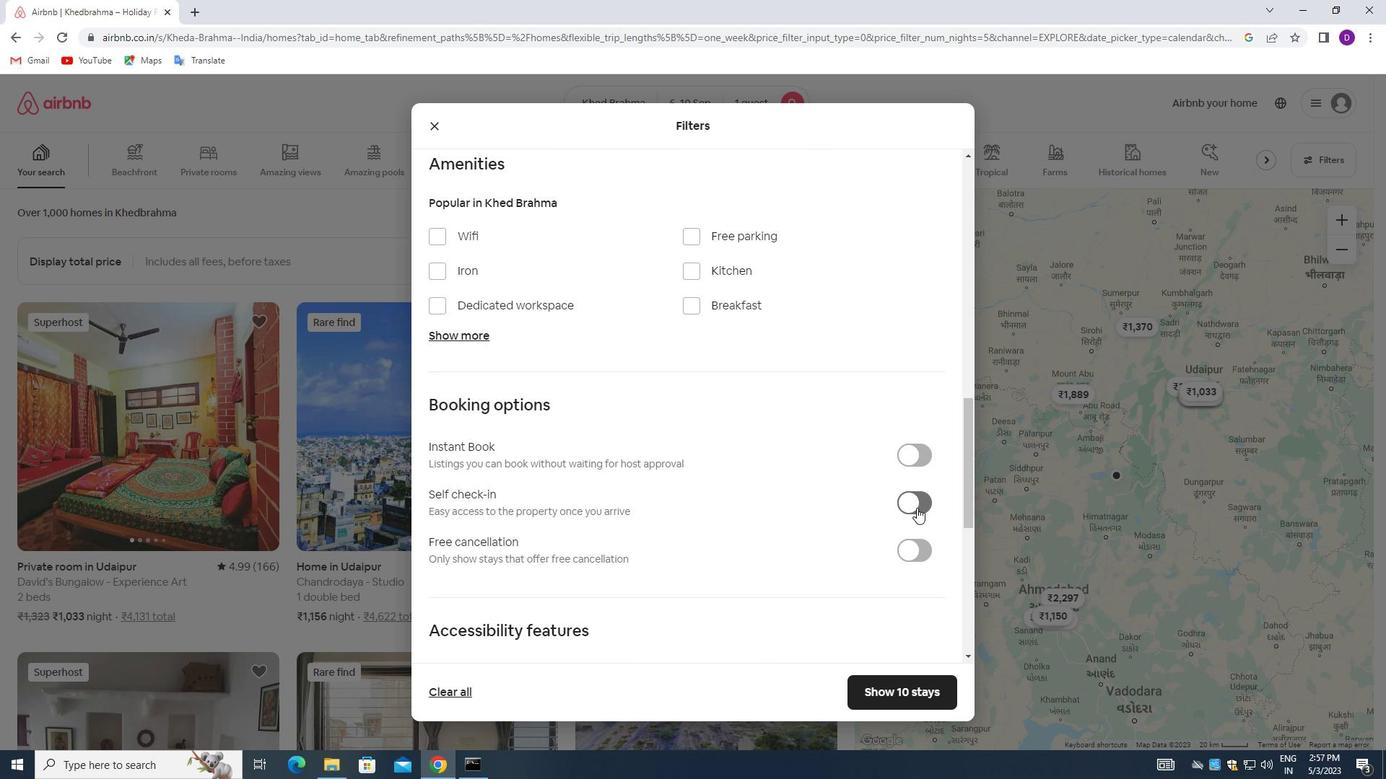 
Action: Mouse moved to (616, 511)
Screenshot: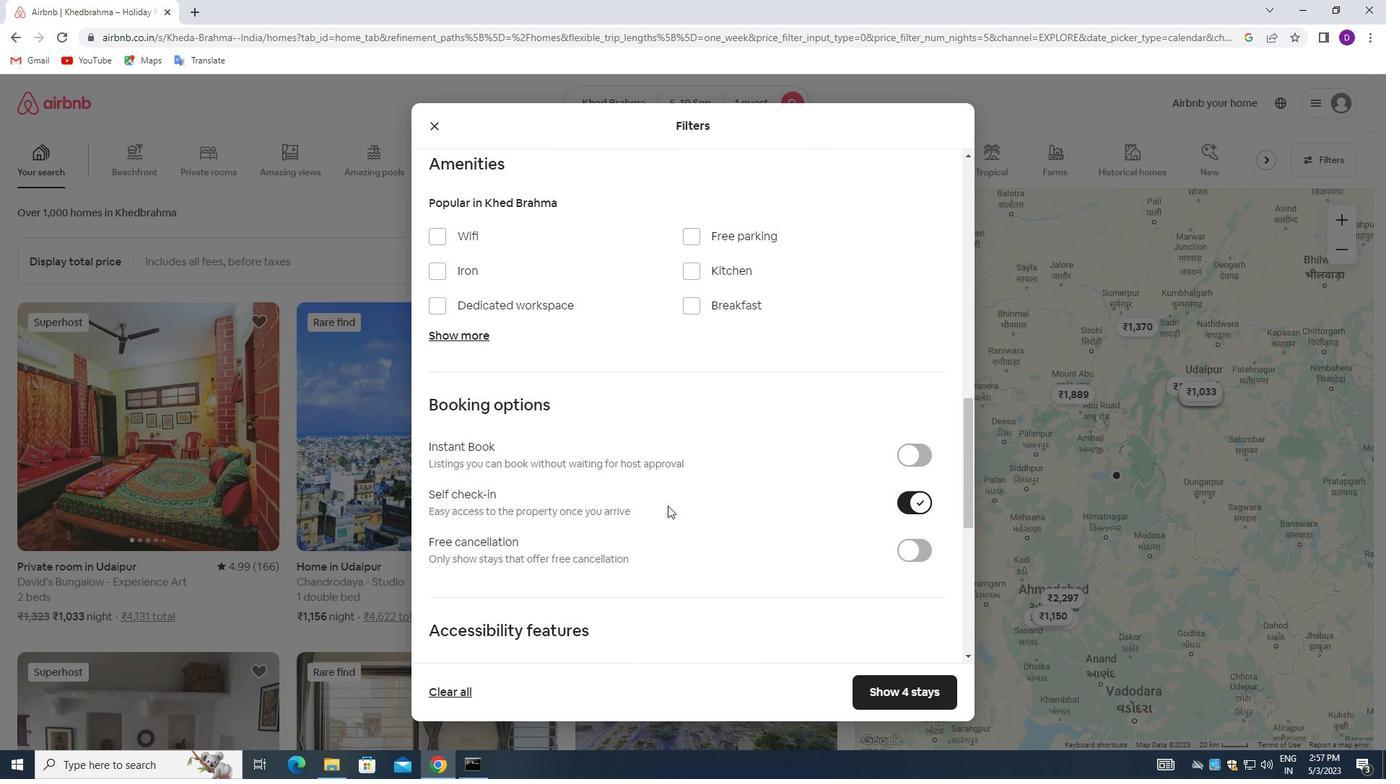 
Action: Mouse scrolled (616, 511) with delta (0, 0)
Screenshot: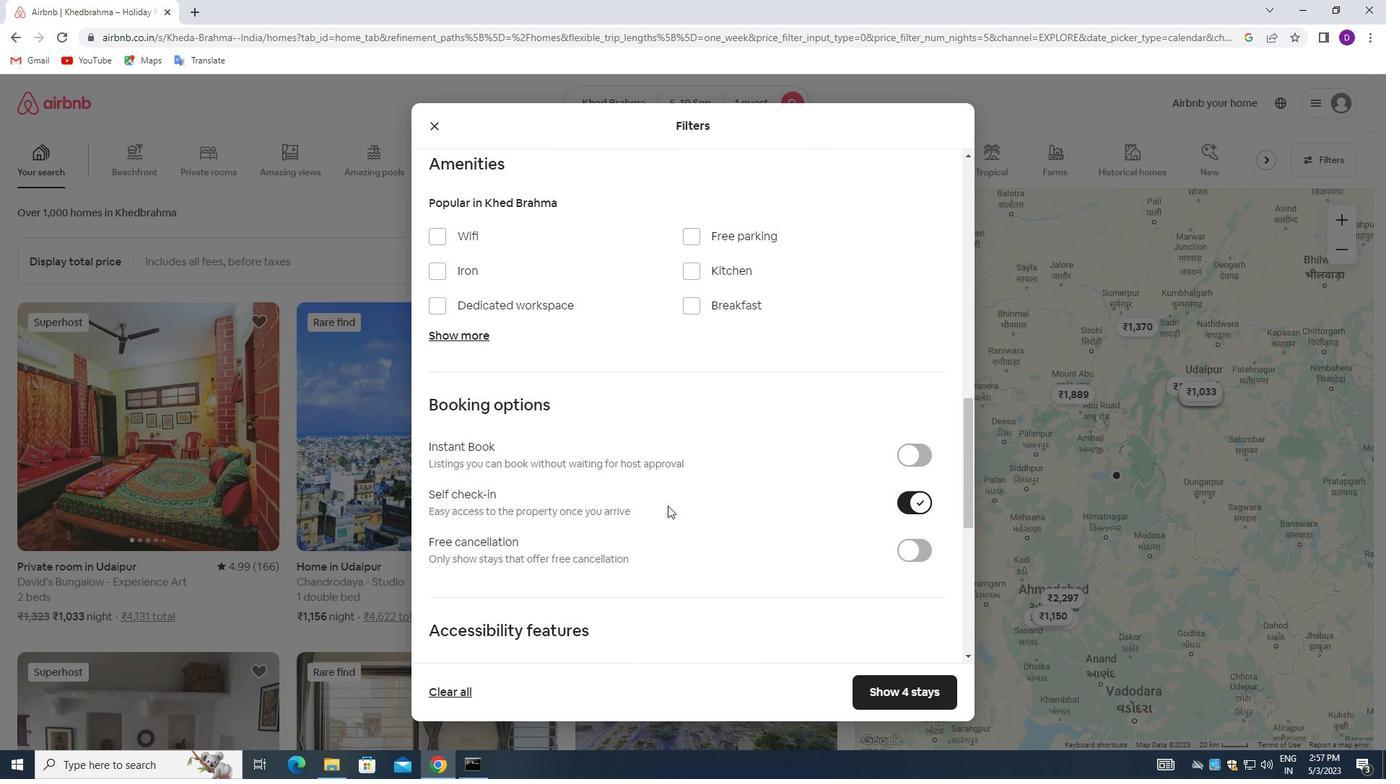 
Action: Mouse scrolled (616, 511) with delta (0, 0)
Screenshot: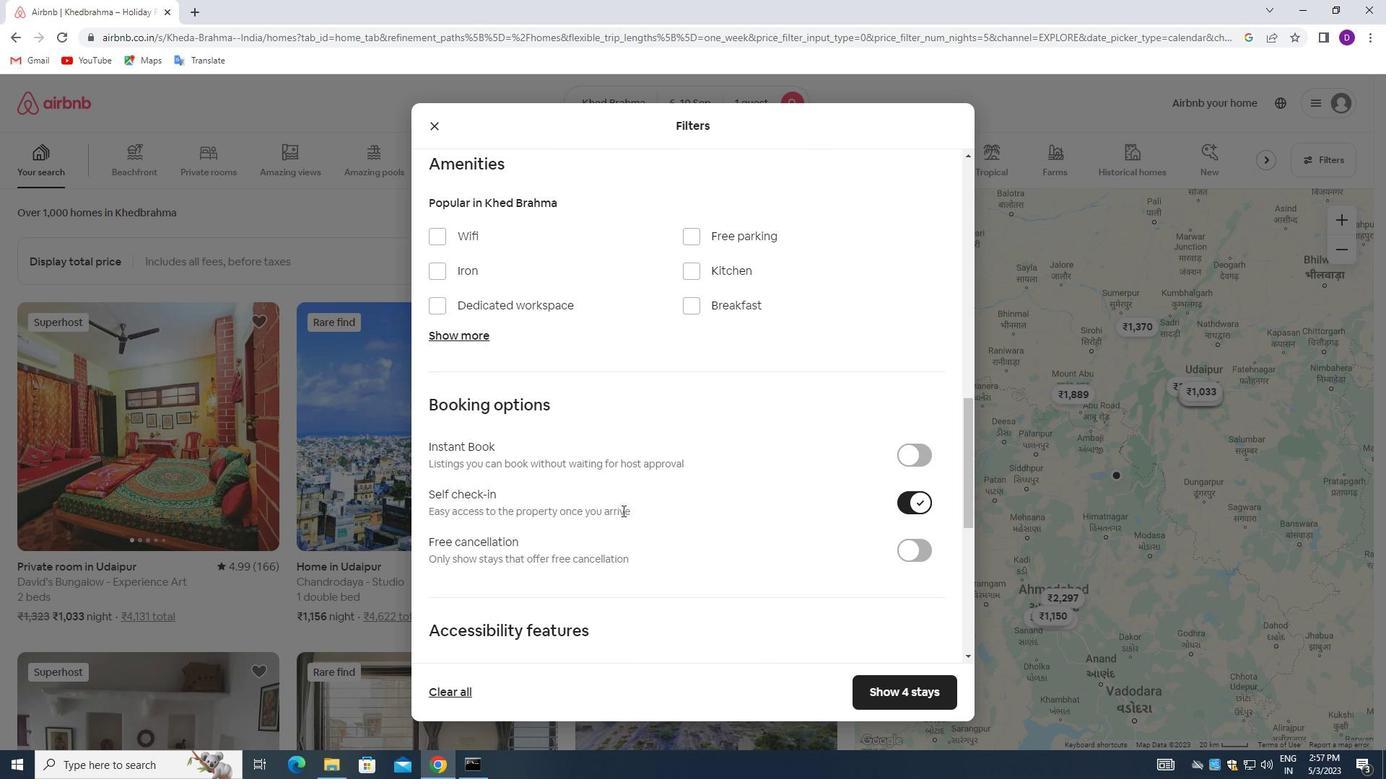 
Action: Mouse scrolled (616, 511) with delta (0, 0)
Screenshot: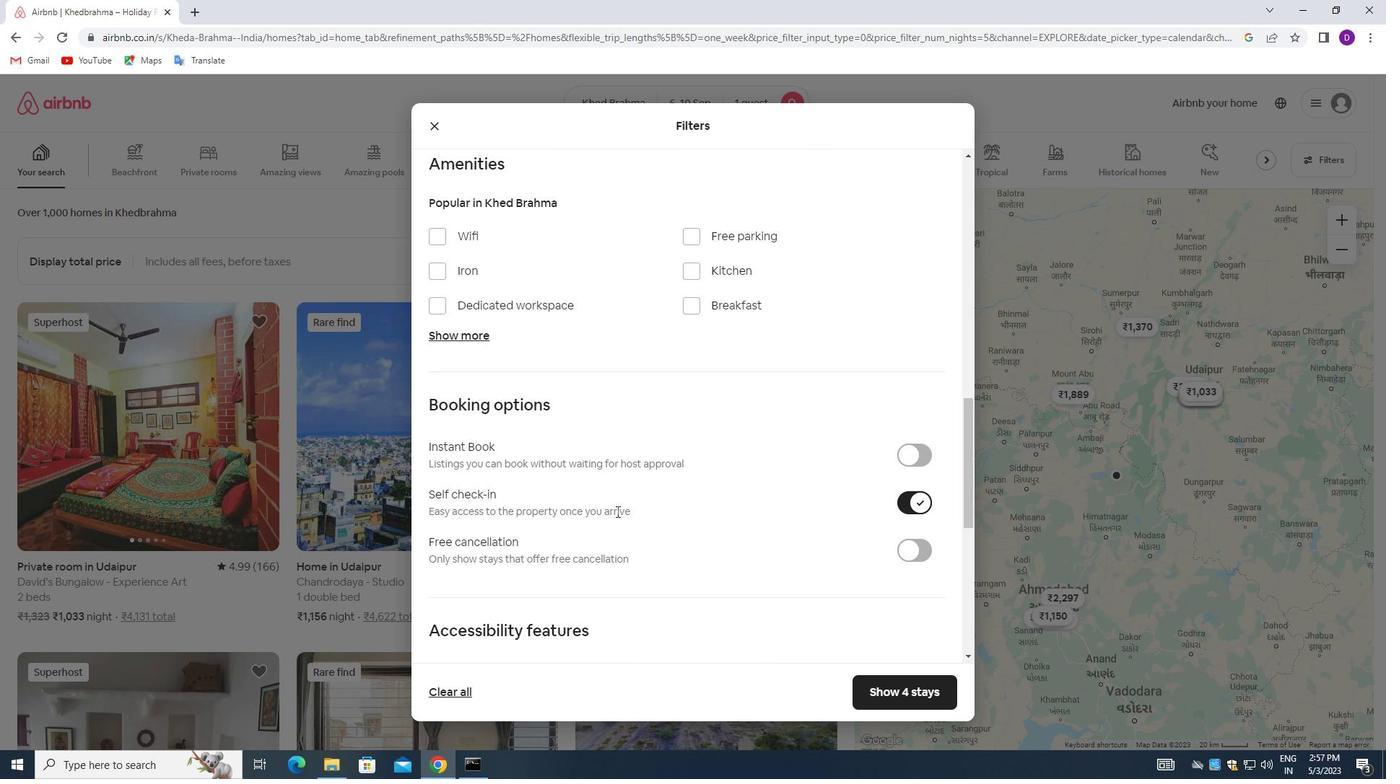 
Action: Mouse moved to (607, 516)
Screenshot: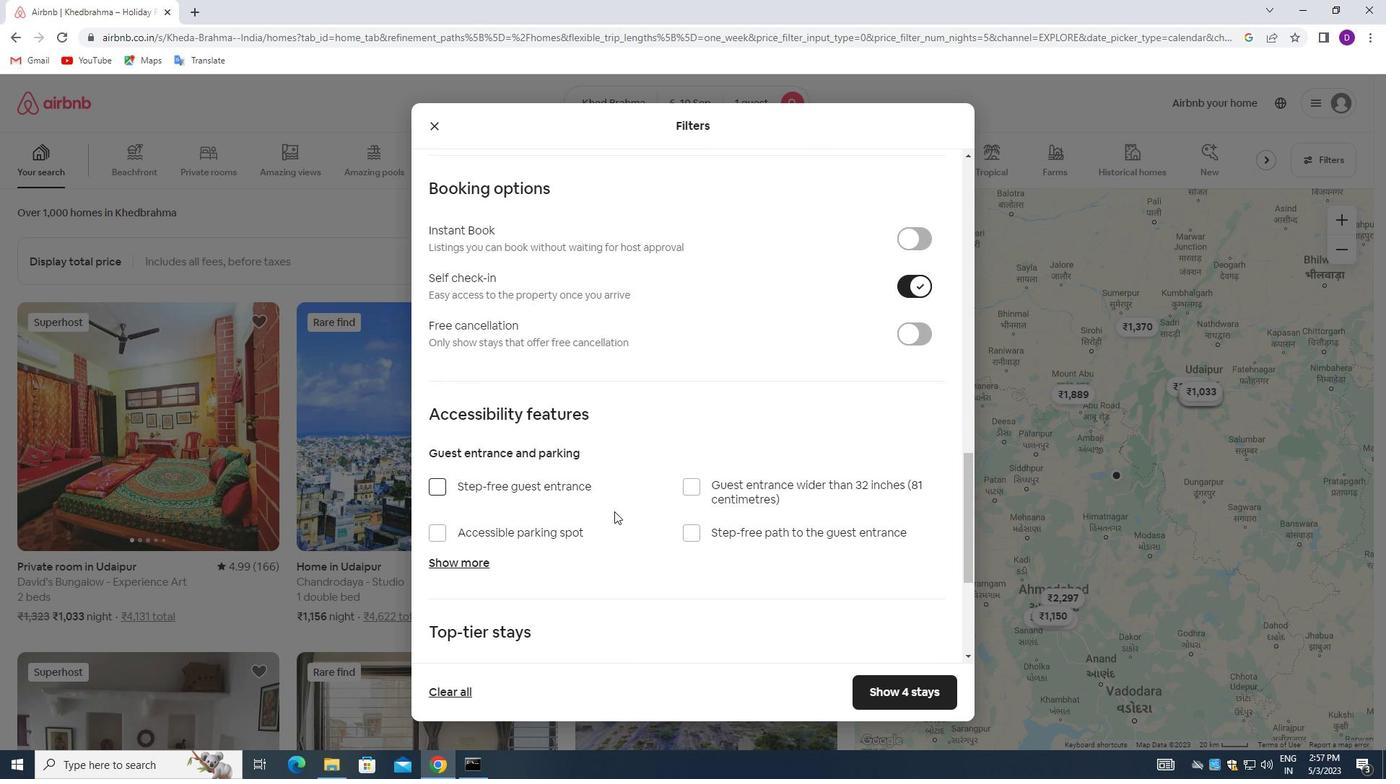 
Action: Mouse scrolled (607, 516) with delta (0, 0)
Screenshot: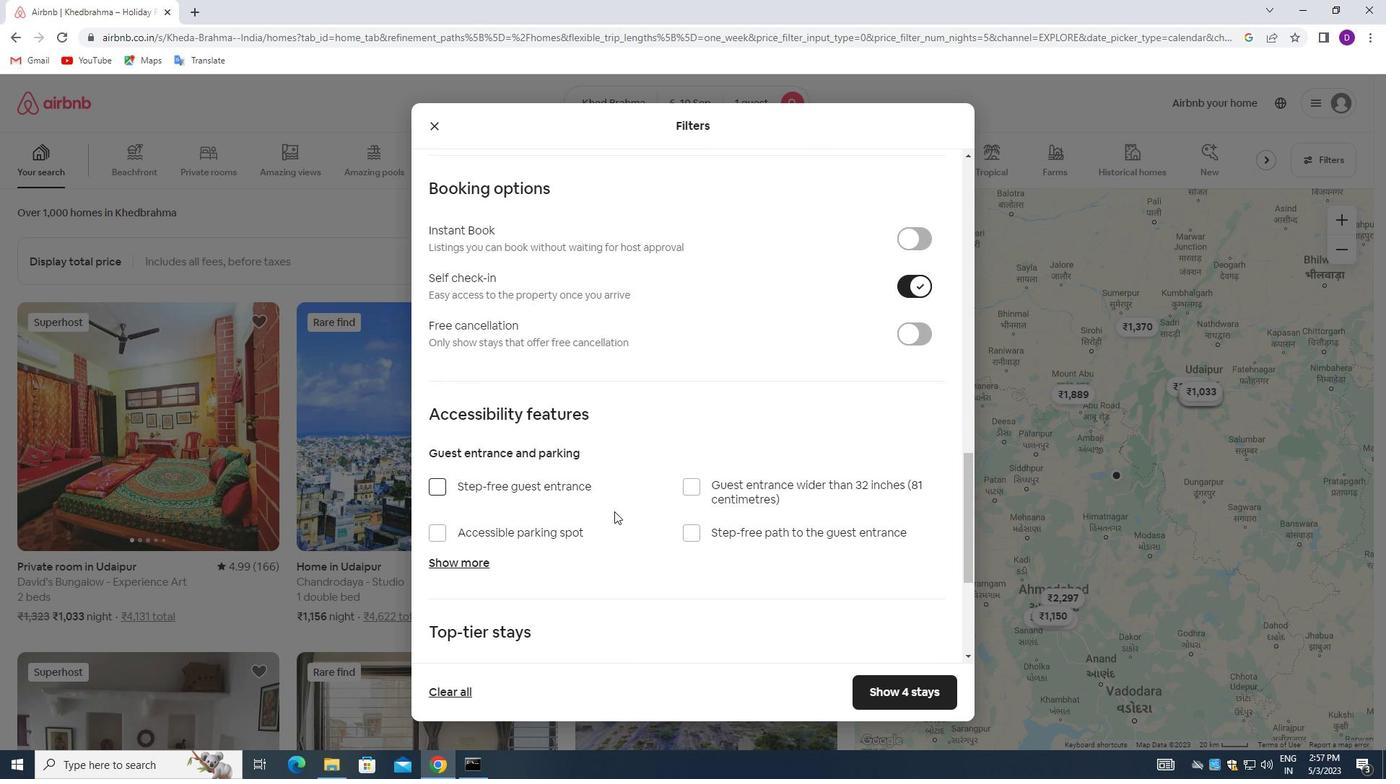 
Action: Mouse moved to (603, 521)
Screenshot: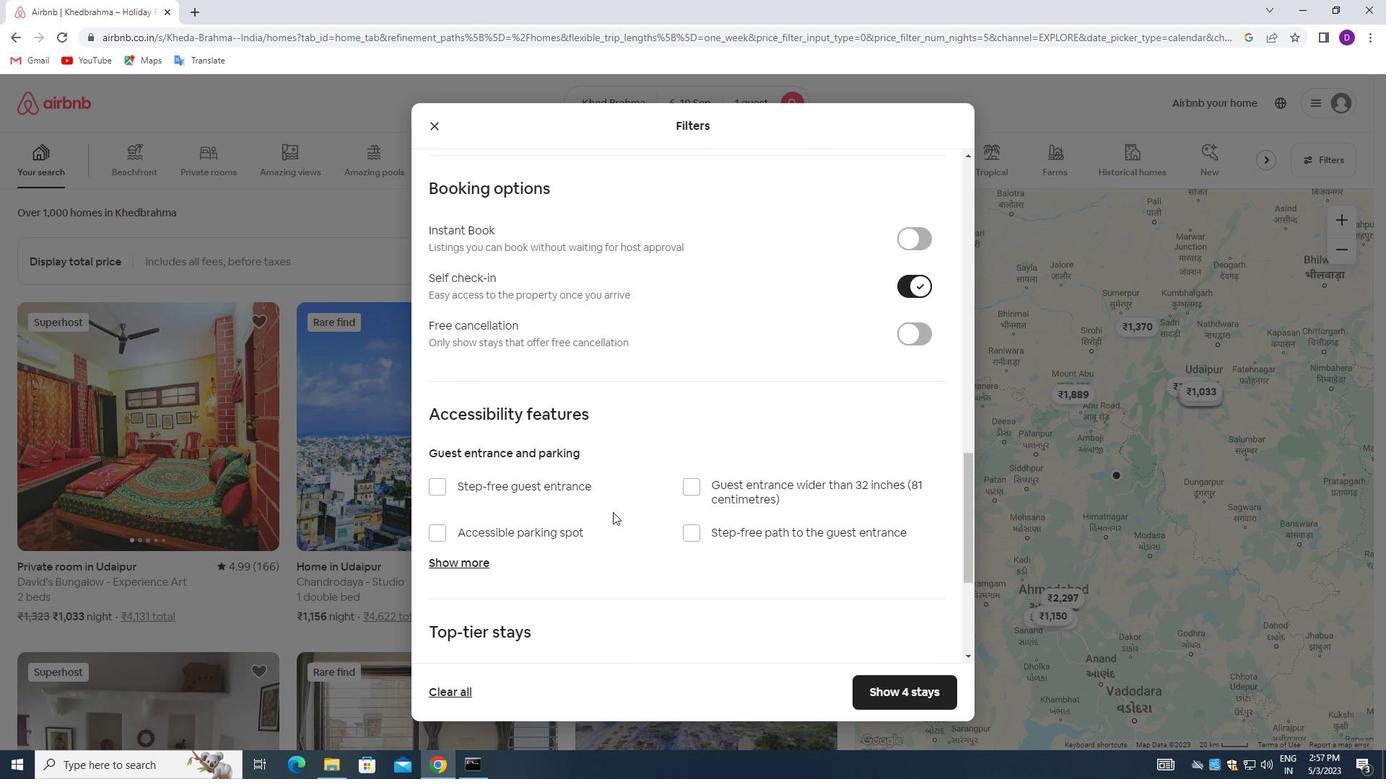 
Action: Mouse scrolled (603, 520) with delta (0, 0)
Screenshot: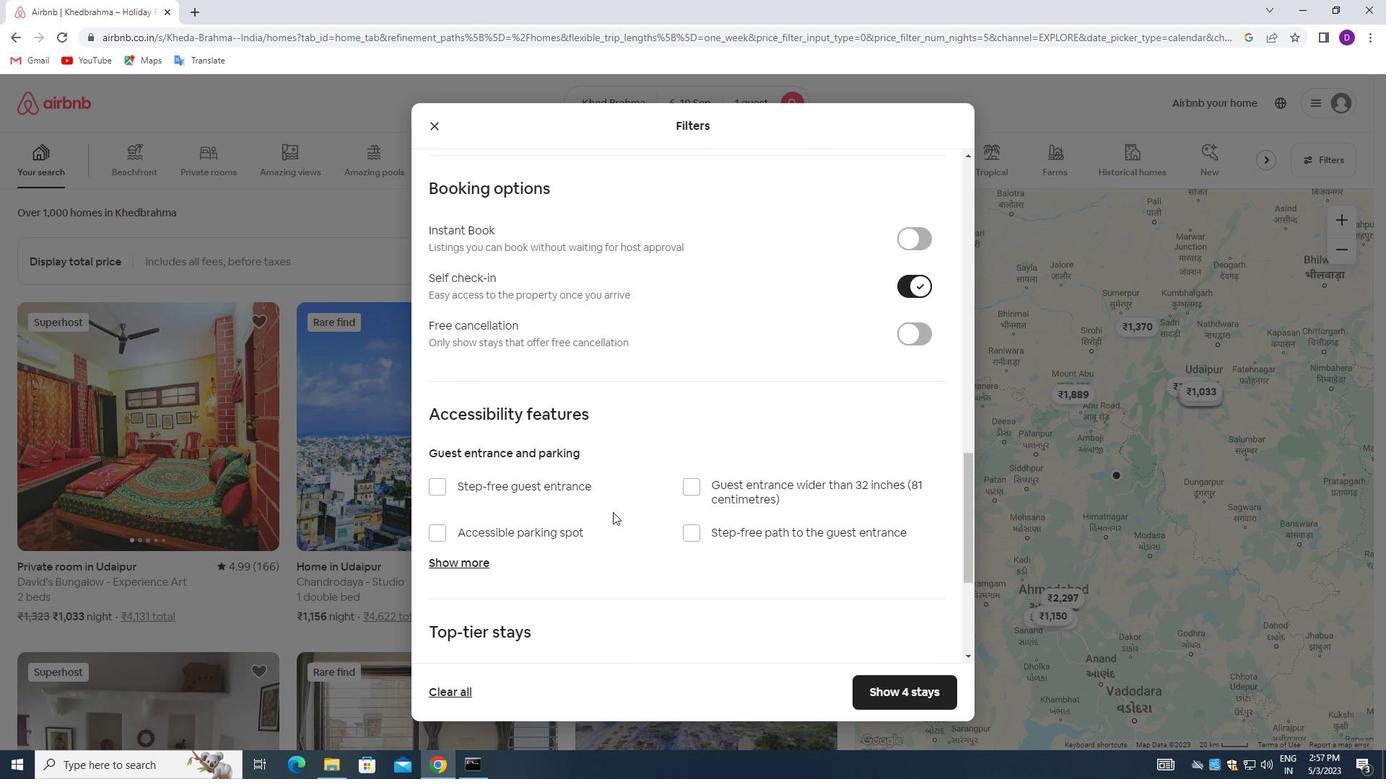 
Action: Mouse moved to (602, 522)
Screenshot: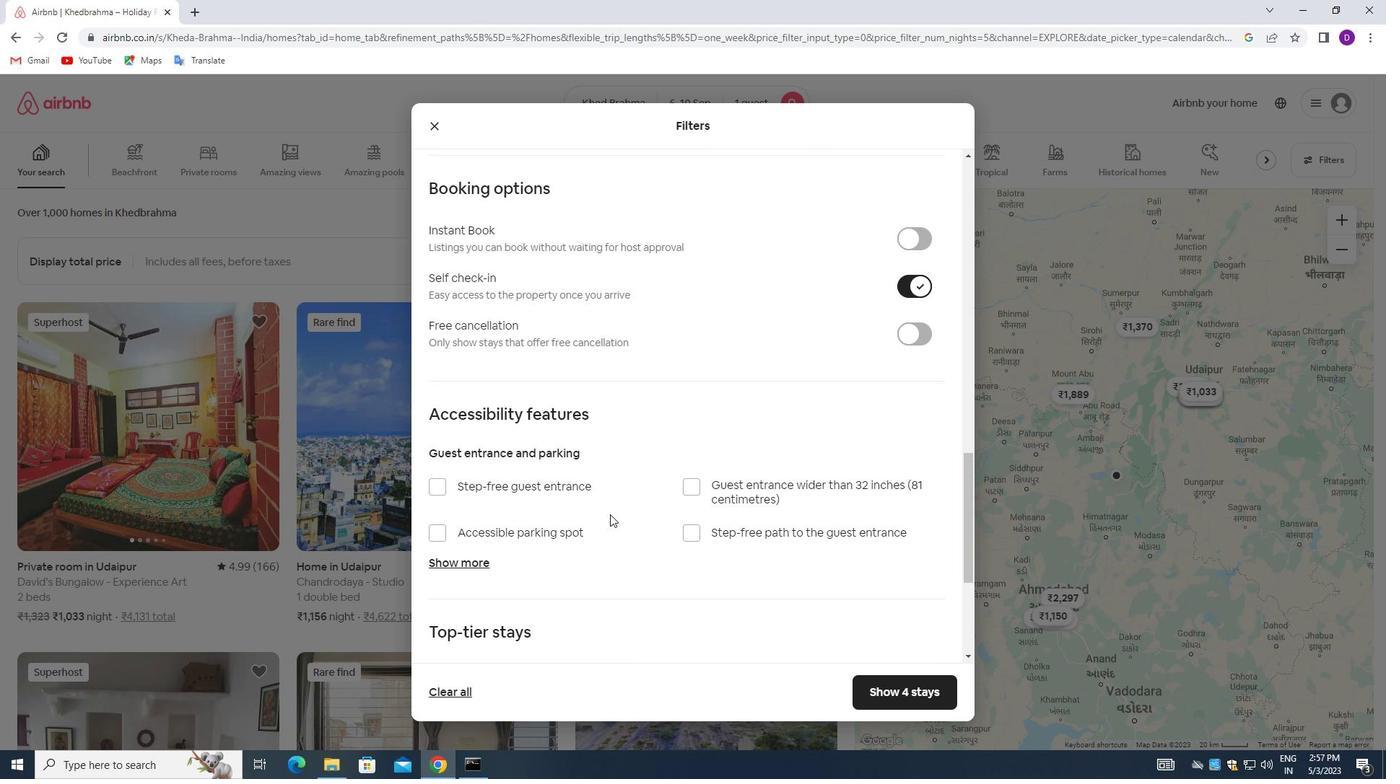 
Action: Mouse scrolled (602, 521) with delta (0, 0)
Screenshot: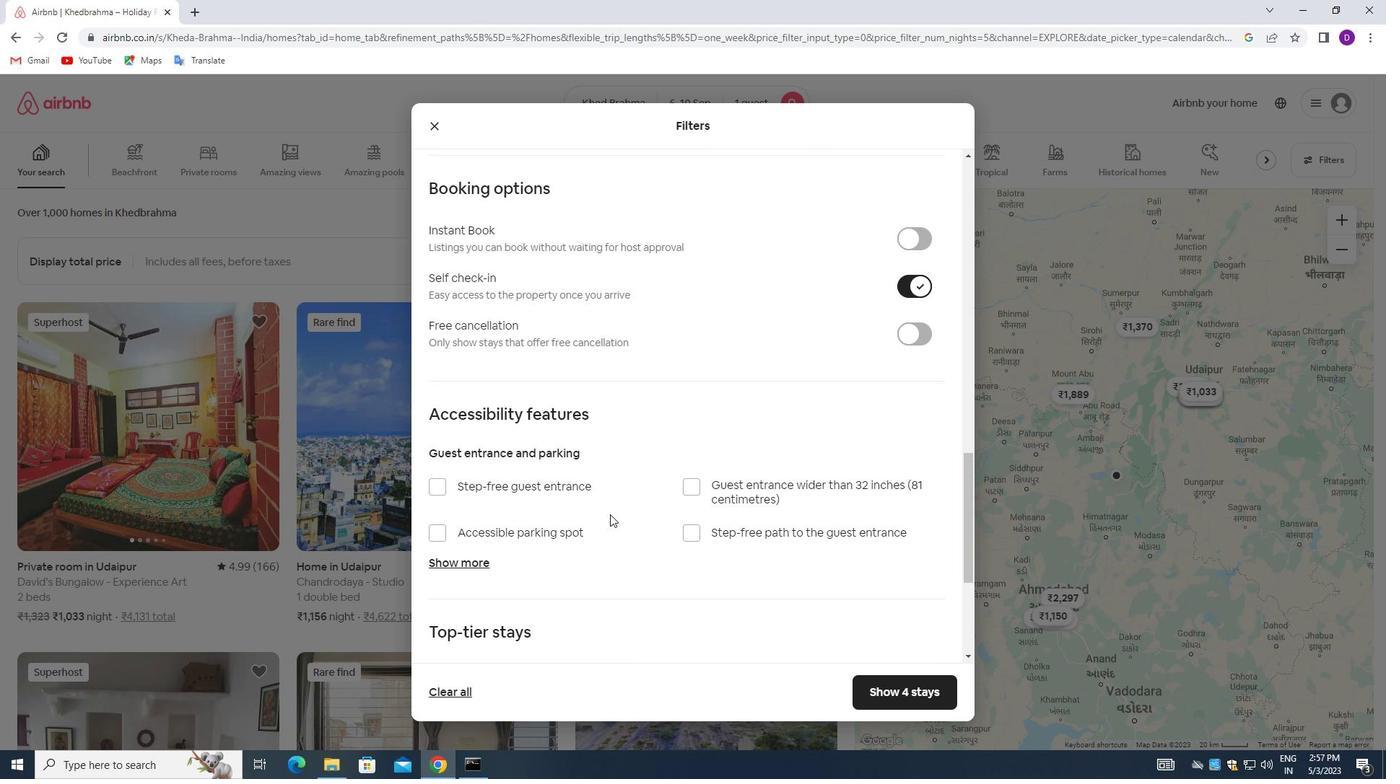 
Action: Mouse moved to (596, 524)
Screenshot: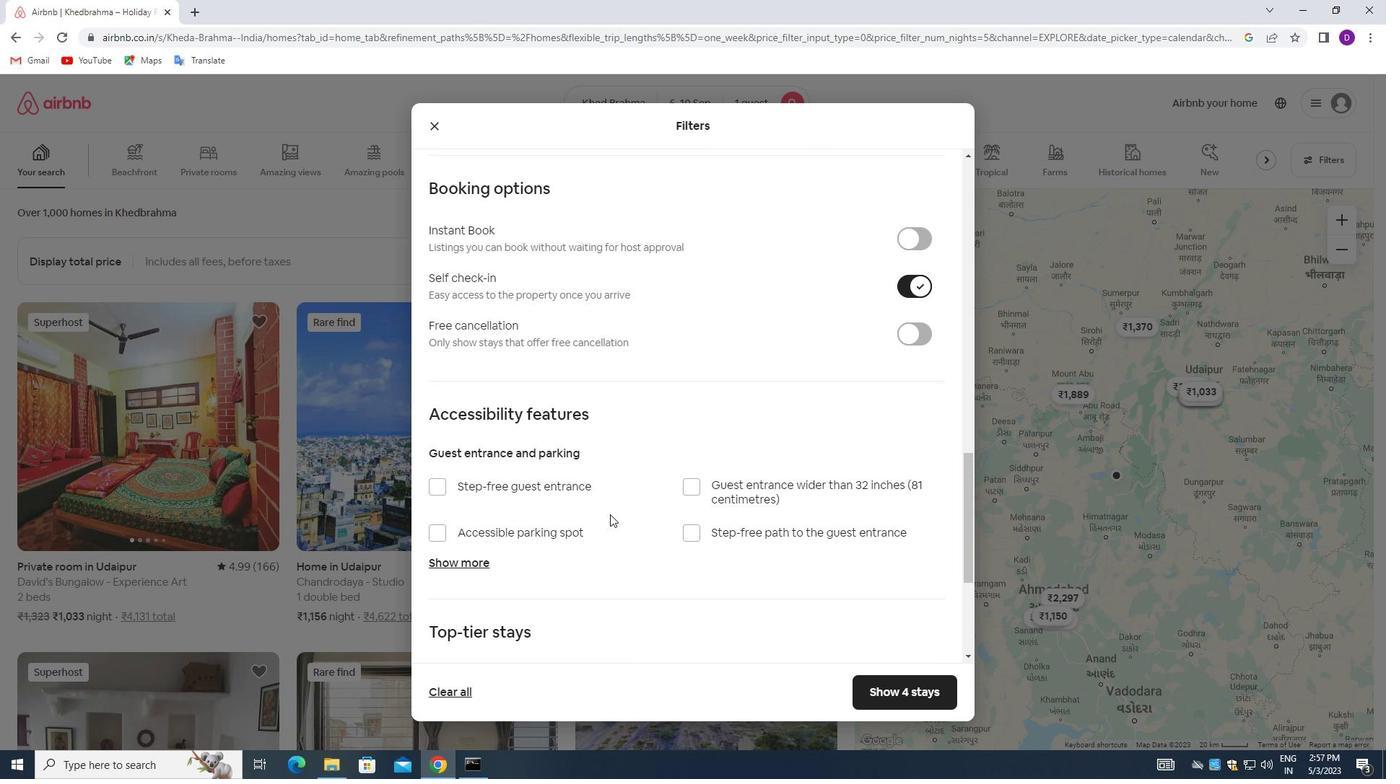 
Action: Mouse scrolled (596, 523) with delta (0, 0)
Screenshot: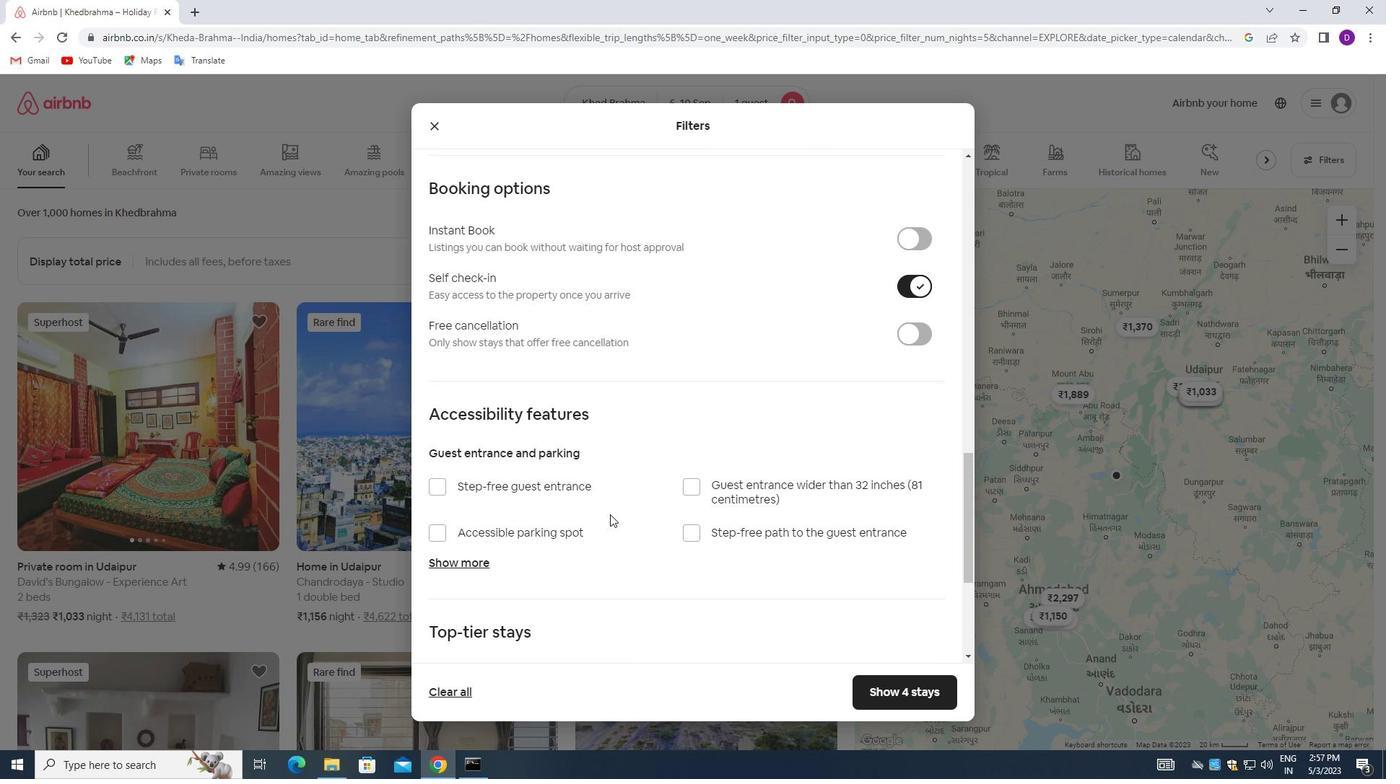 
Action: Mouse moved to (589, 528)
Screenshot: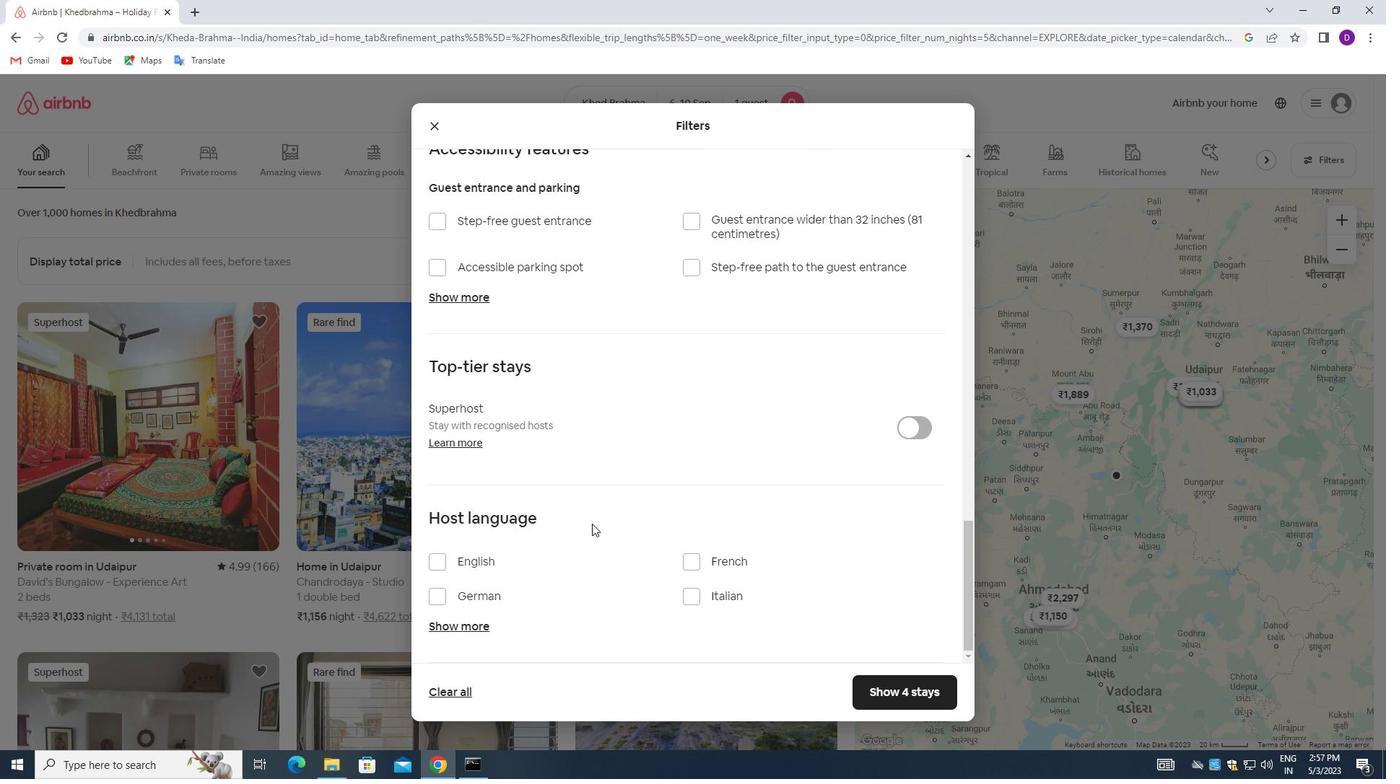 
Action: Mouse scrolled (589, 527) with delta (0, 0)
Screenshot: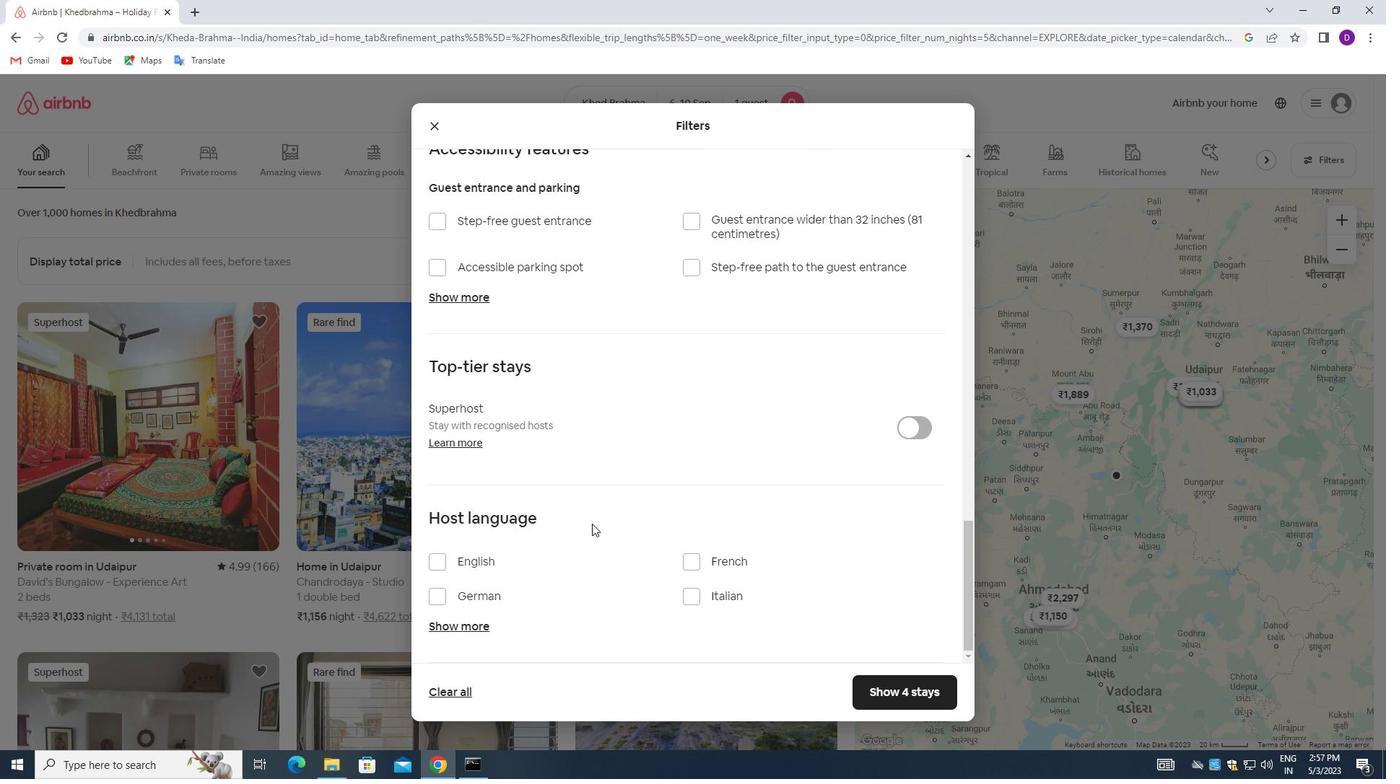 
Action: Mouse moved to (587, 530)
Screenshot: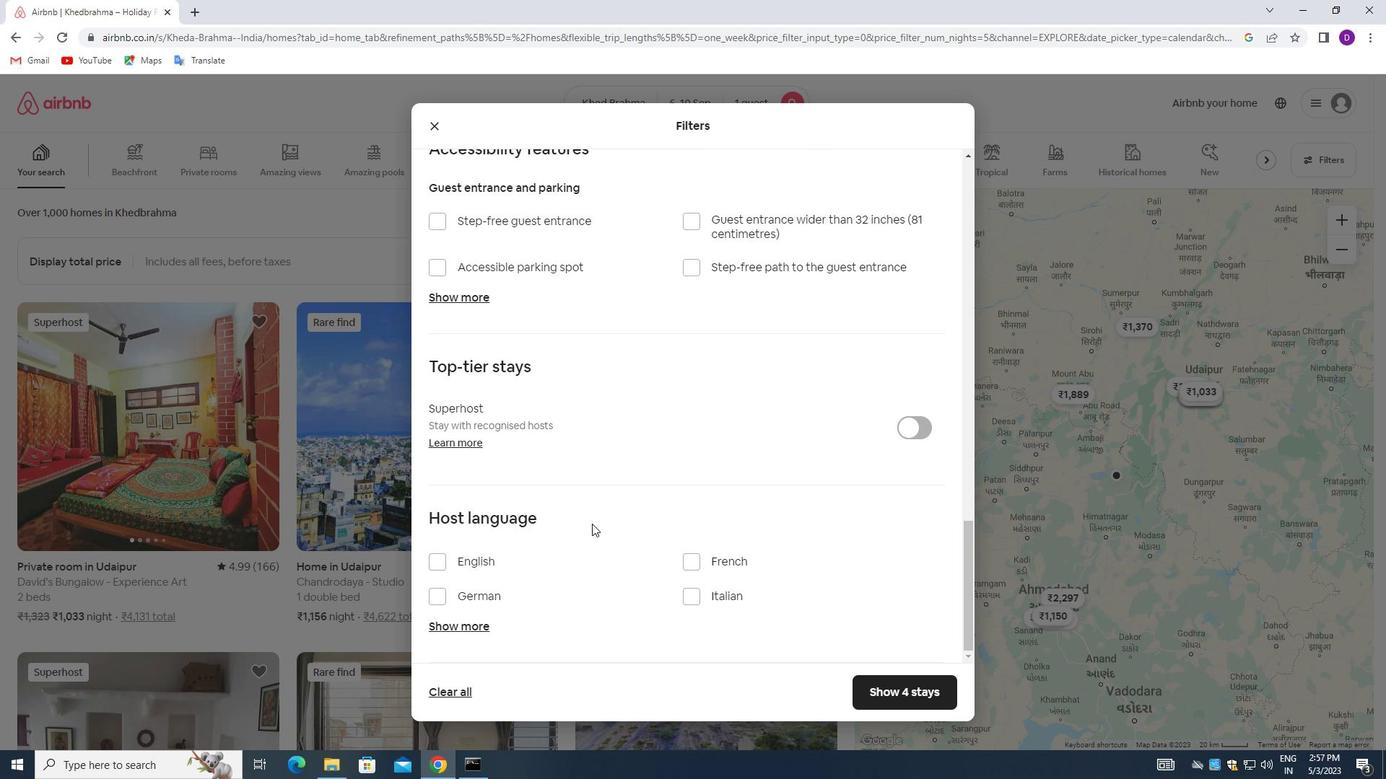 
Action: Mouse scrolled (587, 529) with delta (0, 0)
Screenshot: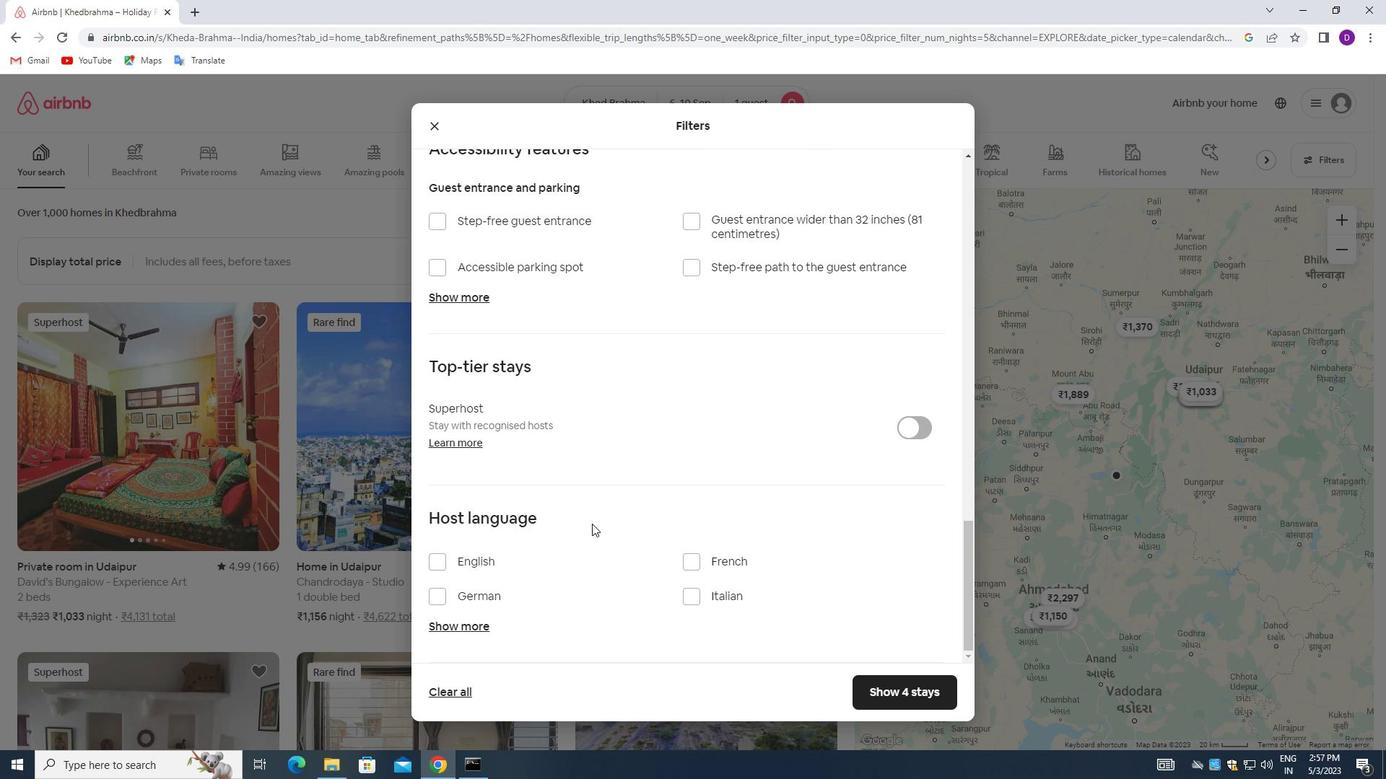 
Action: Mouse moved to (584, 534)
Screenshot: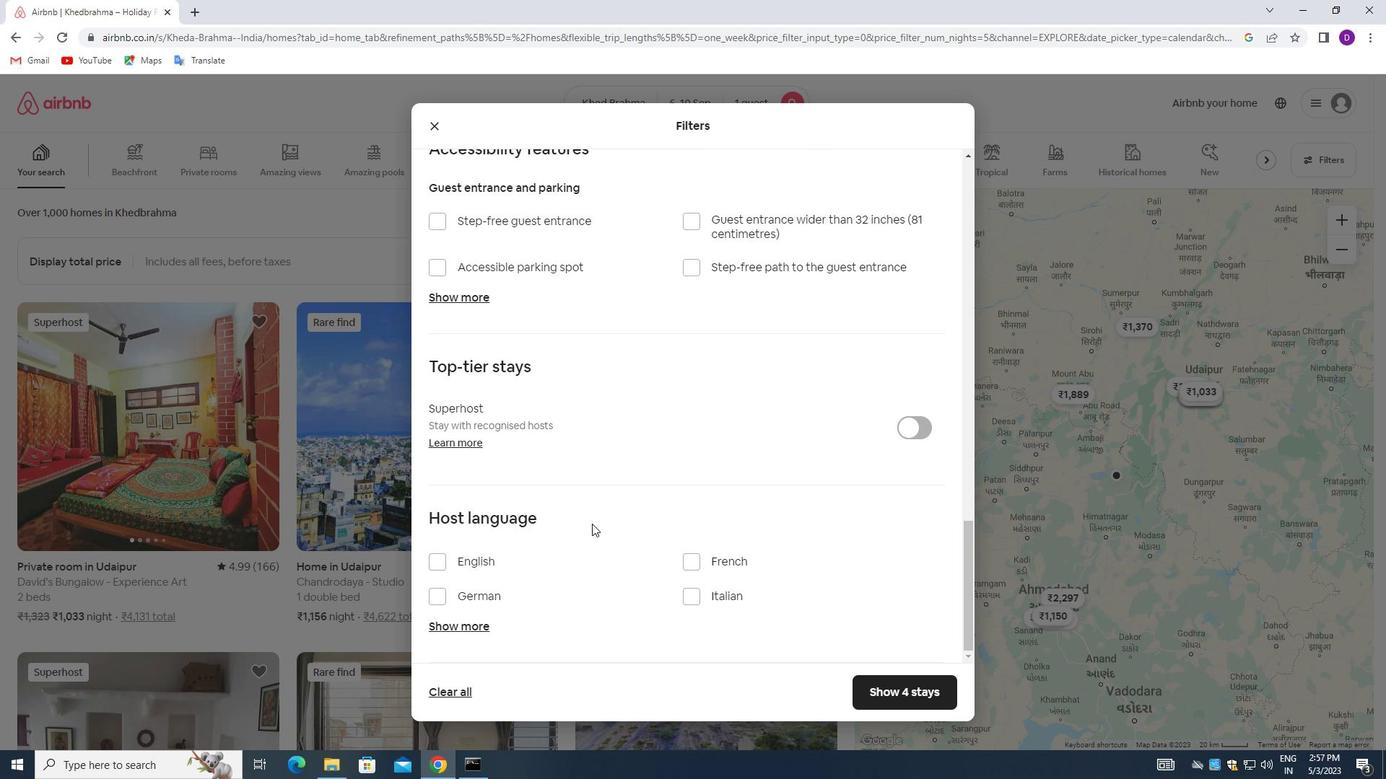 
Action: Mouse scrolled (584, 533) with delta (0, 0)
Screenshot: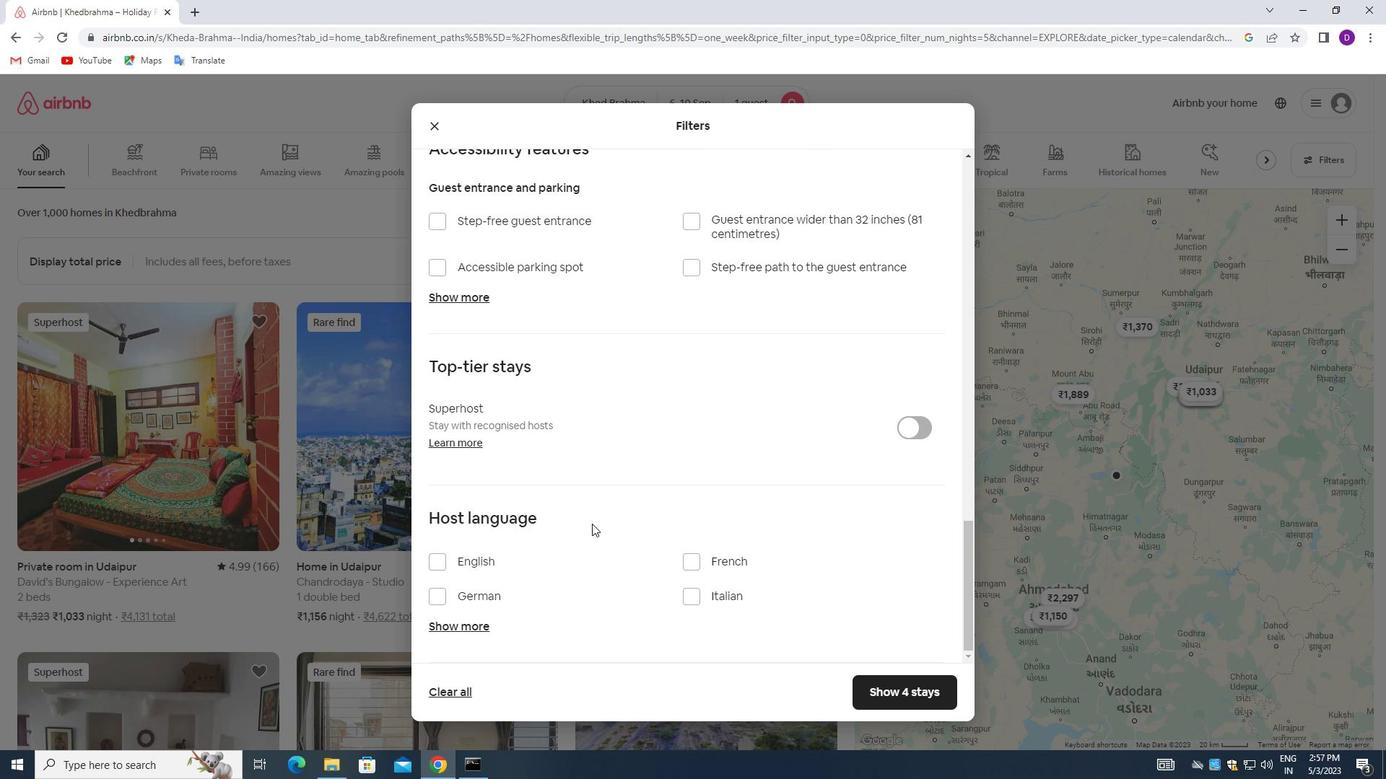 
Action: Mouse moved to (439, 563)
Screenshot: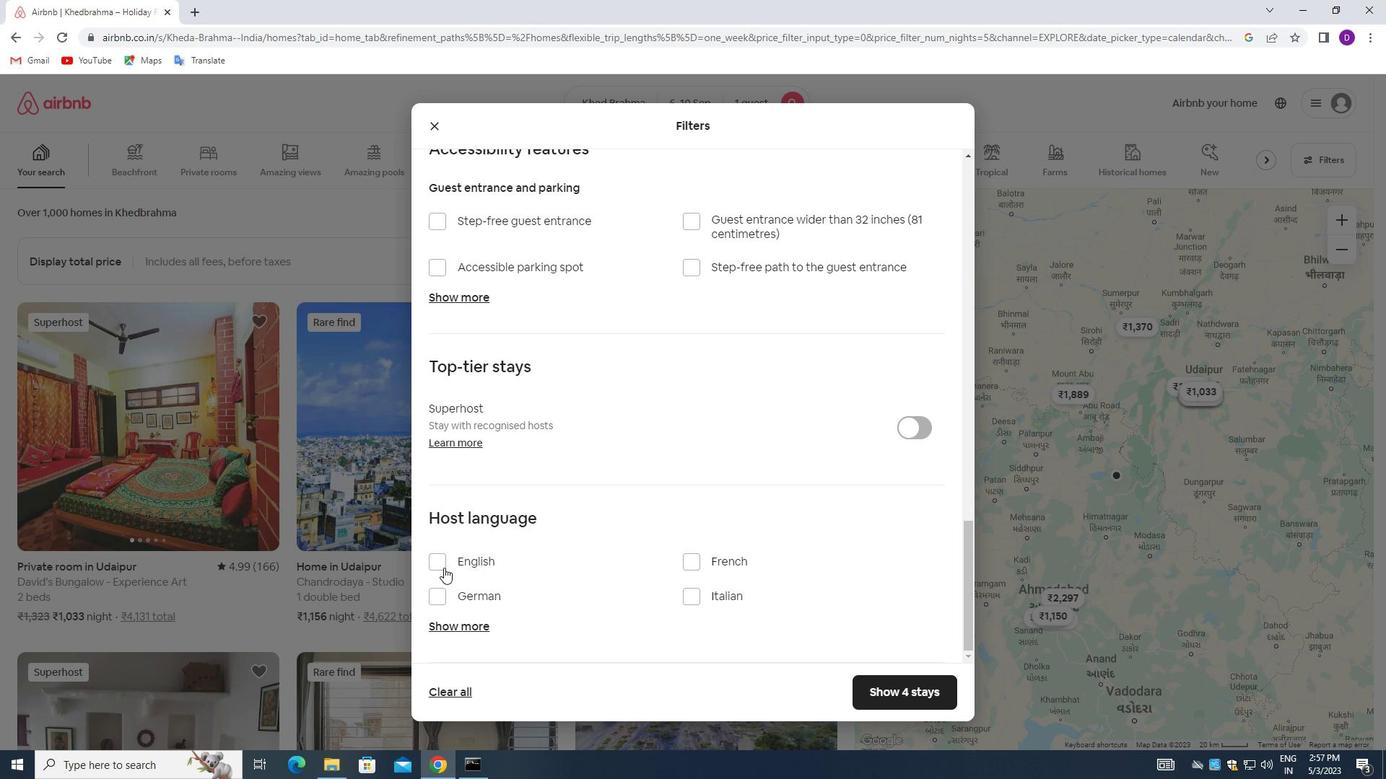 
Action: Mouse pressed left at (439, 563)
Screenshot: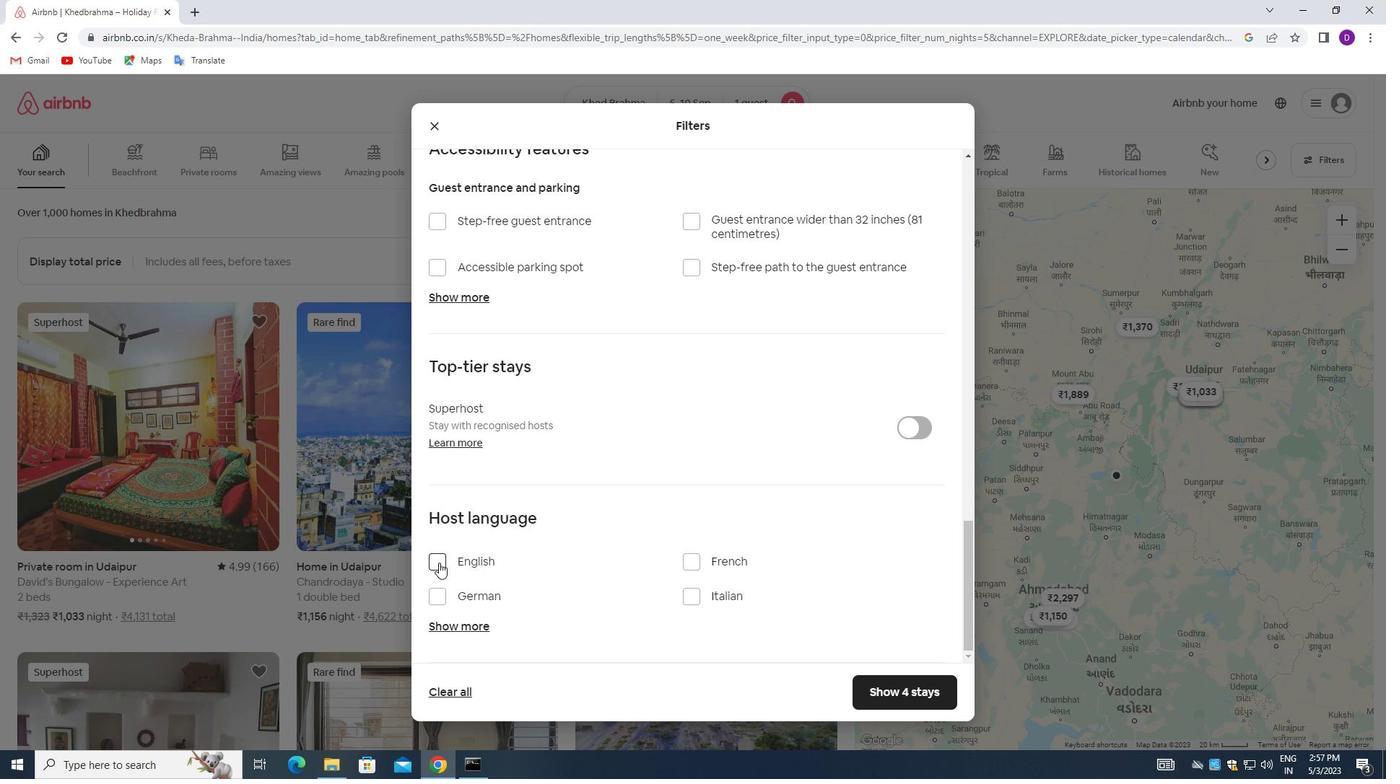 
Action: Mouse moved to (867, 693)
Screenshot: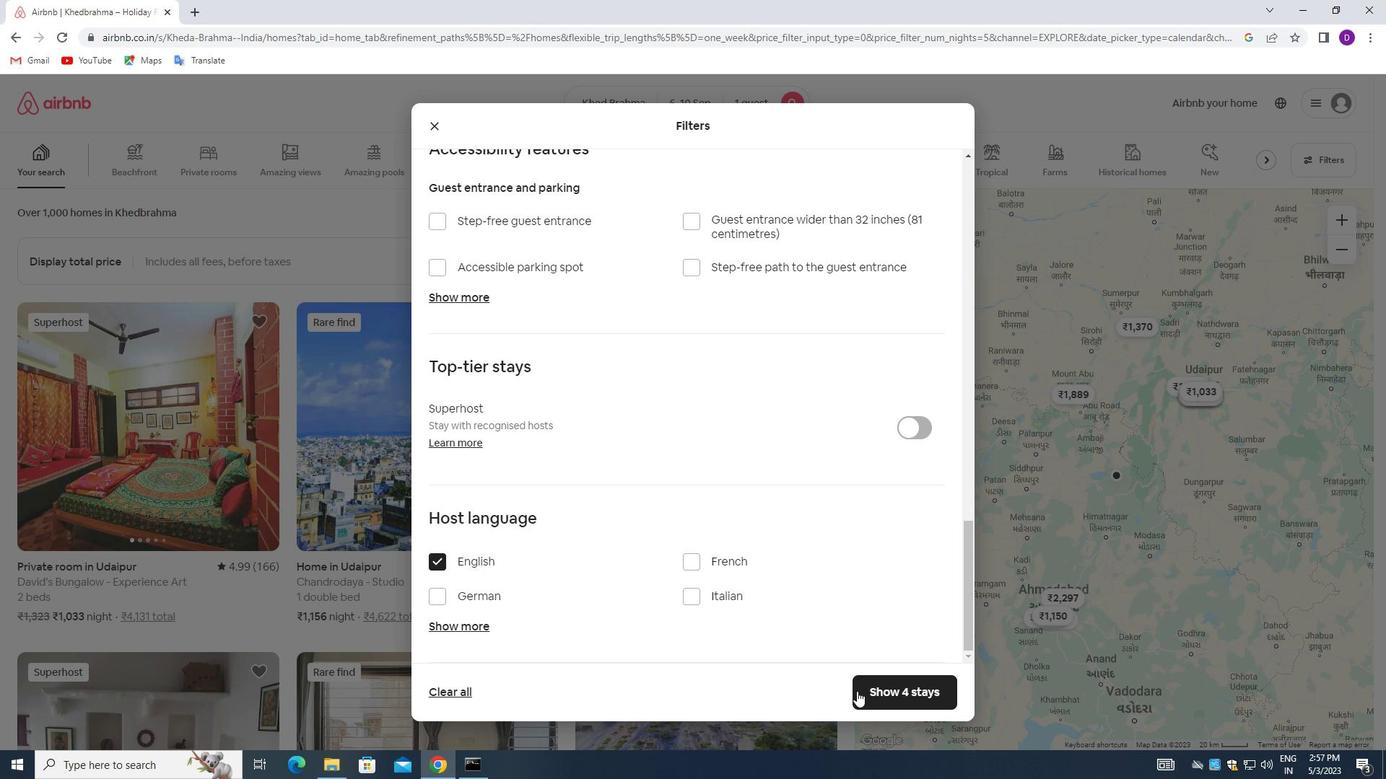 
Action: Mouse pressed left at (867, 693)
Screenshot: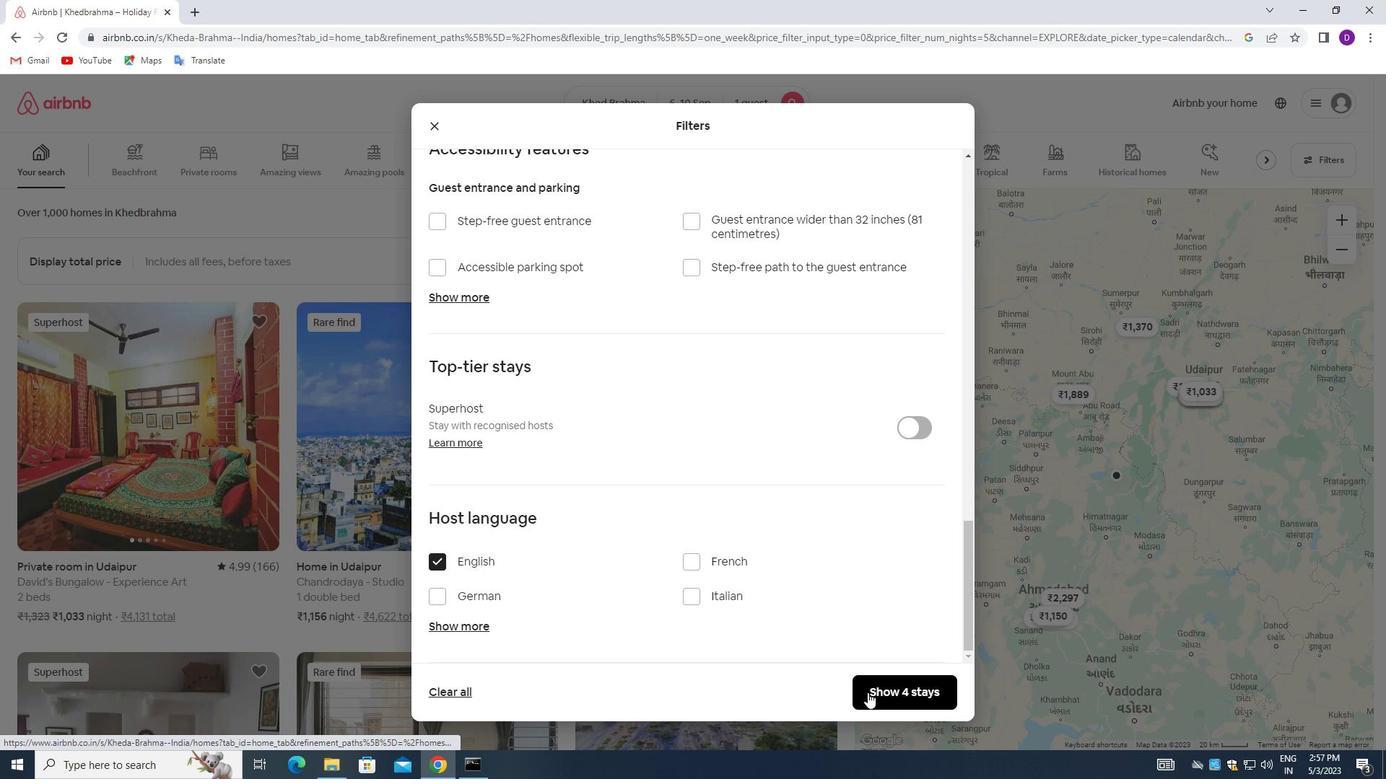
Action: Mouse moved to (831, 553)
Screenshot: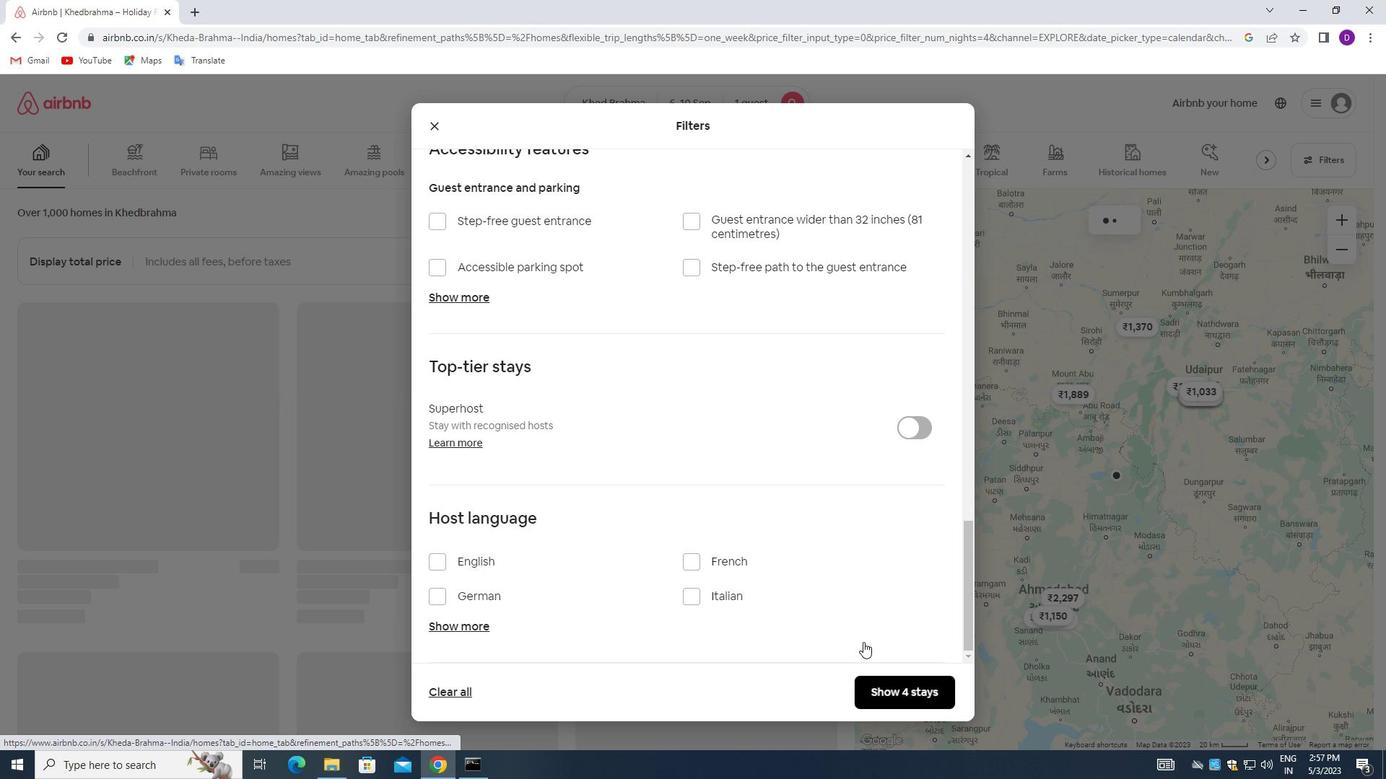 
